 Task: Look for Airbnb properties in Gueckedou, Guinea from 16th December, 2023 to 18th December, 2023 for 3 adults. Place can be entire room with 2 bedrooms having 2 beds and 2 bathrooms. Property type can be hotel. Amenities needed are: washing machine.
Action: Mouse moved to (583, 109)
Screenshot: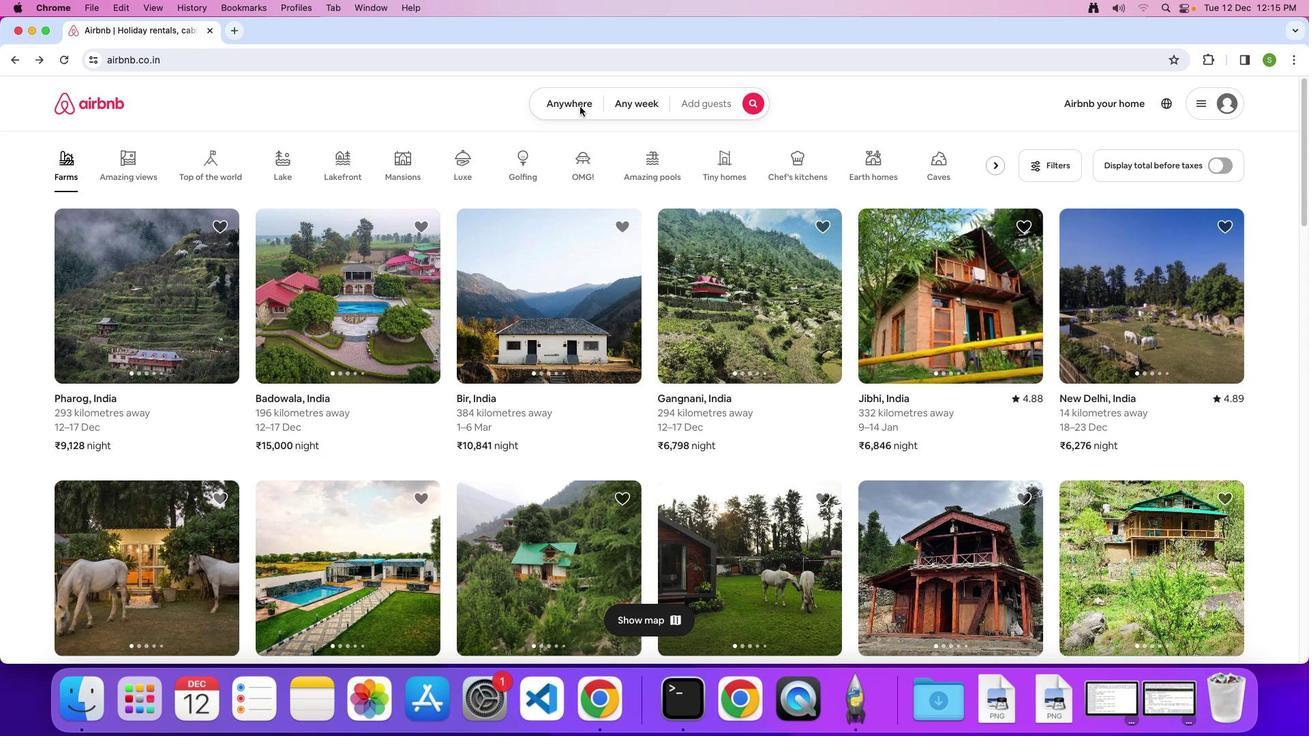 
Action: Mouse pressed left at (583, 109)
Screenshot: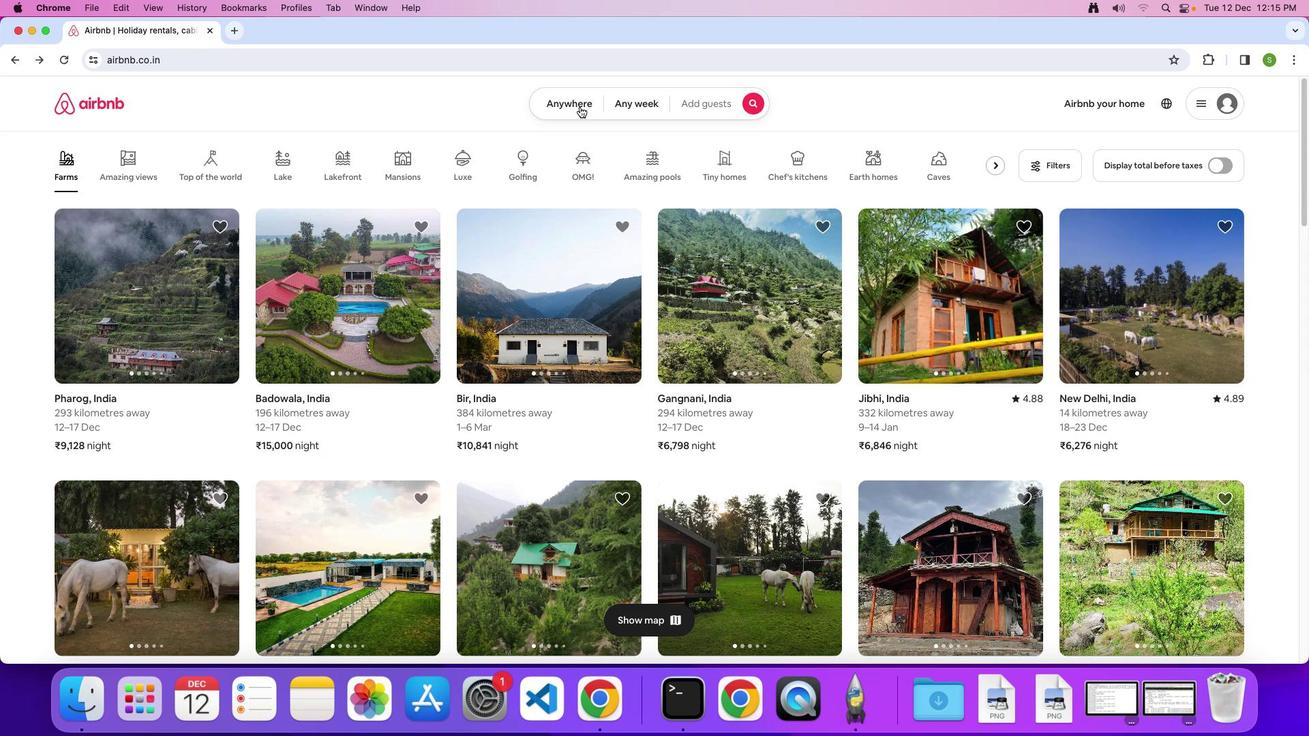 
Action: Mouse moved to (573, 109)
Screenshot: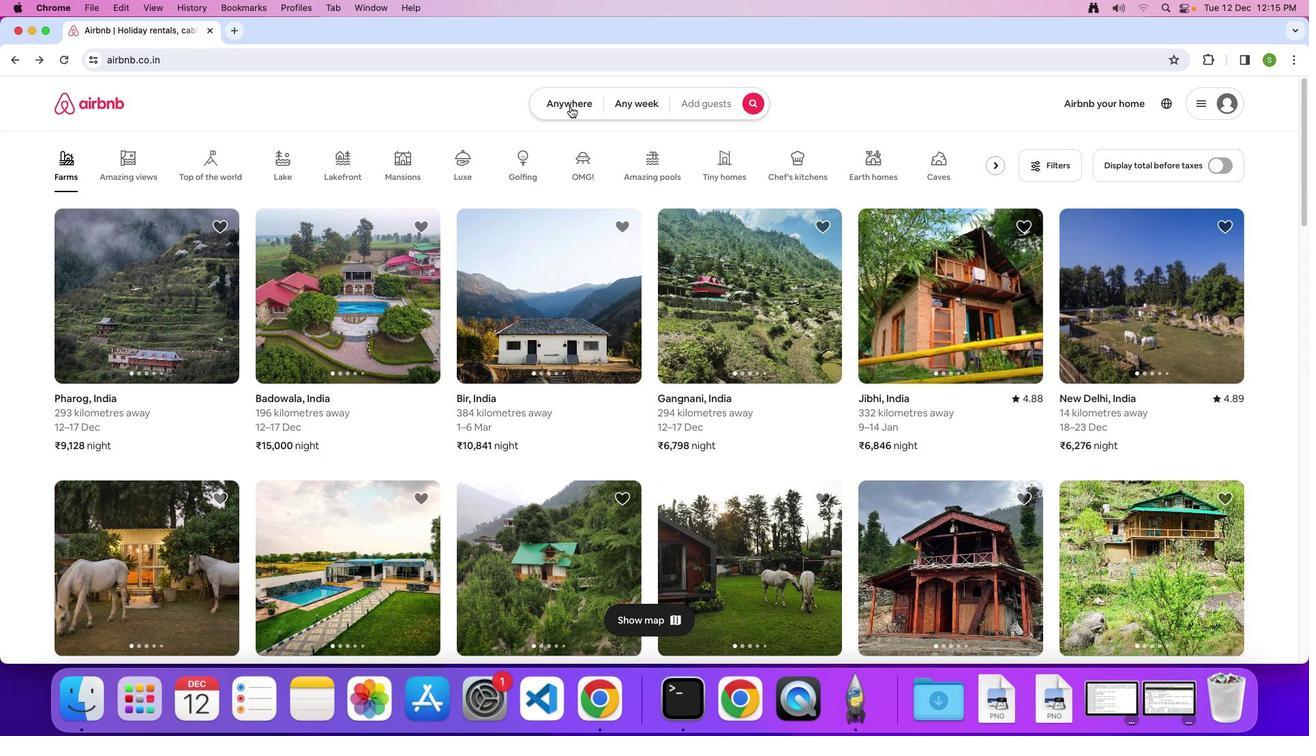 
Action: Mouse pressed left at (573, 109)
Screenshot: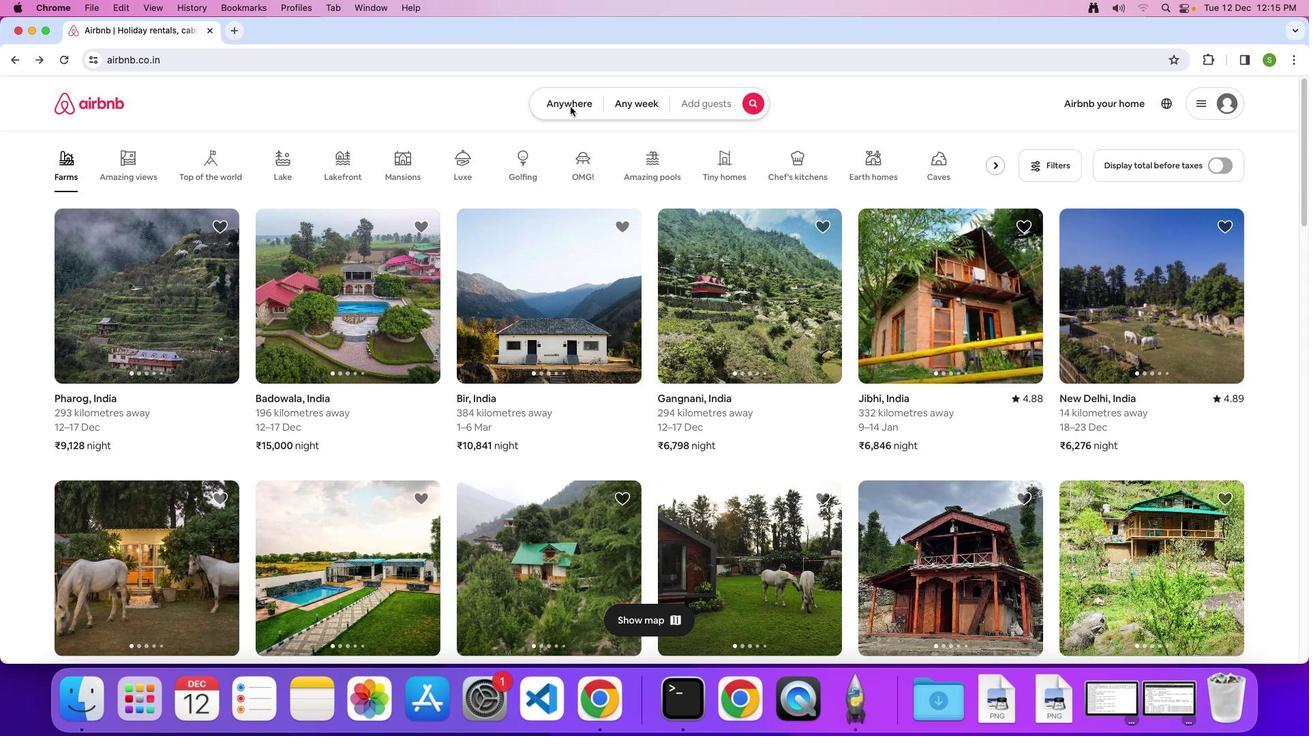 
Action: Mouse moved to (476, 153)
Screenshot: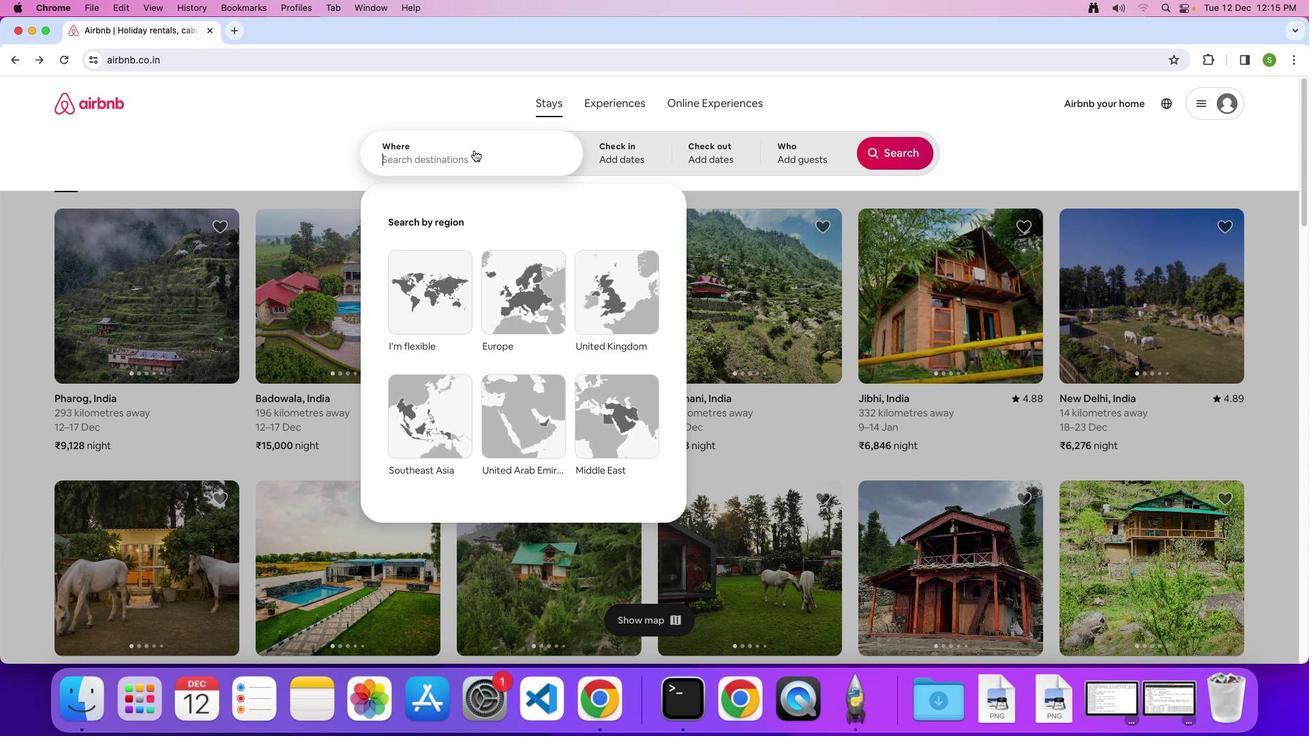 
Action: Mouse pressed left at (476, 153)
Screenshot: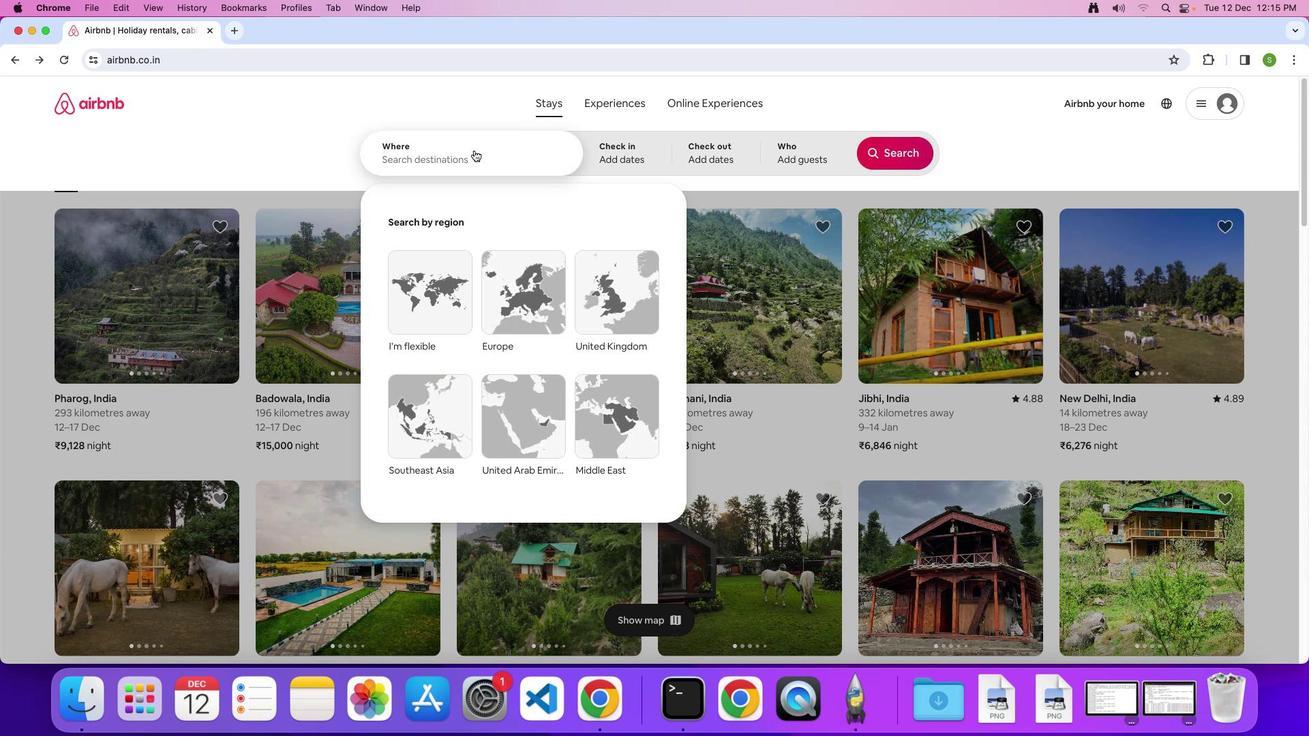 
Action: Mouse moved to (476, 153)
Screenshot: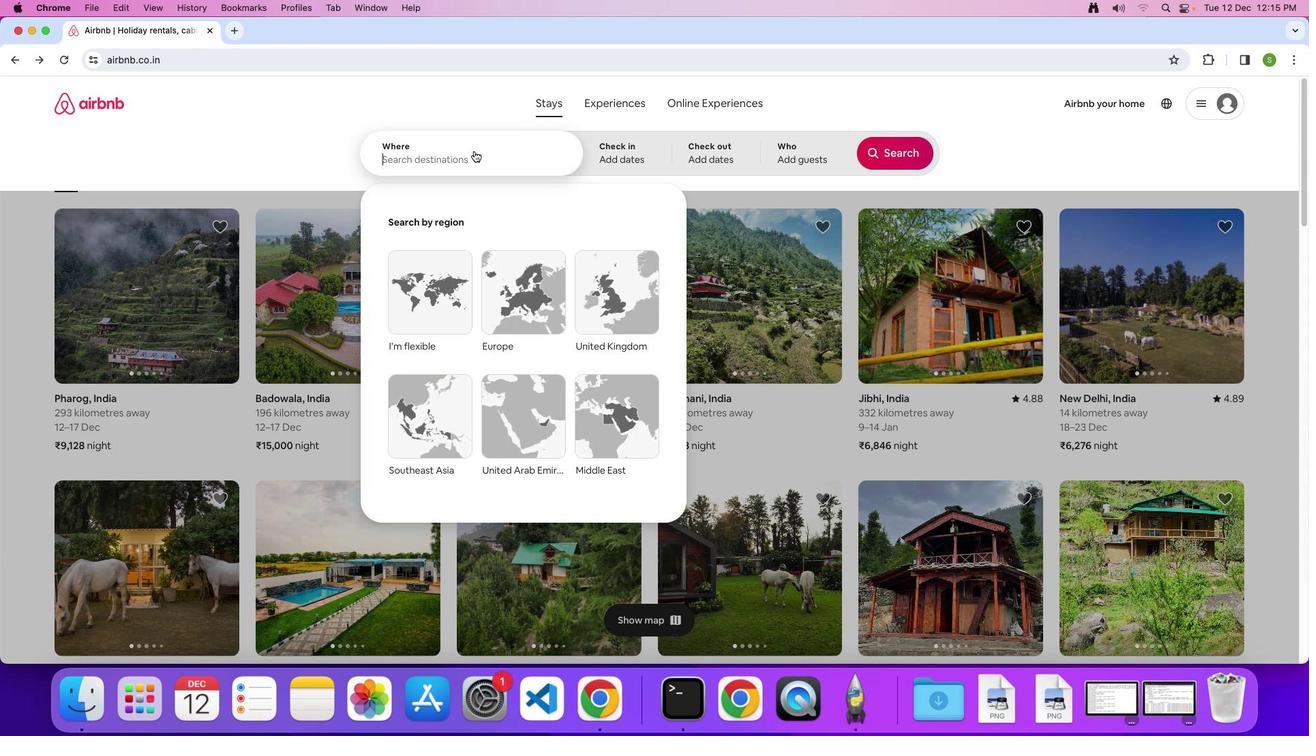 
Action: Key pressed 'G'Key.caps_lock'u''e''c''k''e''d''o''u'','Key.spaceKey.shift'G''u''i''n''e''a'Key.enter
Screenshot: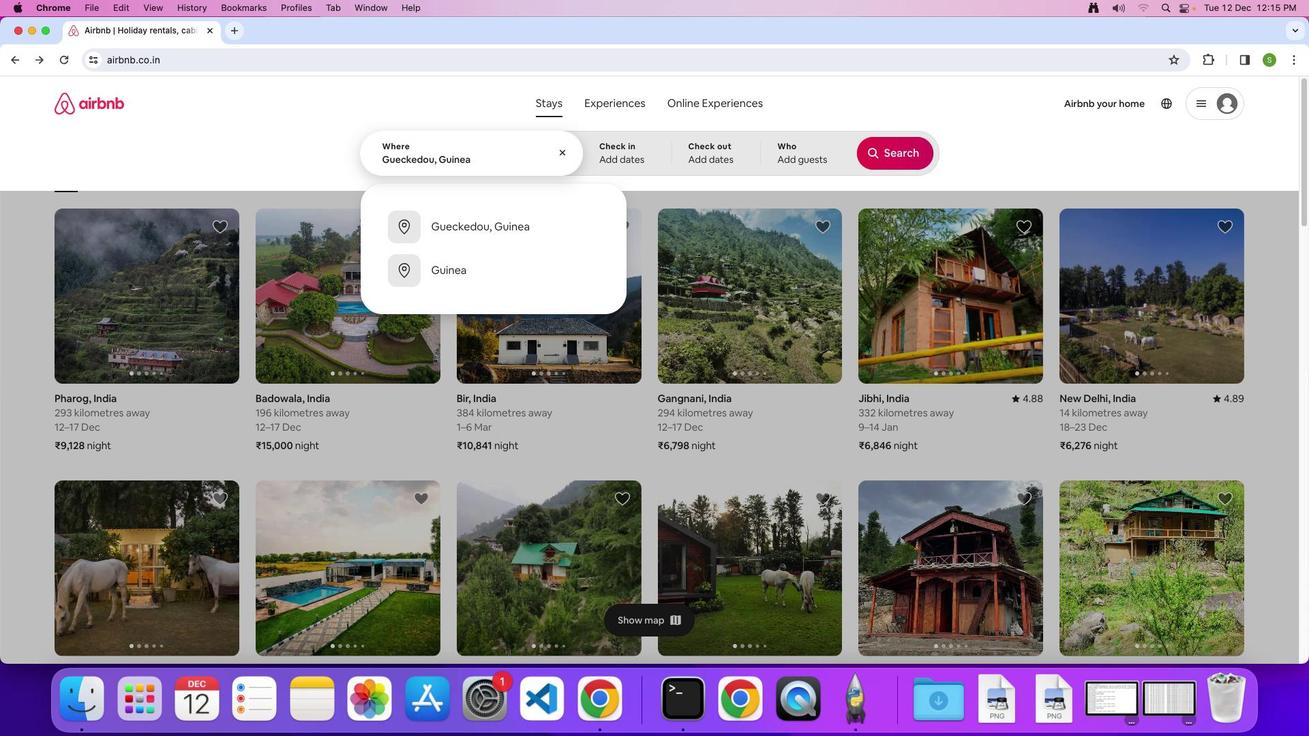 
Action: Mouse moved to (610, 388)
Screenshot: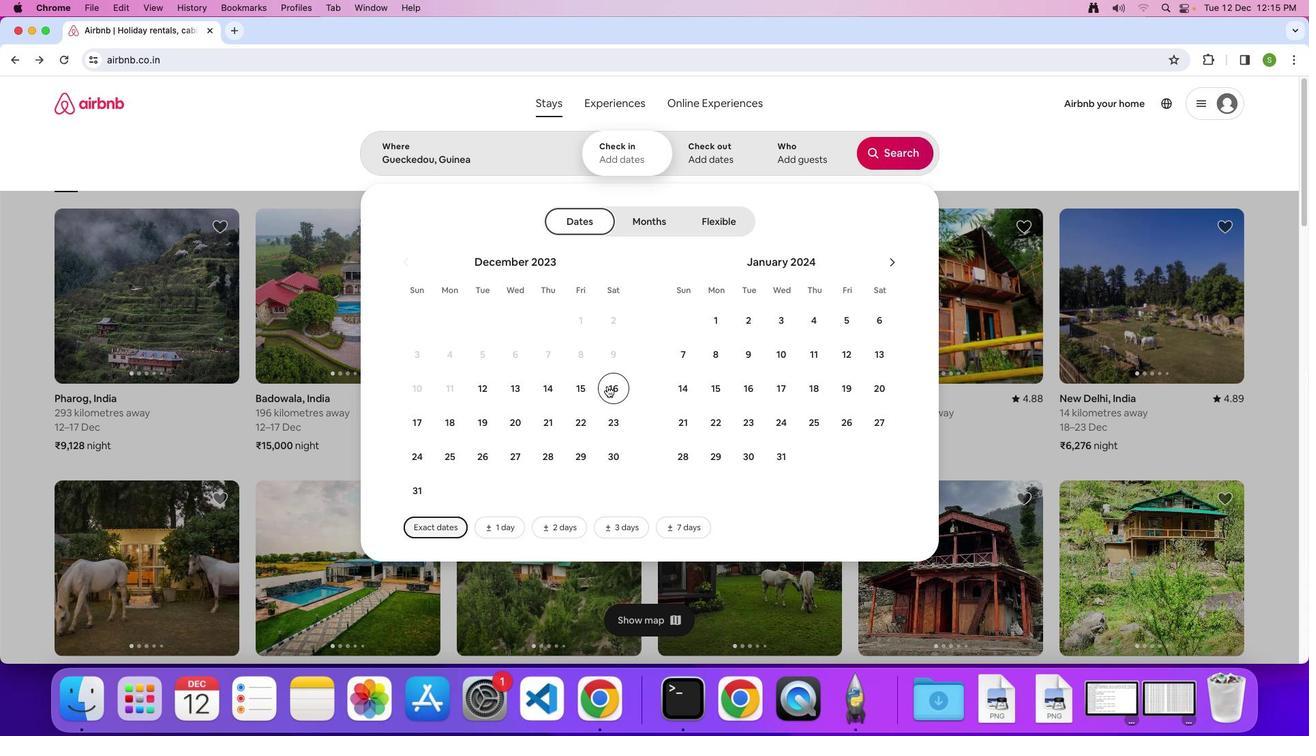 
Action: Mouse pressed left at (610, 388)
Screenshot: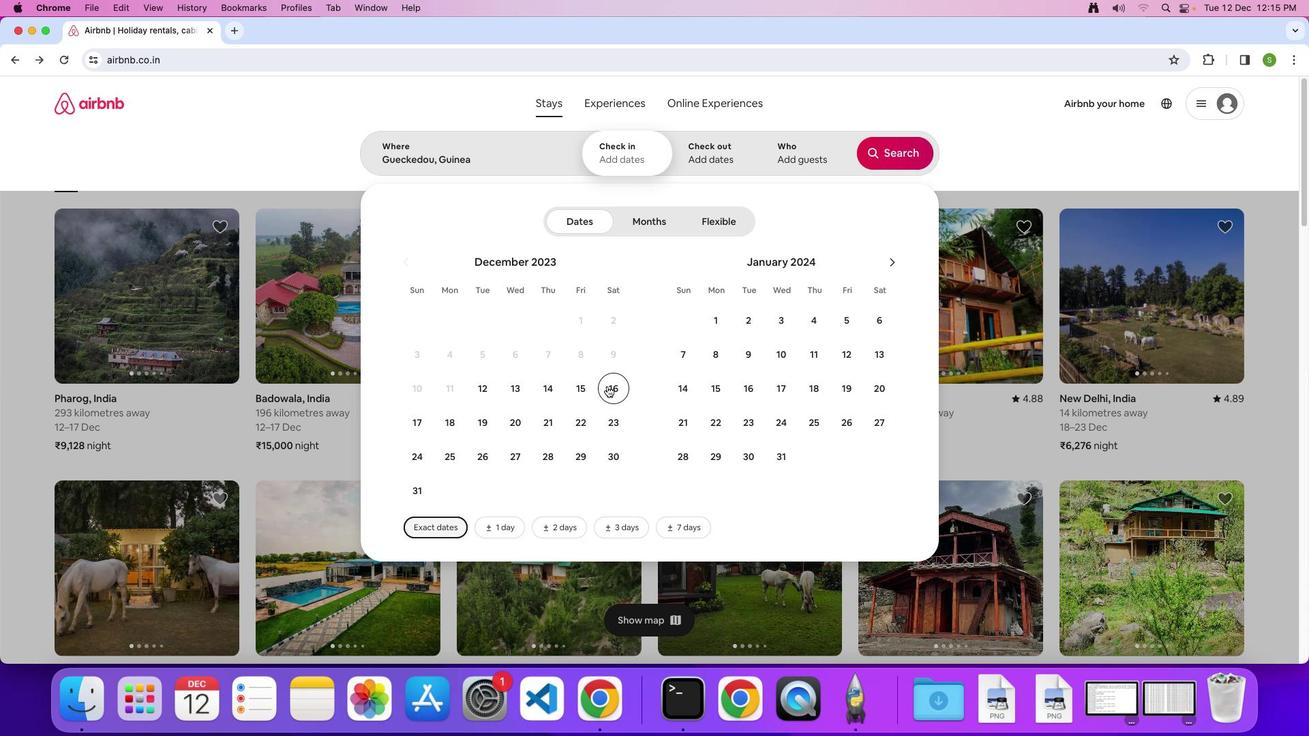 
Action: Mouse moved to (461, 424)
Screenshot: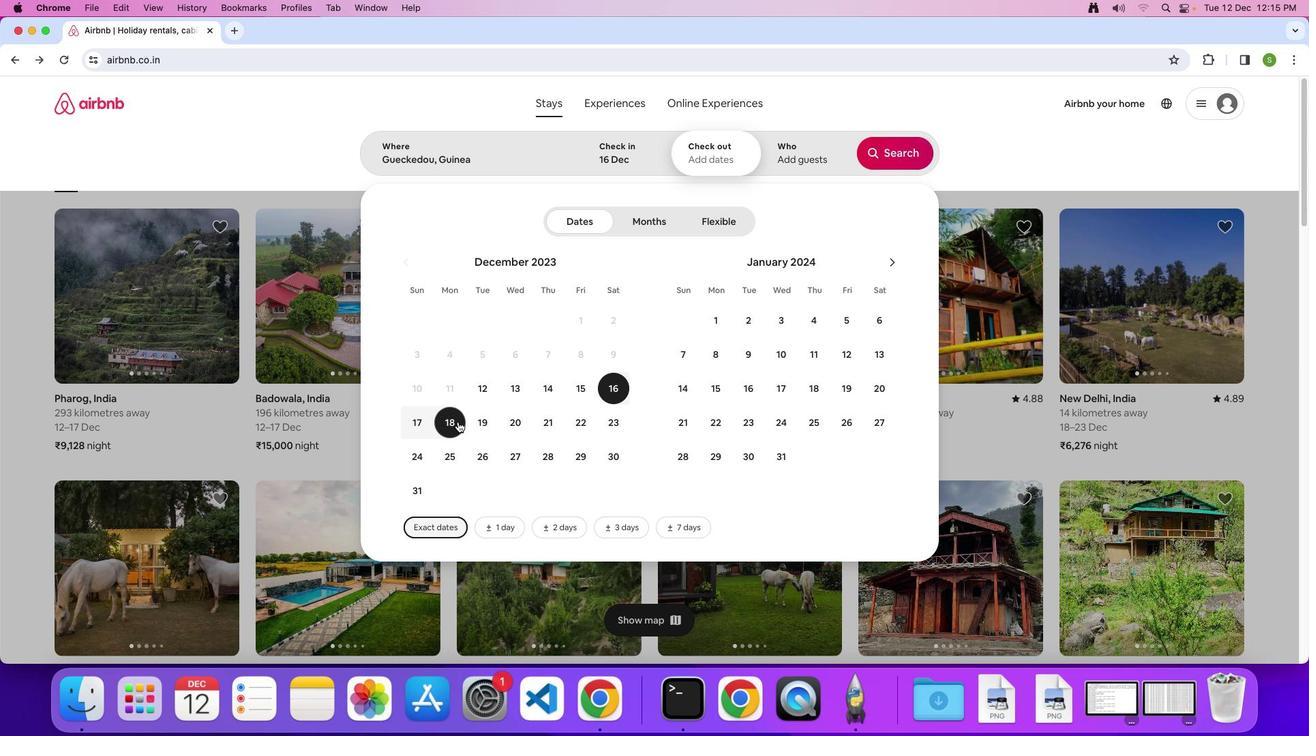 
Action: Mouse pressed left at (461, 424)
Screenshot: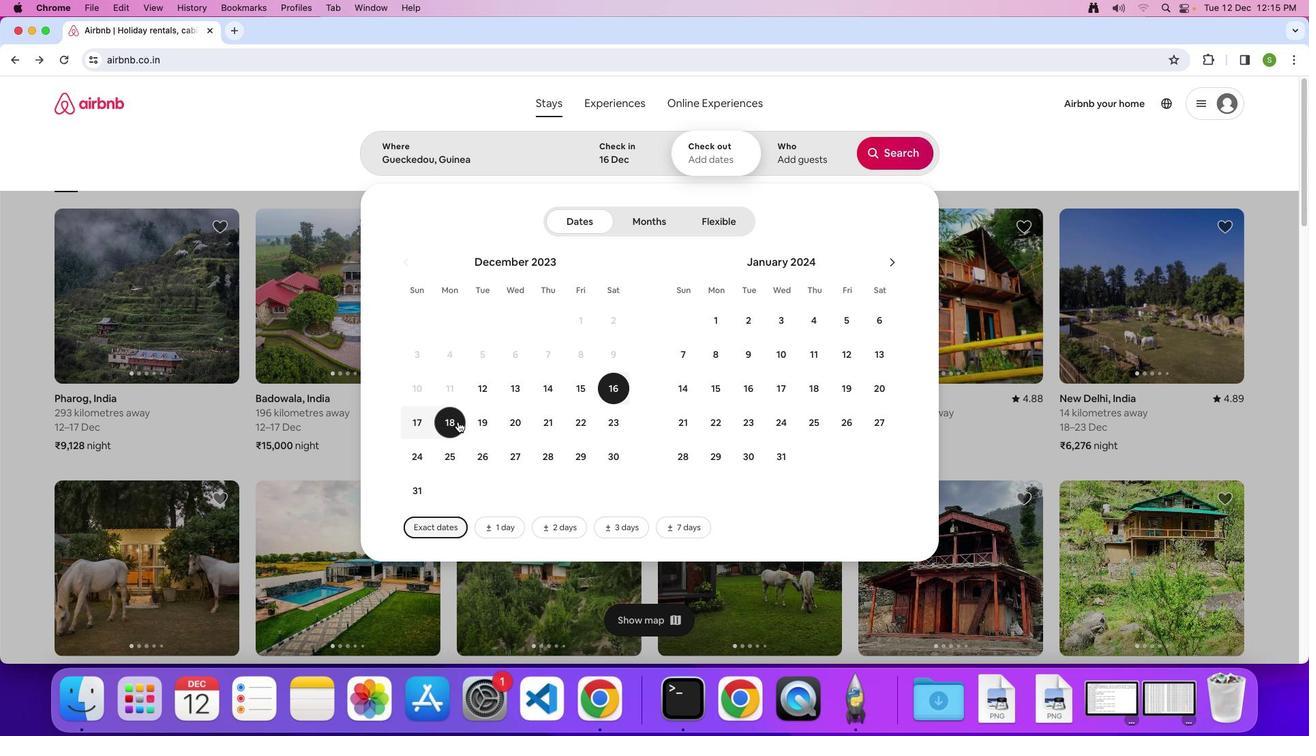 
Action: Mouse moved to (811, 154)
Screenshot: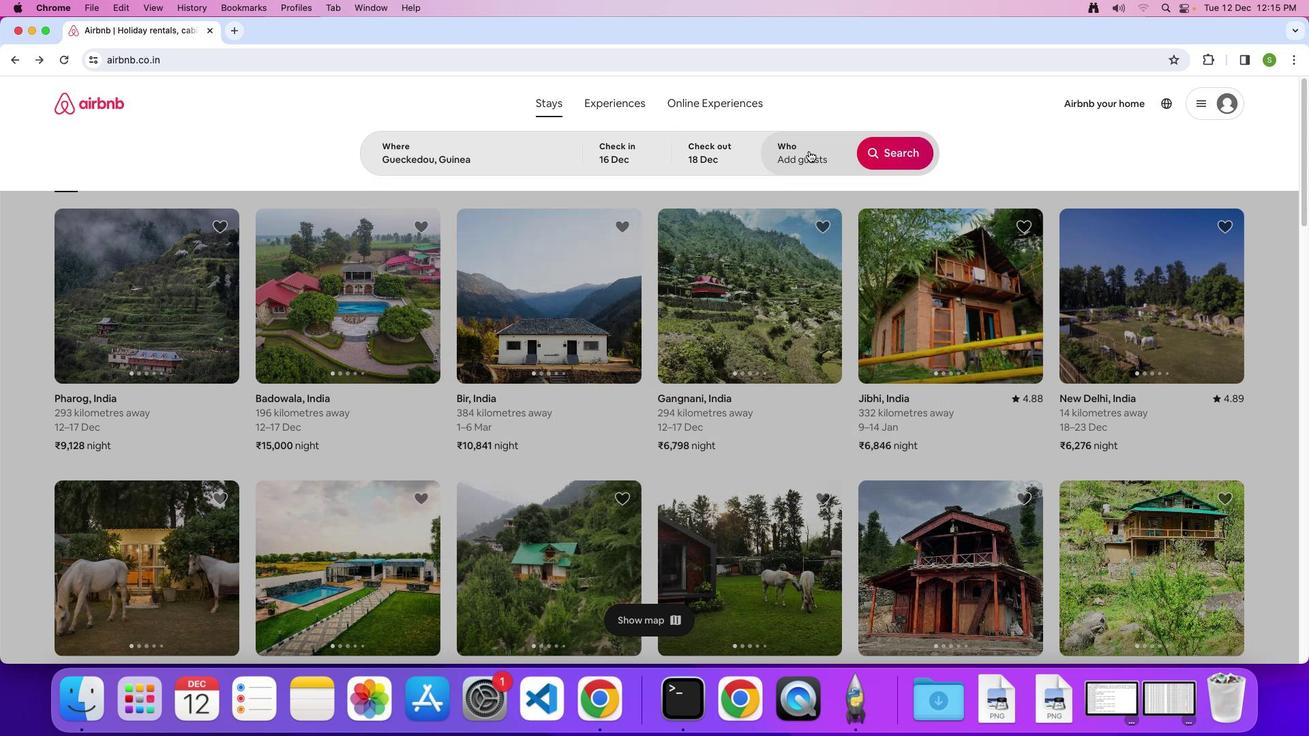 
Action: Mouse pressed left at (811, 154)
Screenshot: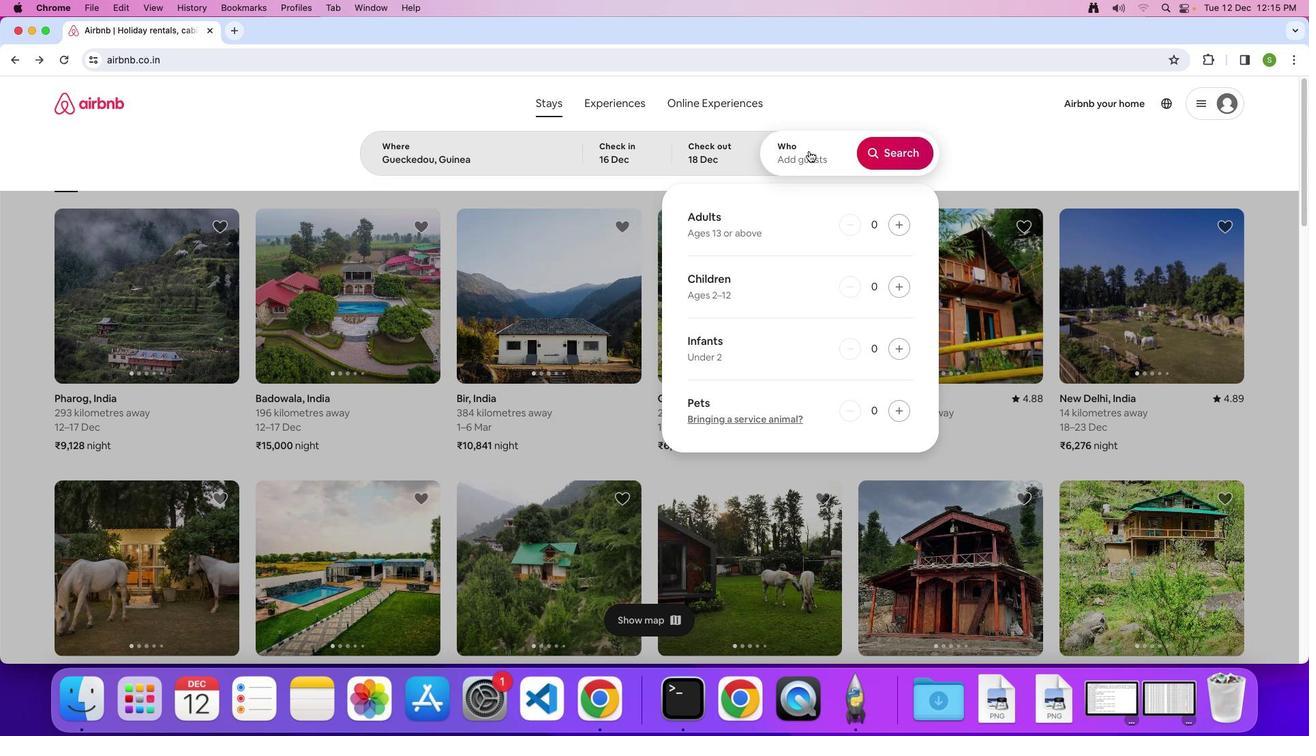 
Action: Mouse moved to (903, 232)
Screenshot: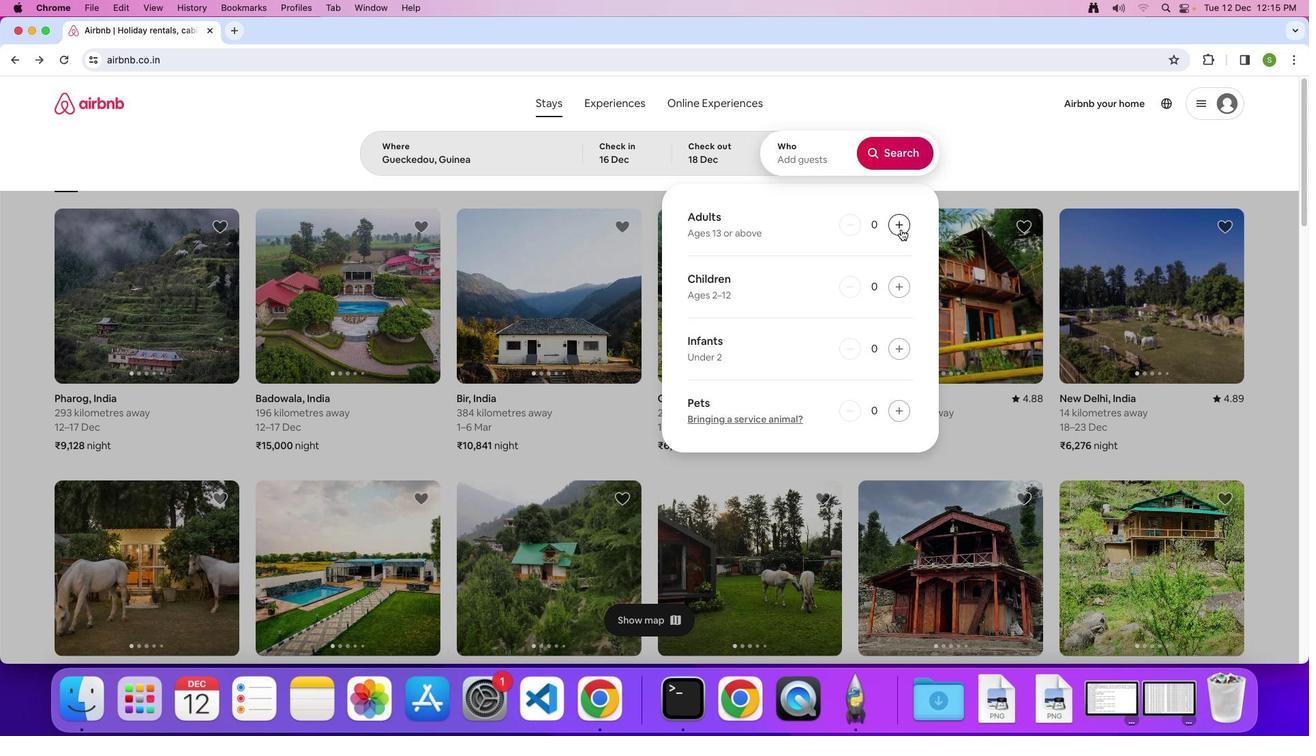 
Action: Mouse pressed left at (903, 232)
Screenshot: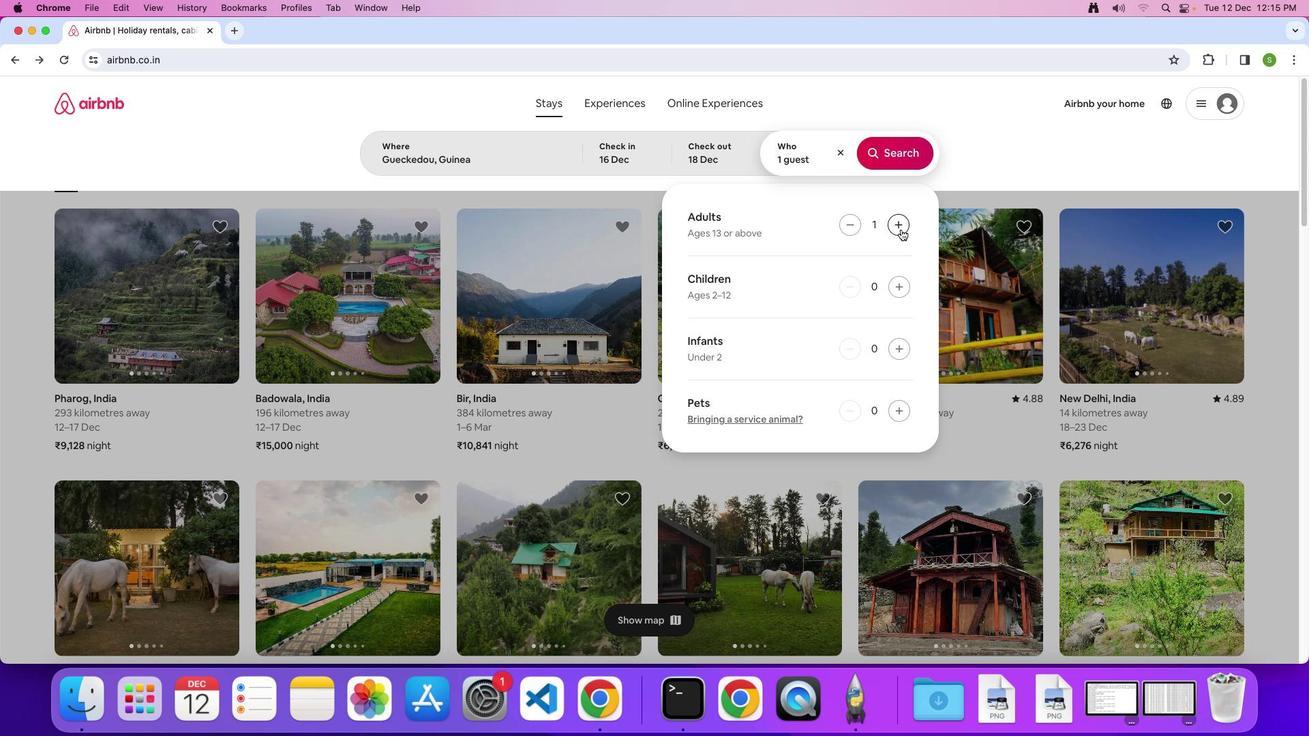 
Action: Mouse pressed left at (903, 232)
Screenshot: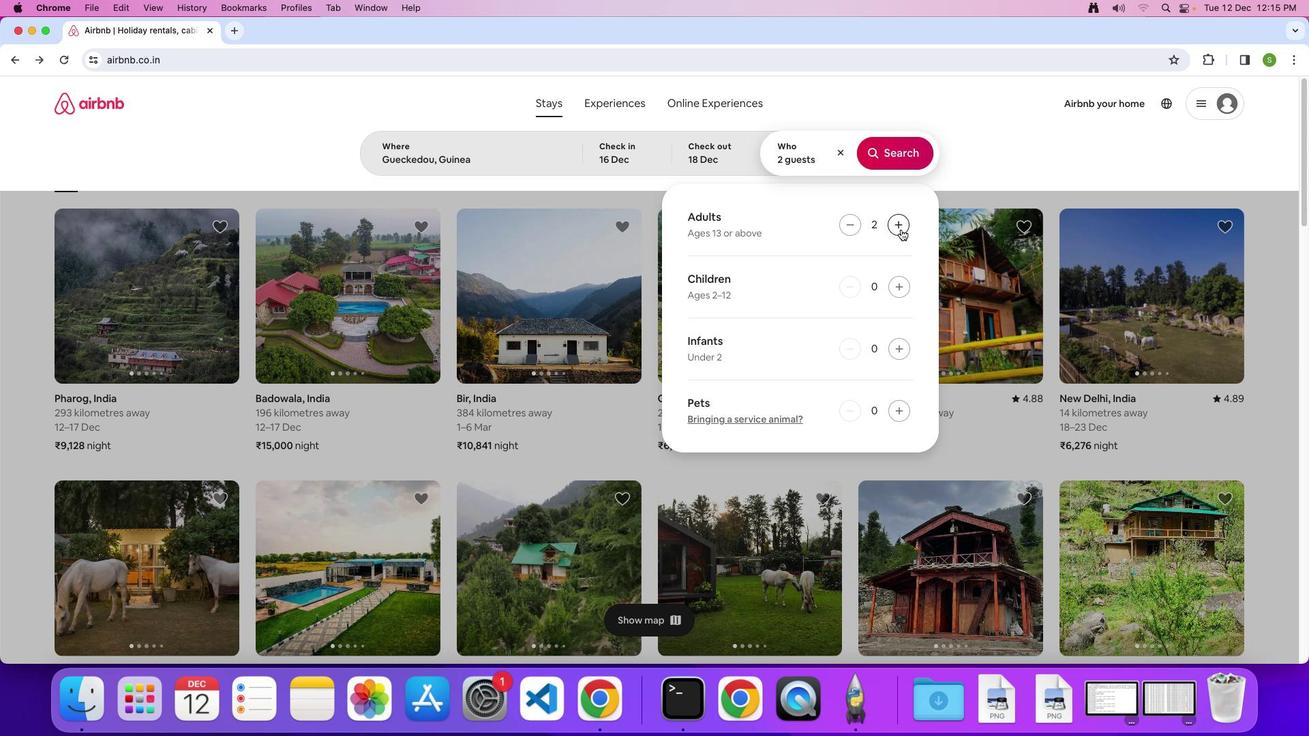 
Action: Mouse pressed left at (903, 232)
Screenshot: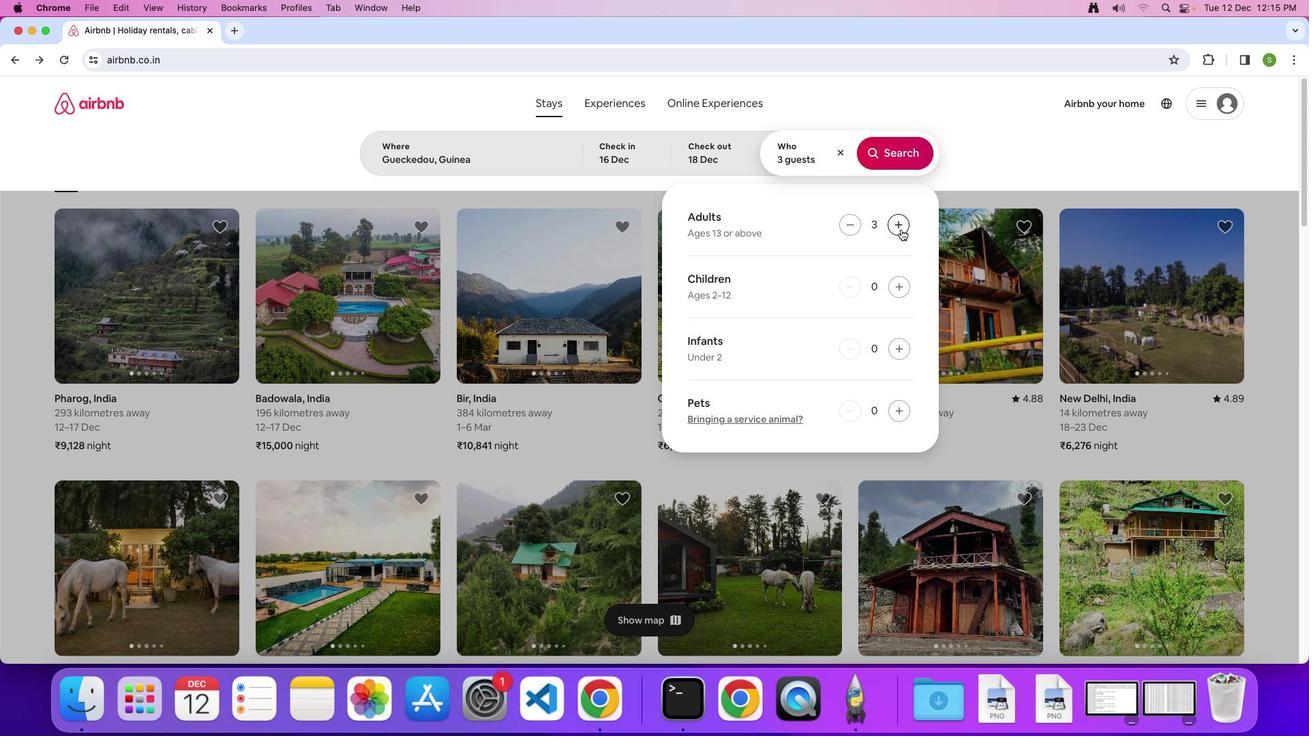 
Action: Mouse moved to (881, 164)
Screenshot: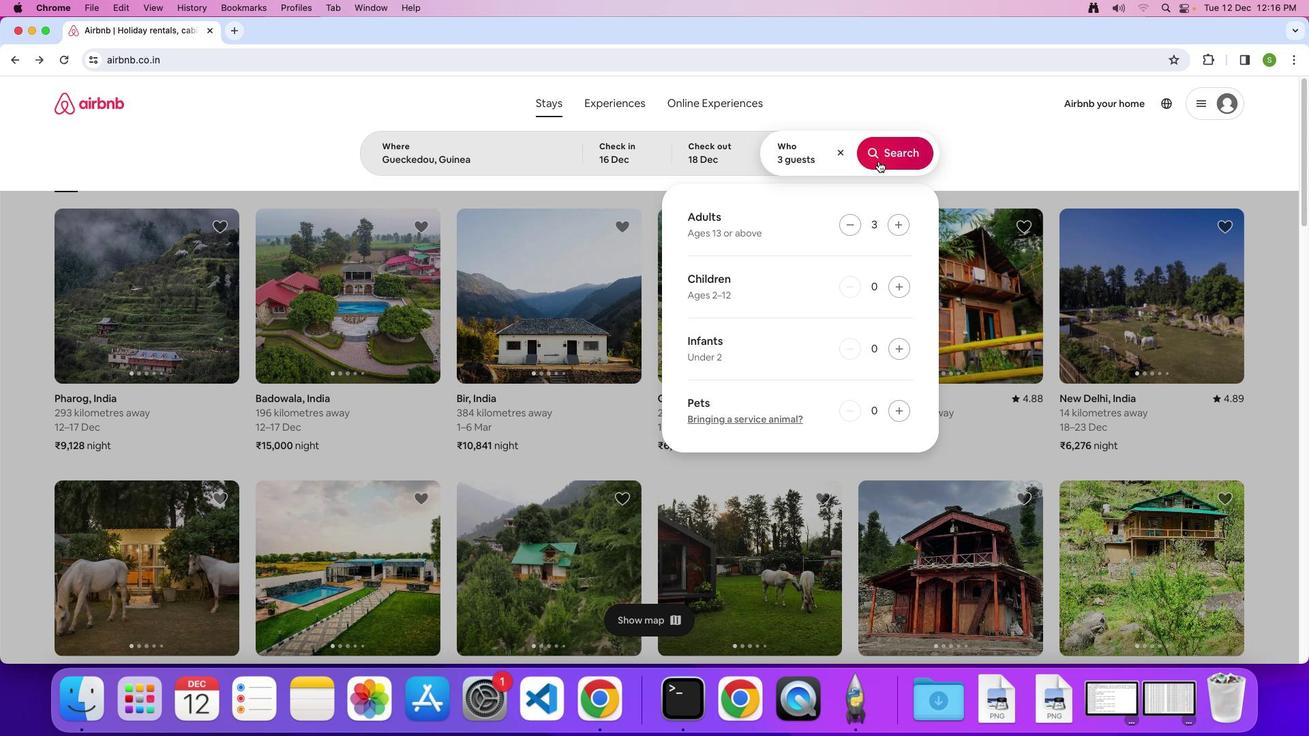 
Action: Mouse pressed left at (881, 164)
Screenshot: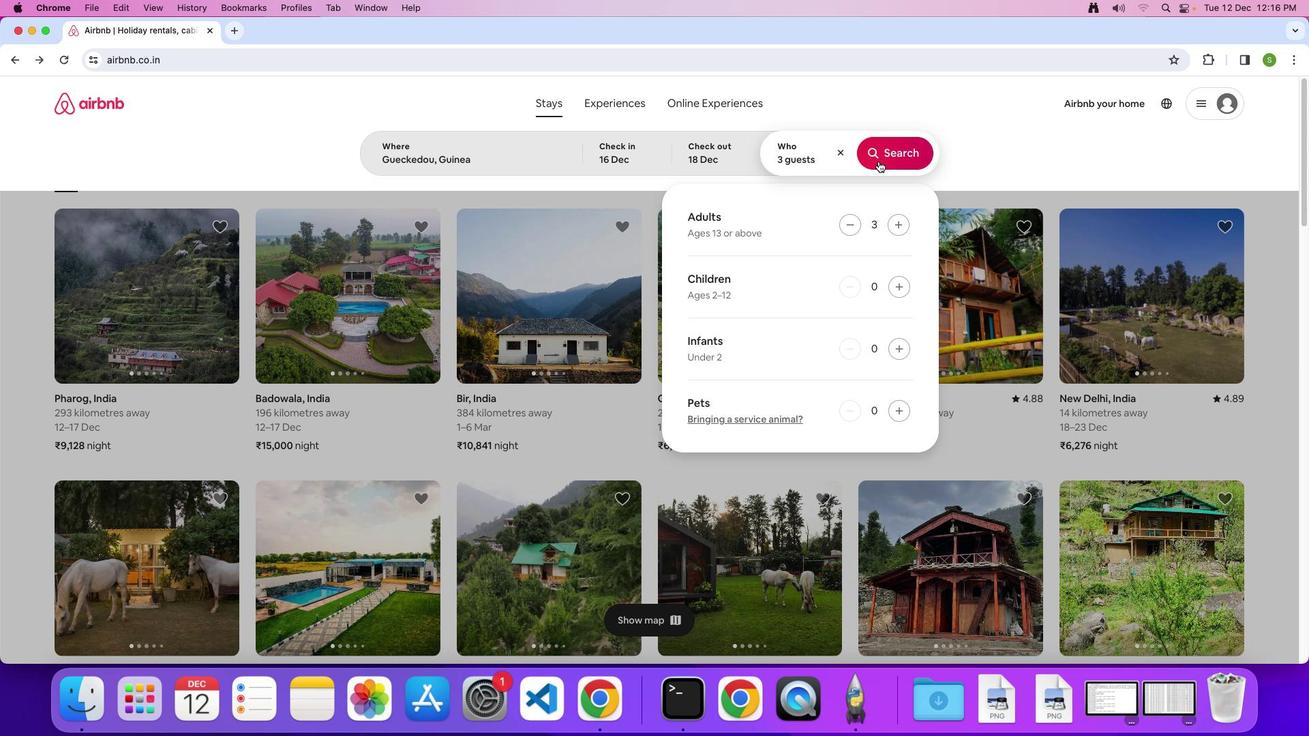 
Action: Mouse moved to (1093, 158)
Screenshot: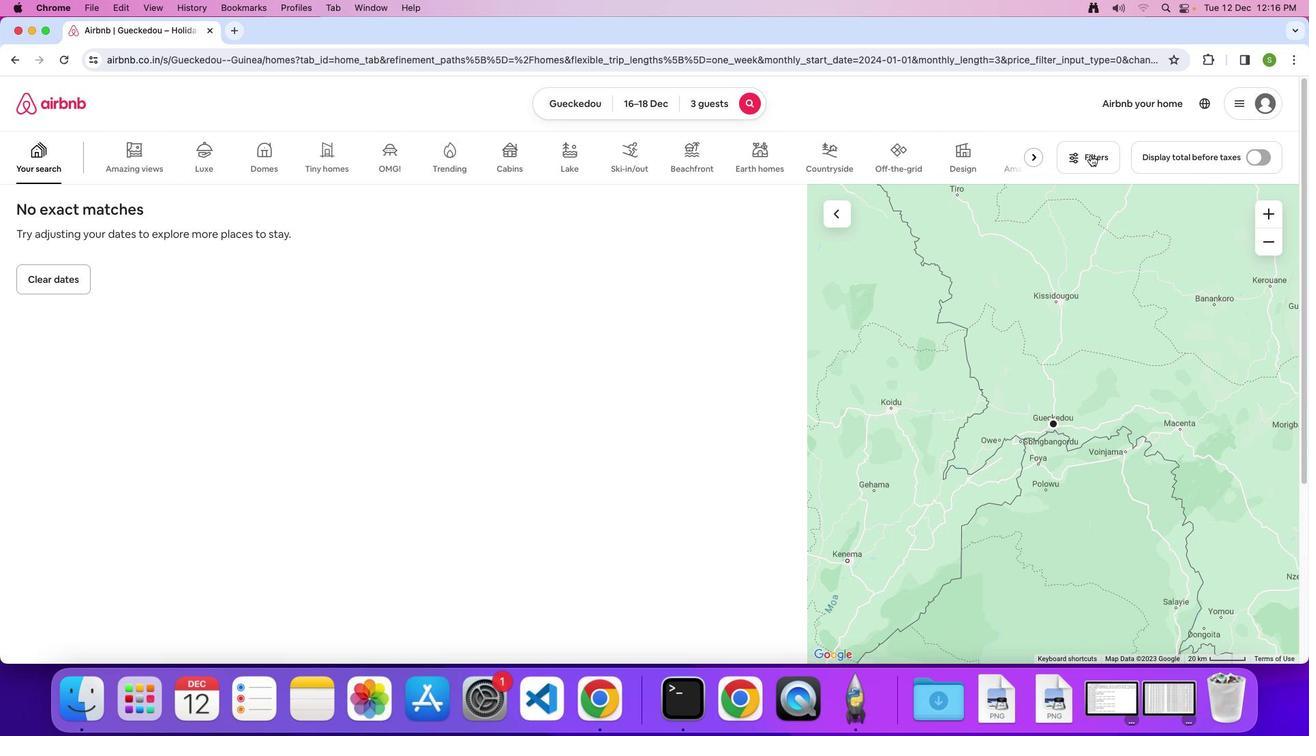 
Action: Mouse pressed left at (1093, 158)
Screenshot: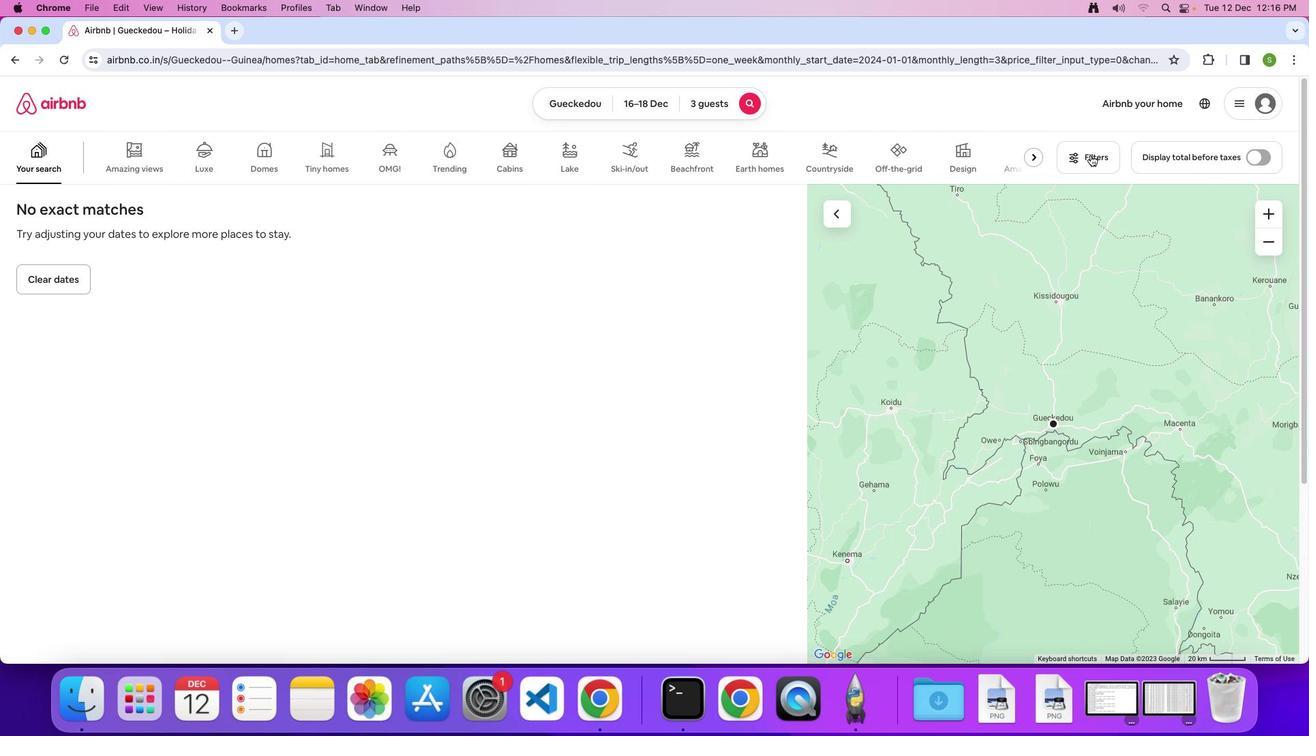 
Action: Mouse moved to (643, 387)
Screenshot: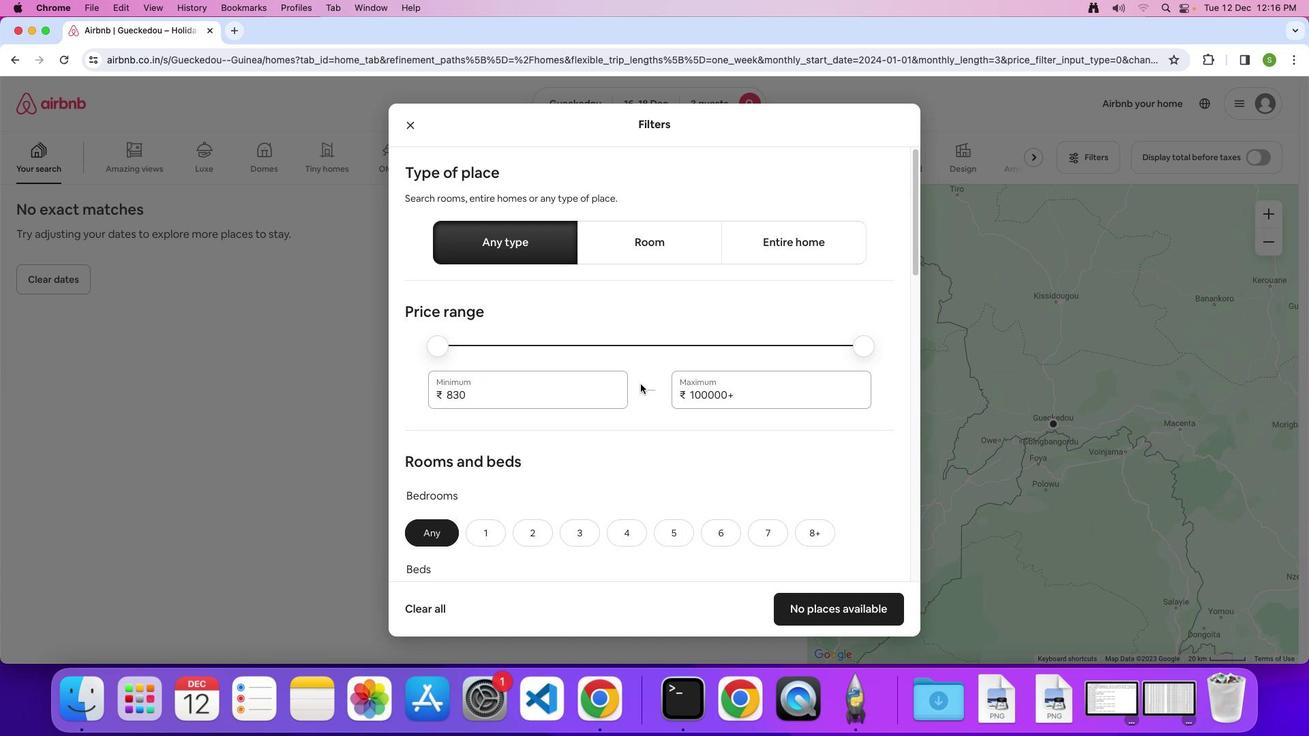 
Action: Mouse scrolled (643, 387) with delta (2, 2)
Screenshot: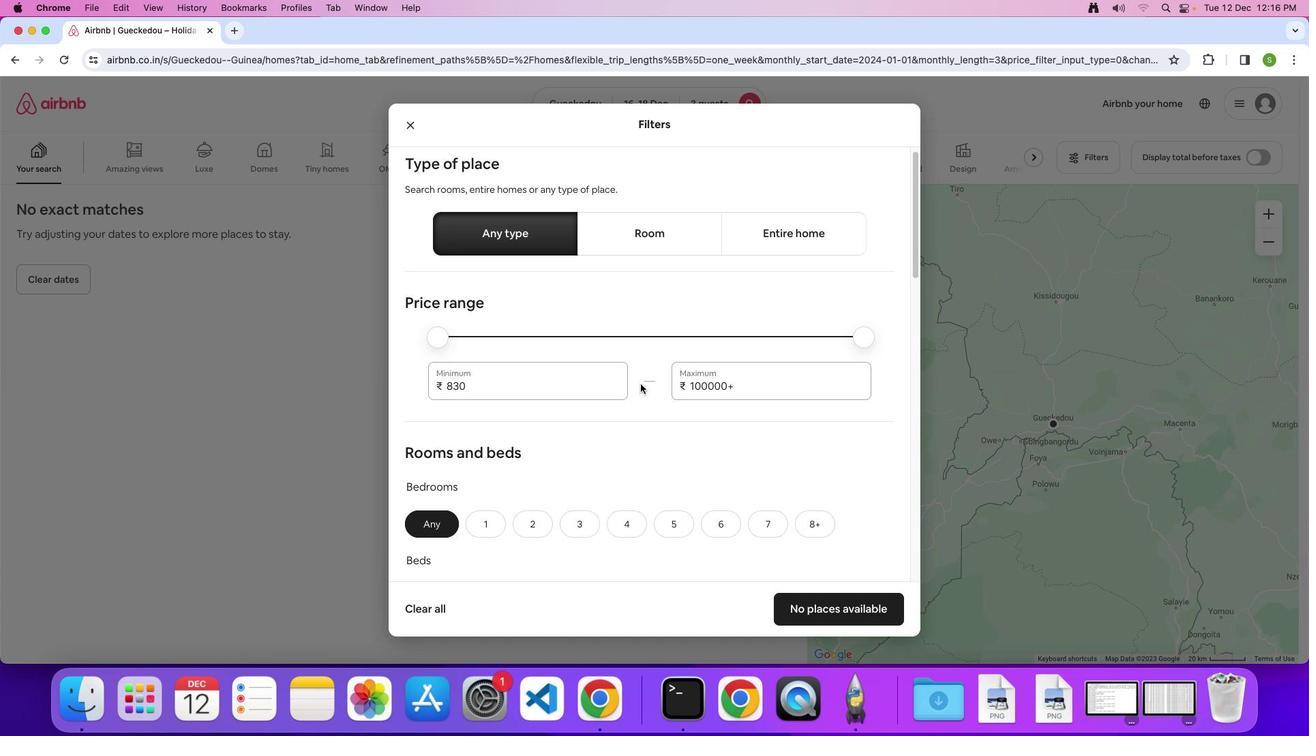
Action: Mouse scrolled (643, 387) with delta (2, 2)
Screenshot: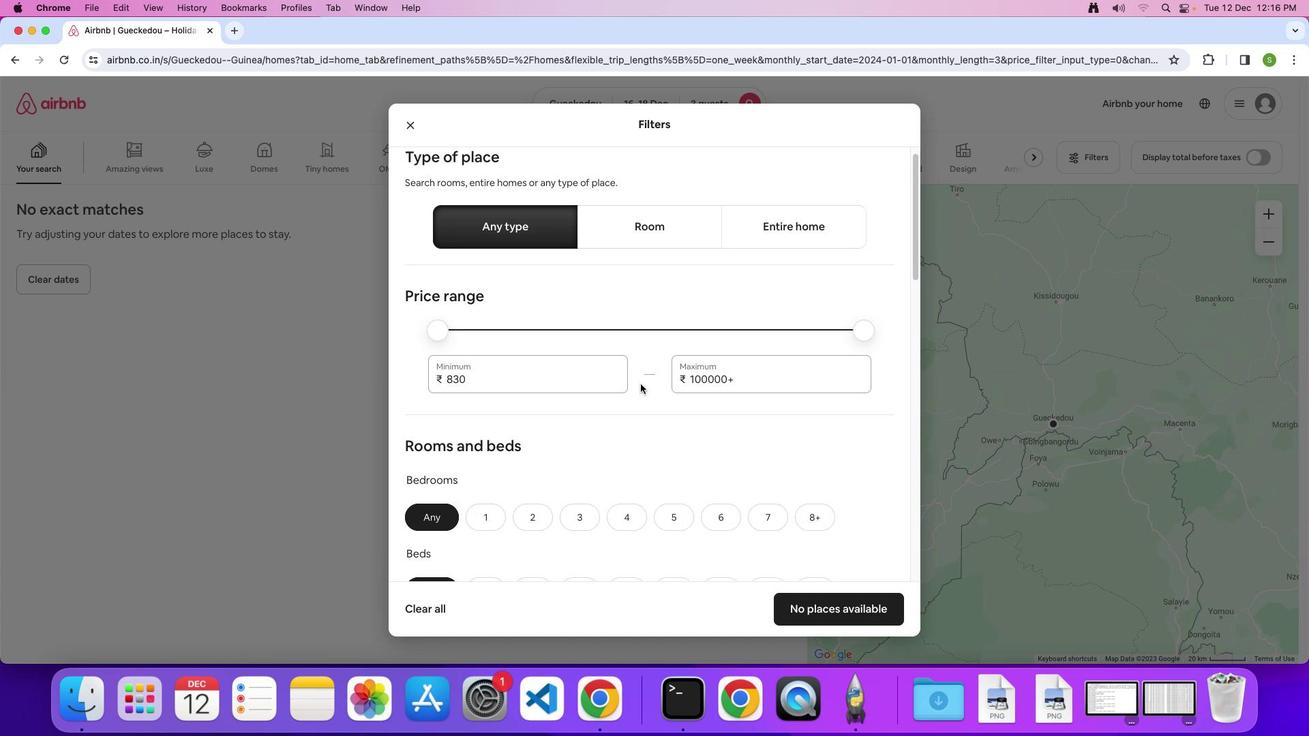 
Action: Mouse scrolled (643, 387) with delta (2, 2)
Screenshot: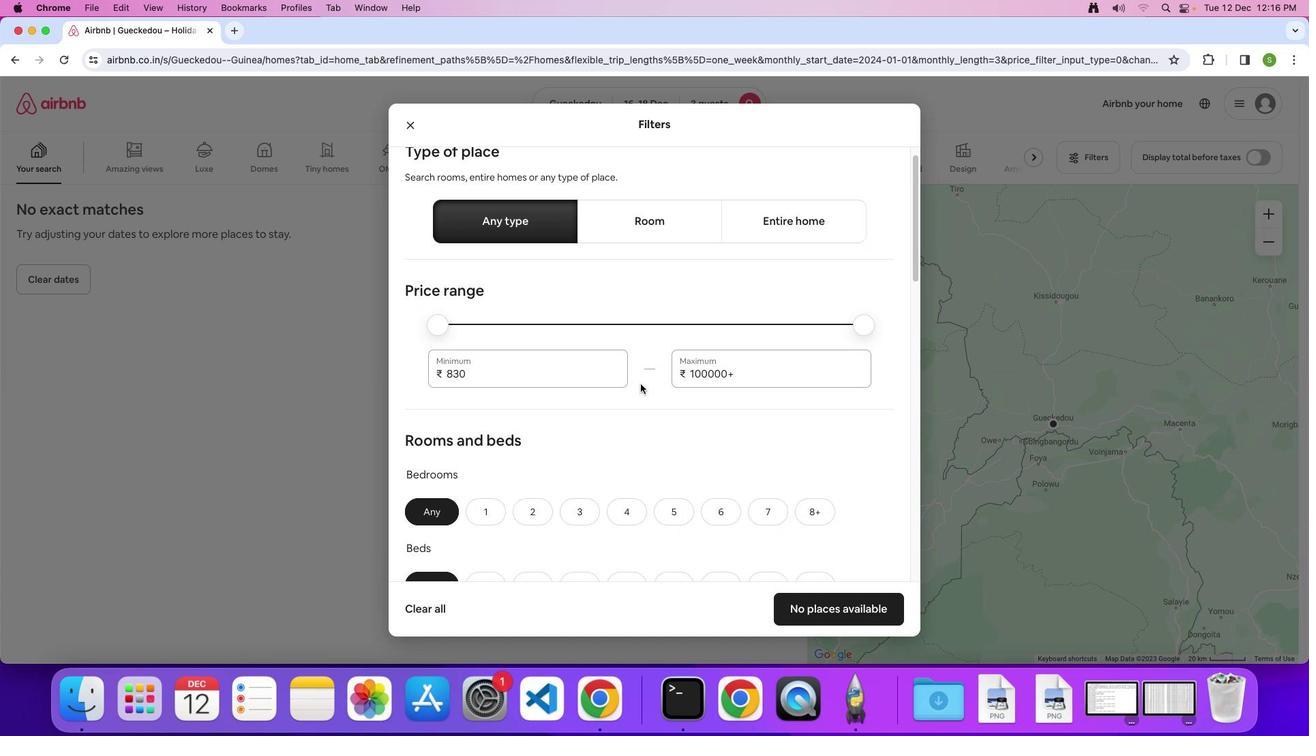 
Action: Mouse scrolled (643, 387) with delta (2, 2)
Screenshot: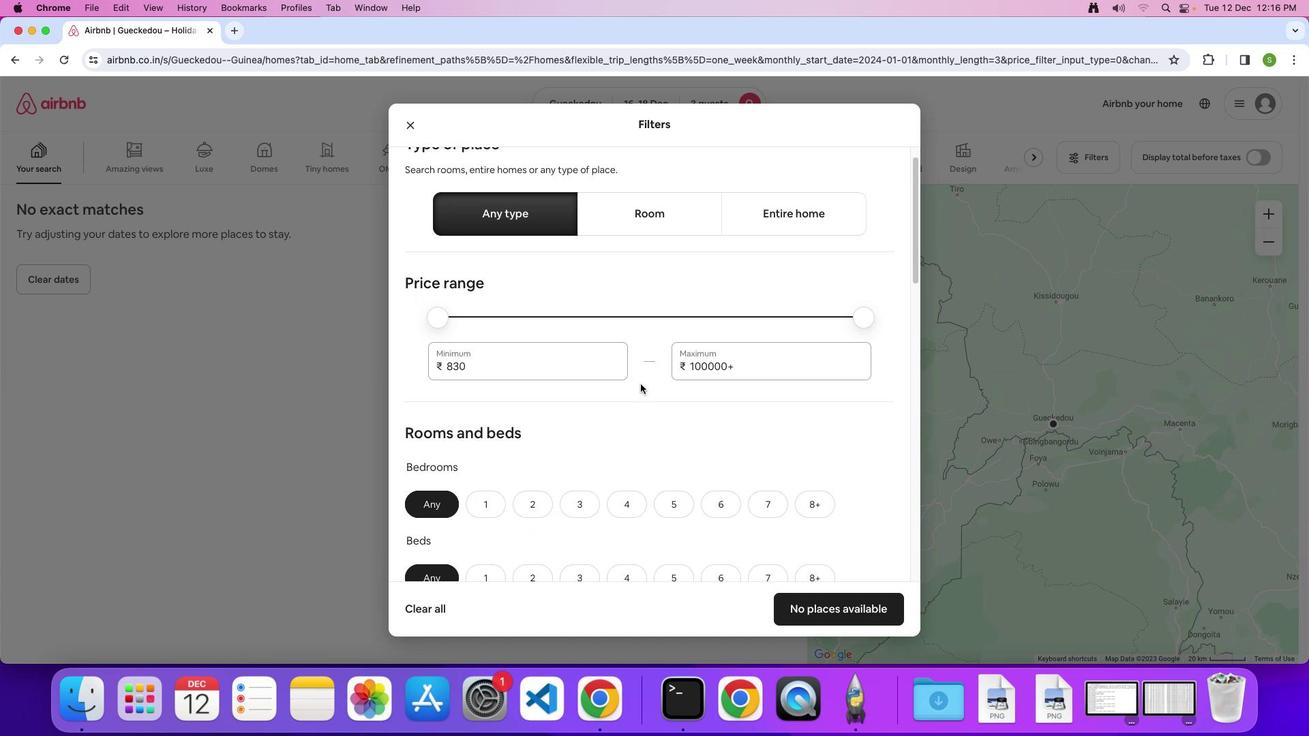 
Action: Mouse scrolled (643, 387) with delta (2, 2)
Screenshot: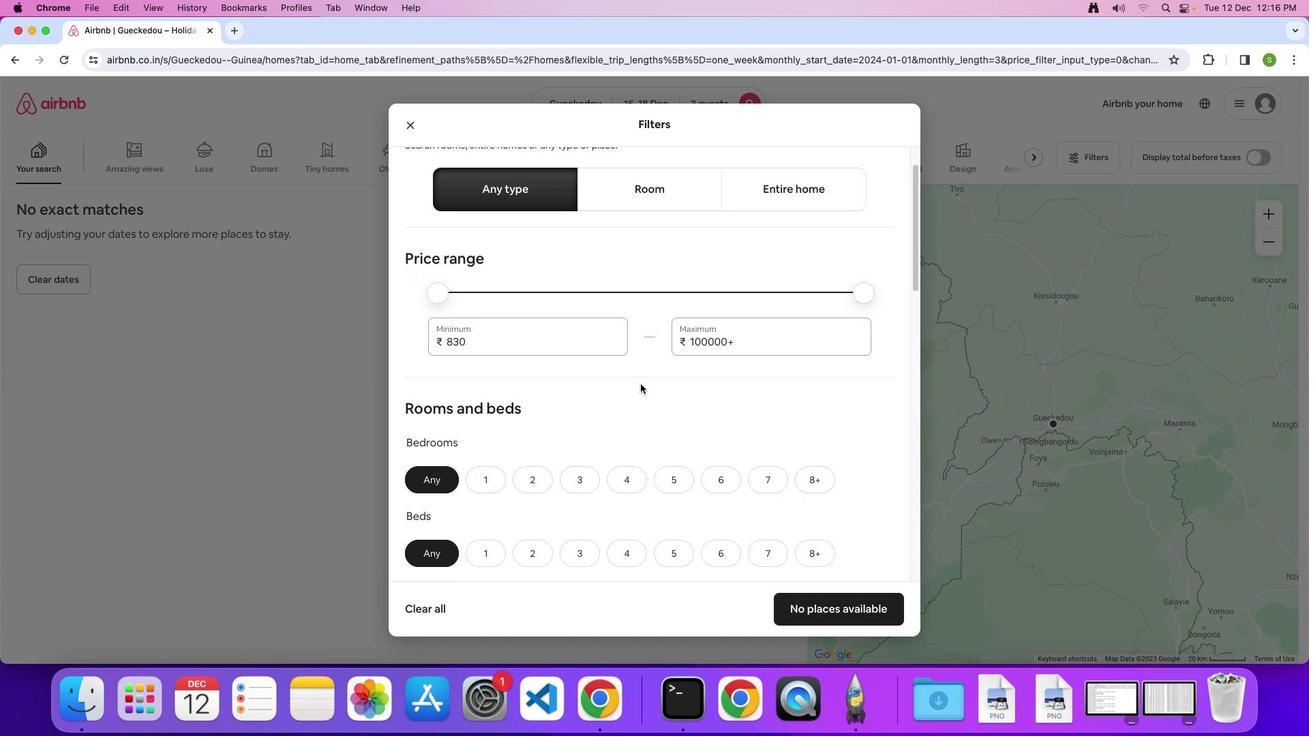 
Action: Mouse scrolled (643, 387) with delta (2, 2)
Screenshot: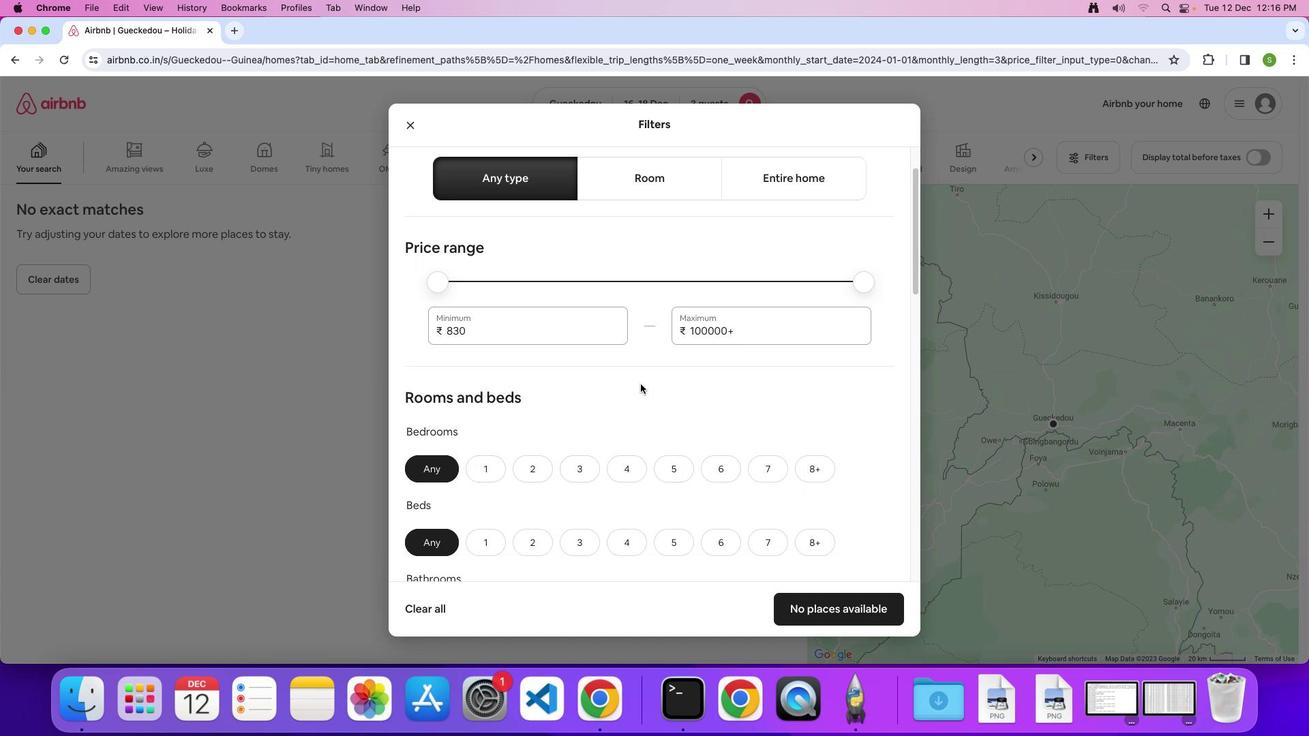 
Action: Mouse scrolled (643, 387) with delta (2, 2)
Screenshot: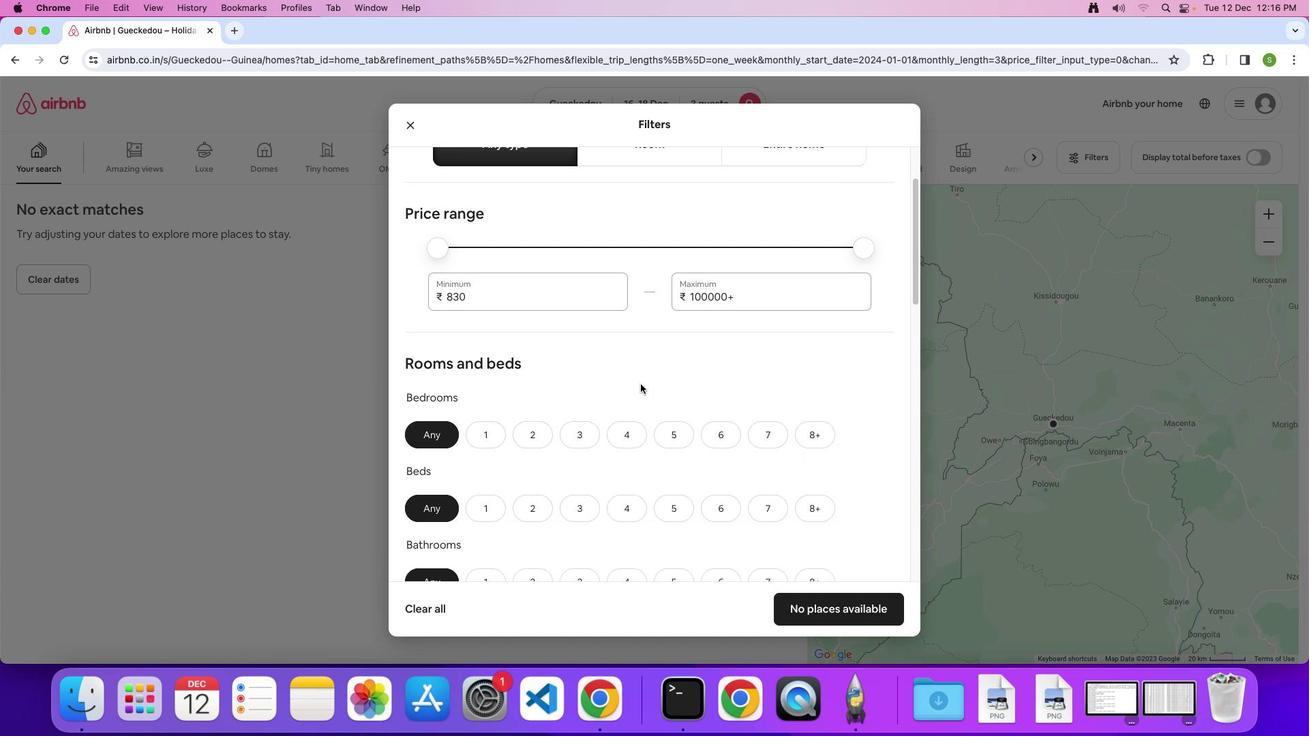 
Action: Mouse scrolled (643, 387) with delta (2, 2)
Screenshot: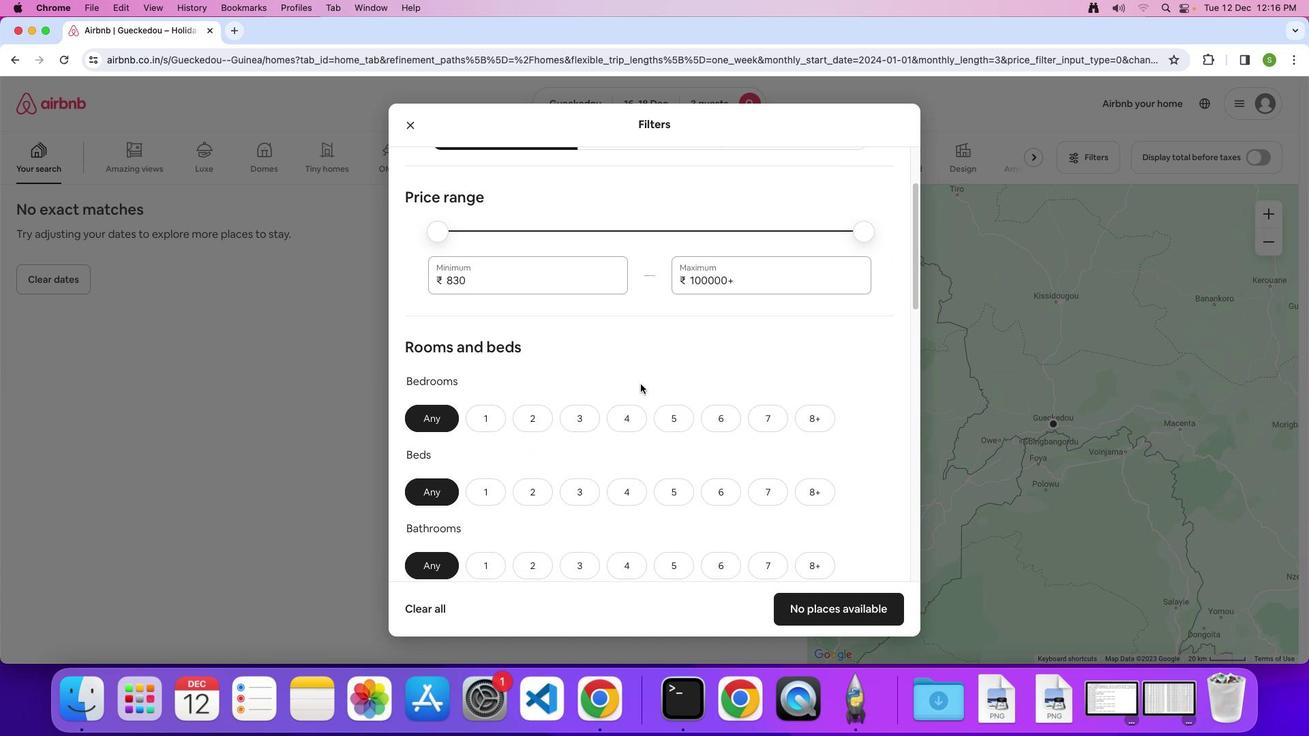 
Action: Mouse scrolled (643, 387) with delta (2, 2)
Screenshot: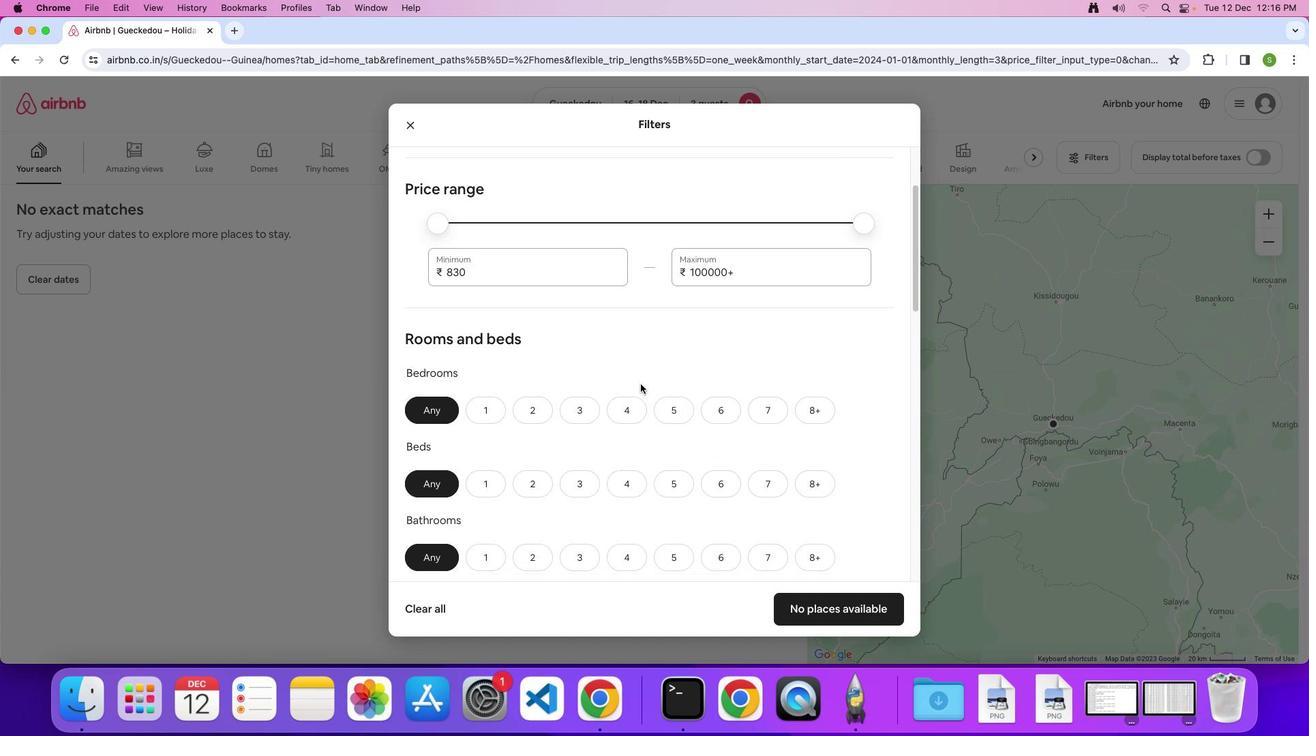 
Action: Mouse scrolled (643, 387) with delta (2, 2)
Screenshot: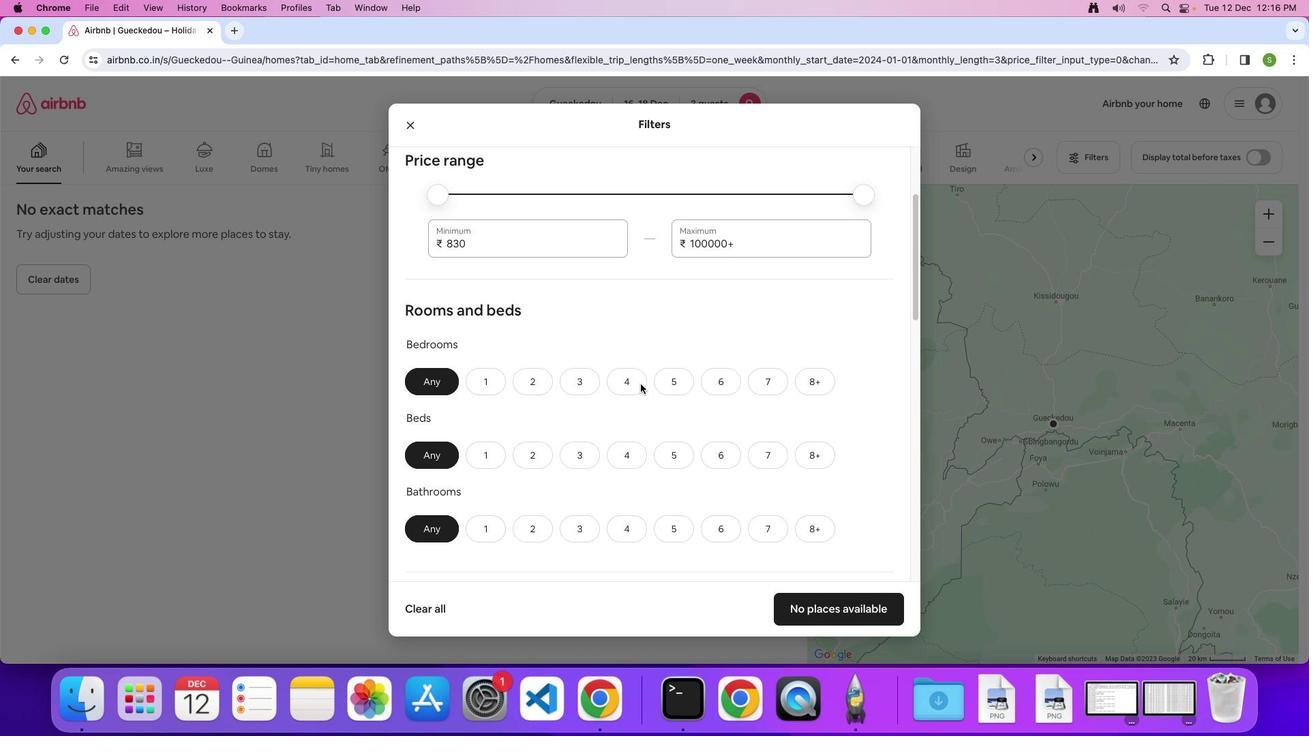 
Action: Mouse scrolled (643, 387) with delta (2, 2)
Screenshot: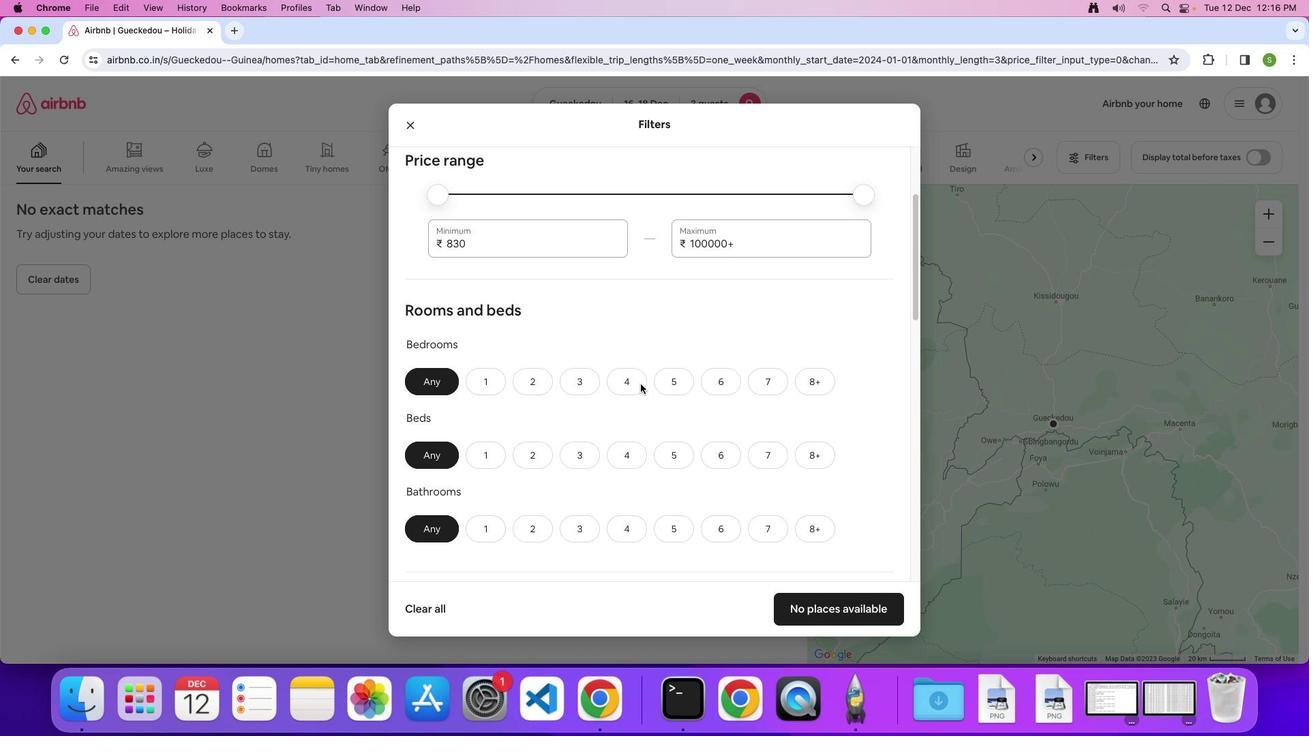 
Action: Mouse scrolled (643, 387) with delta (2, 2)
Screenshot: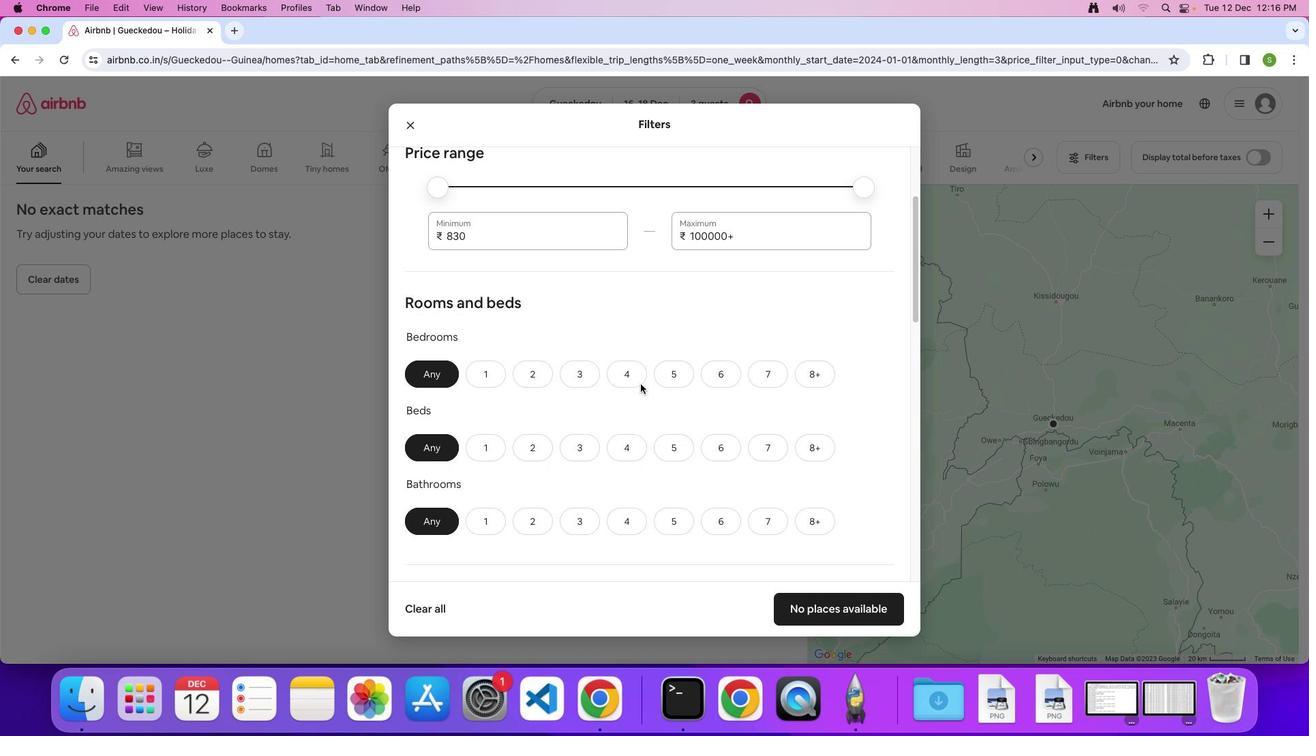 
Action: Mouse scrolled (643, 387) with delta (2, 2)
Screenshot: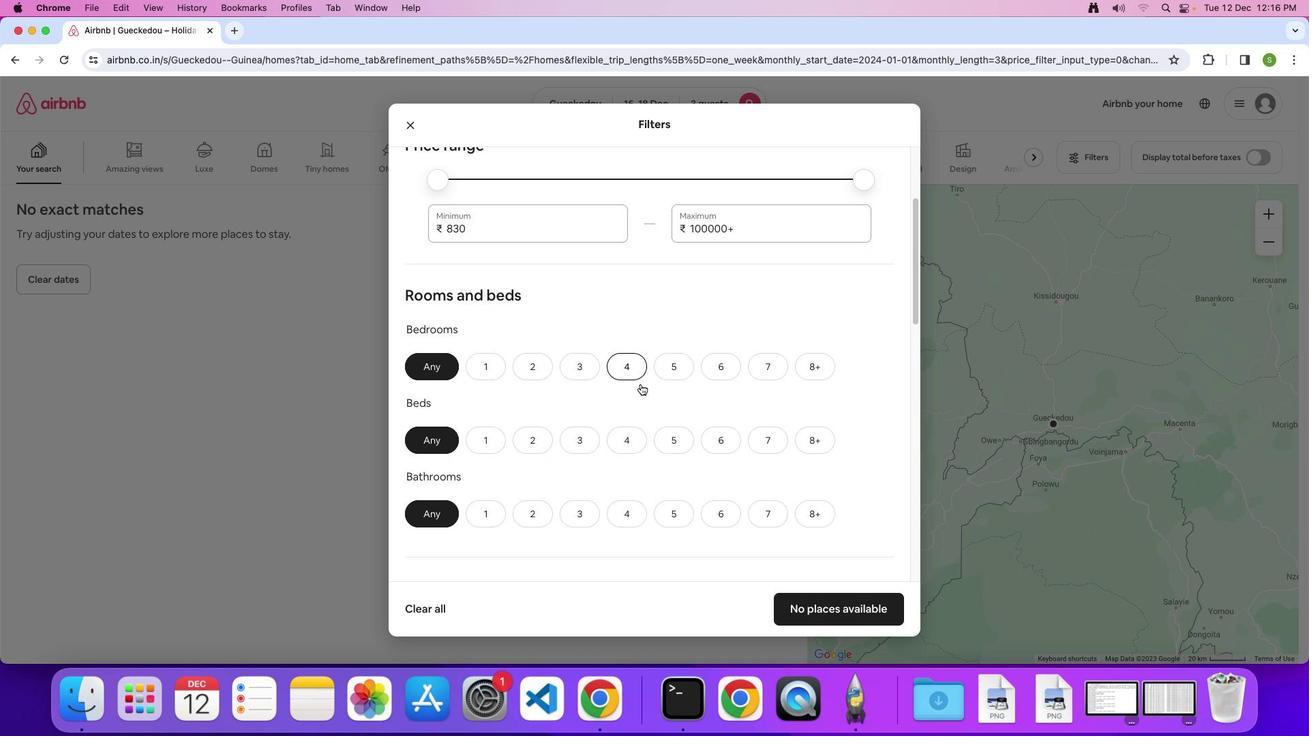 
Action: Mouse scrolled (643, 387) with delta (2, 2)
Screenshot: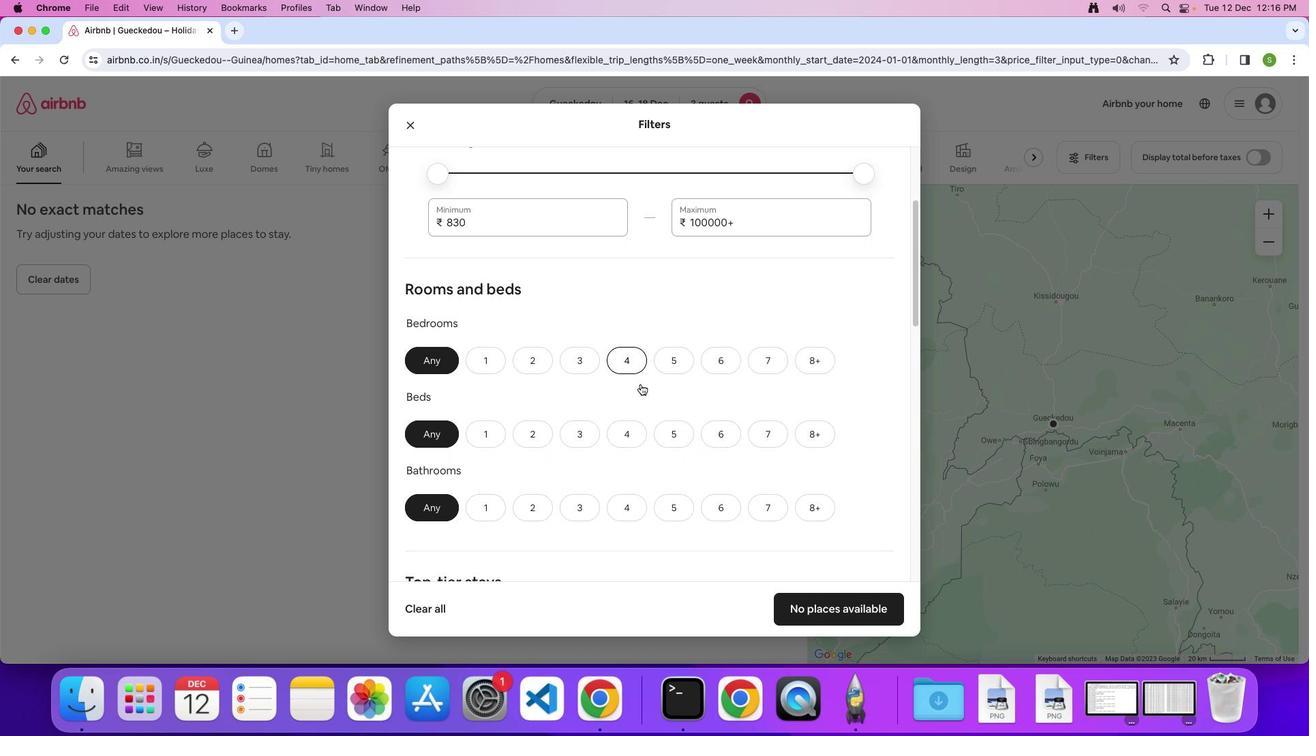 
Action: Mouse scrolled (643, 387) with delta (2, 2)
Screenshot: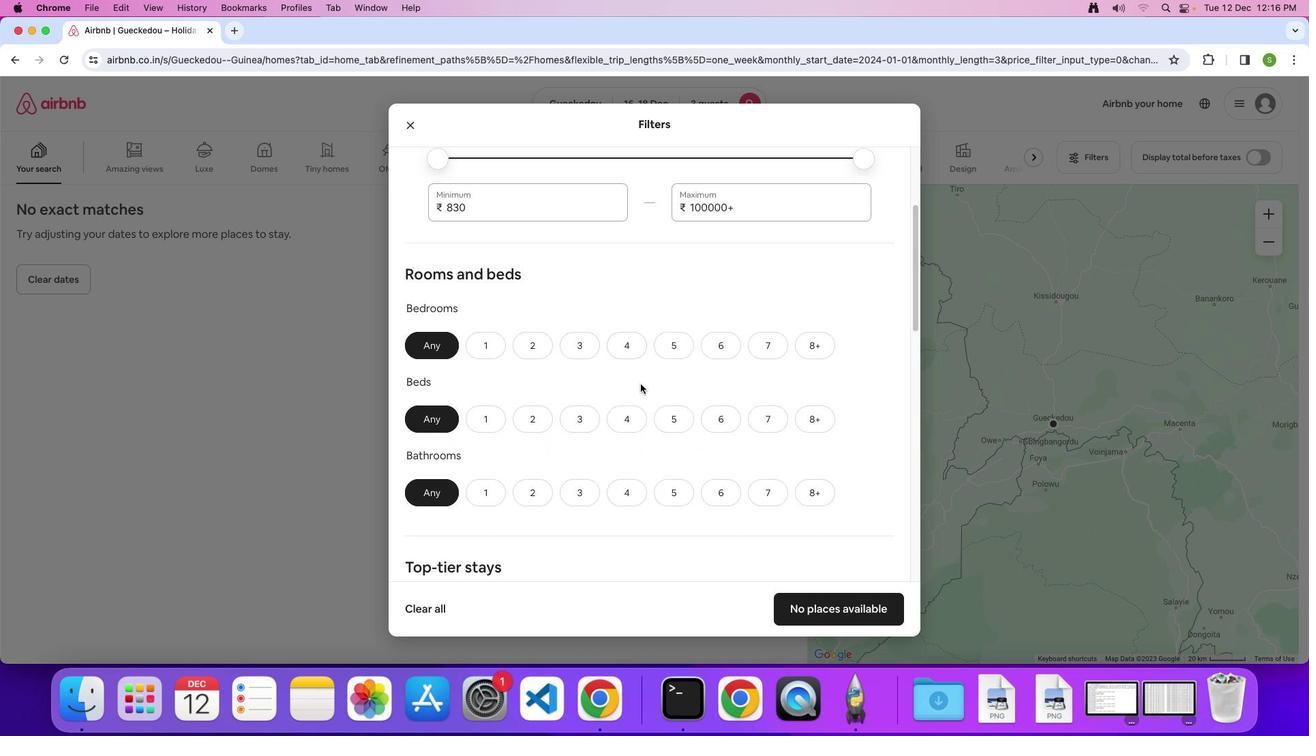 
Action: Mouse scrolled (643, 387) with delta (2, 2)
Screenshot: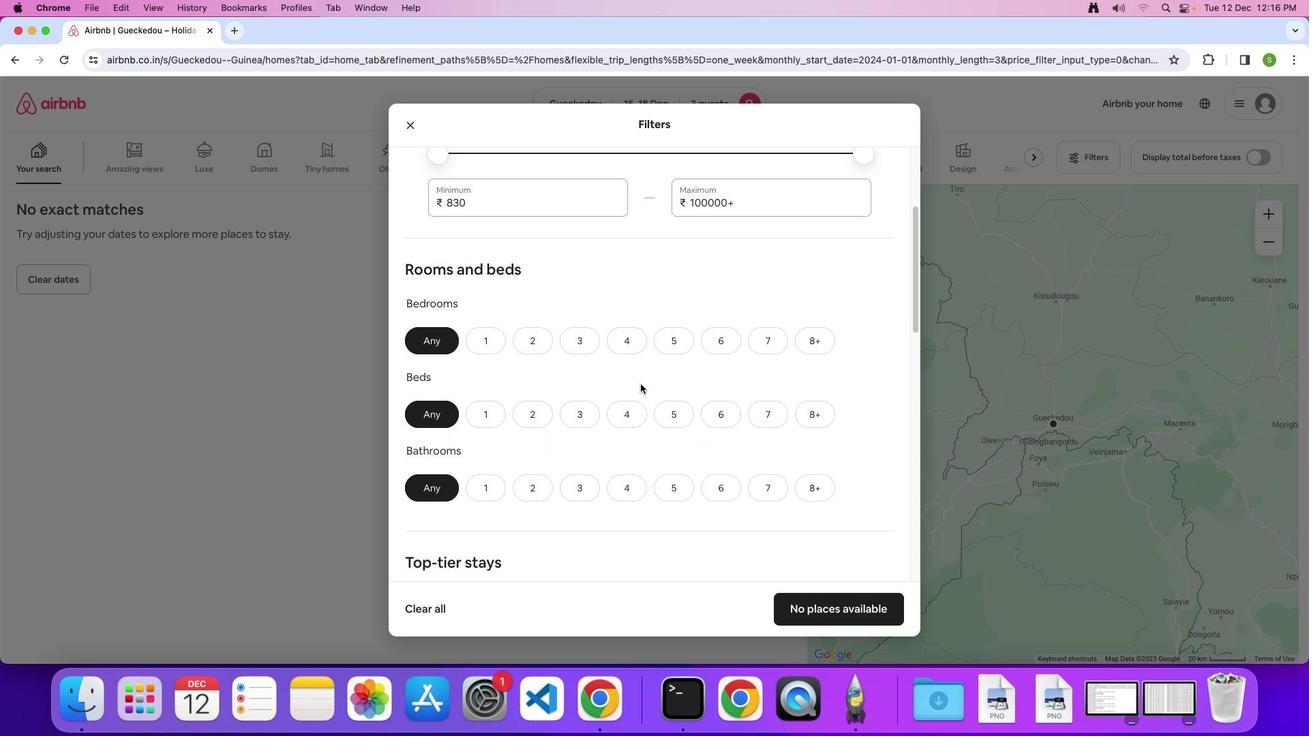 
Action: Mouse moved to (535, 339)
Screenshot: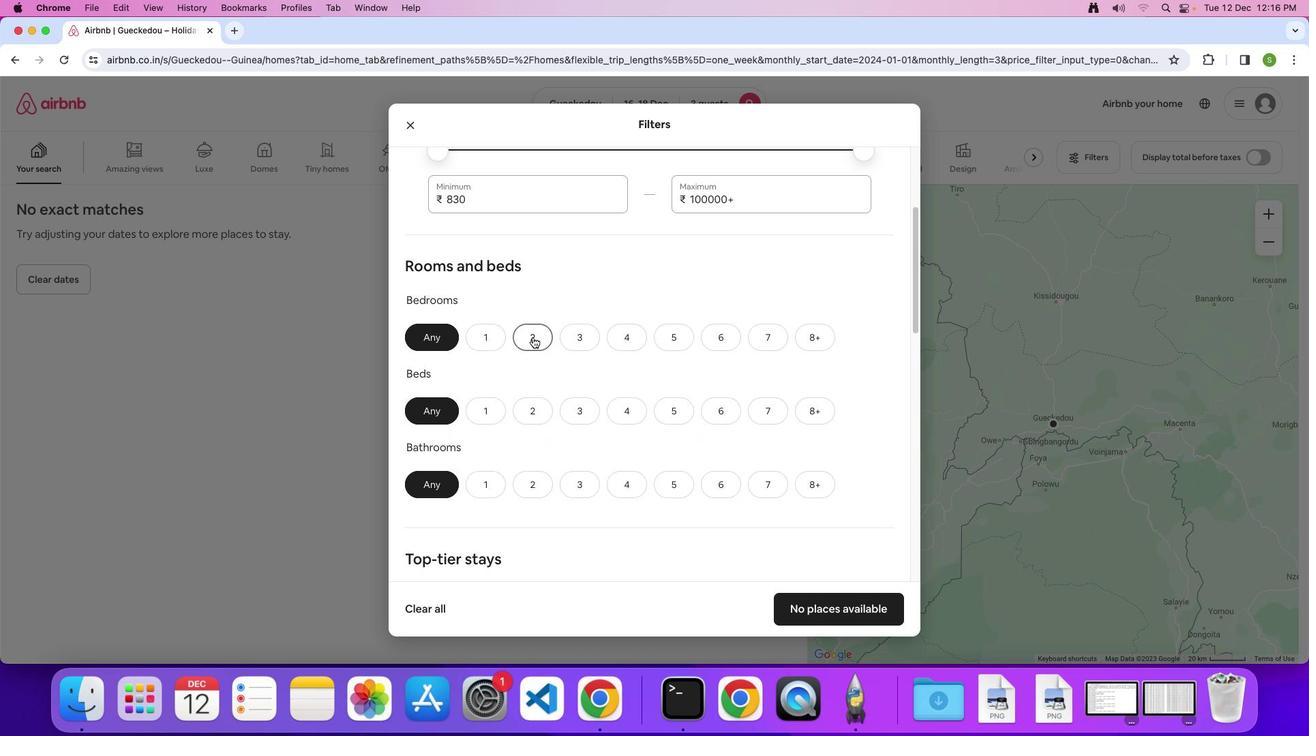 
Action: Mouse pressed left at (535, 339)
Screenshot: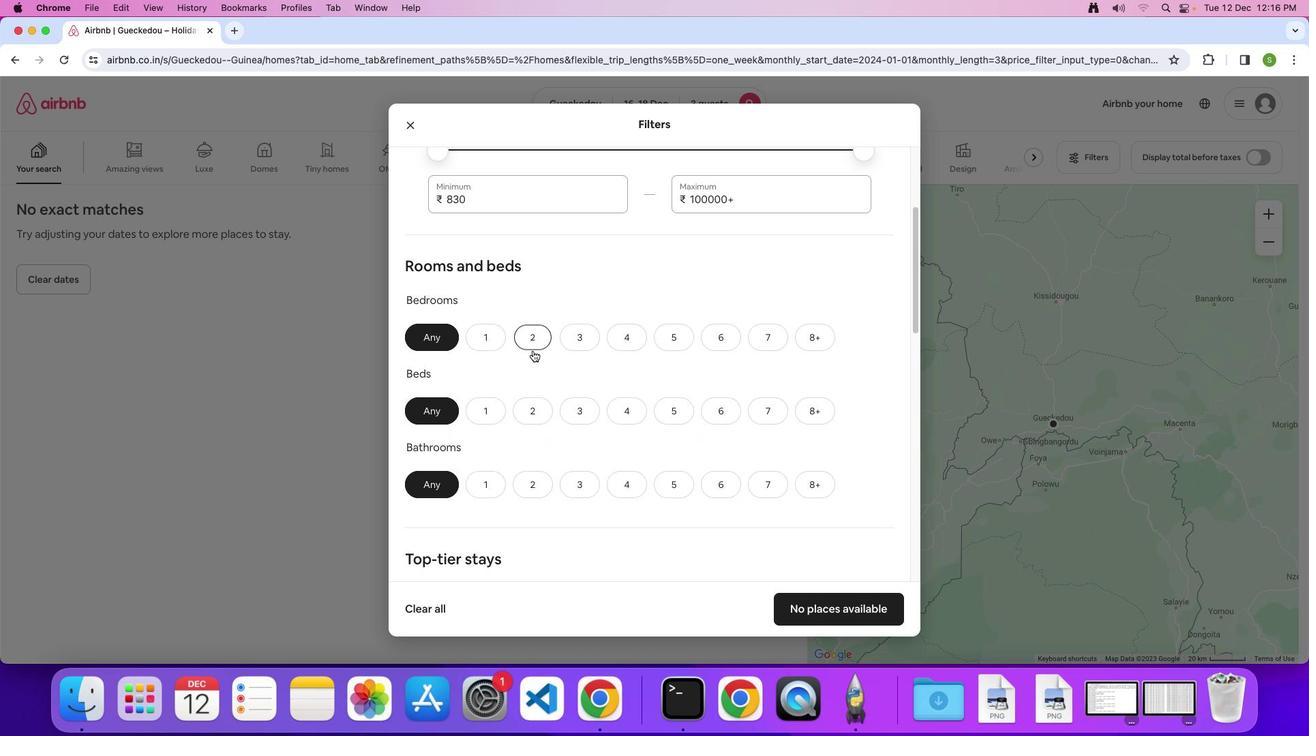 
Action: Mouse moved to (533, 413)
Screenshot: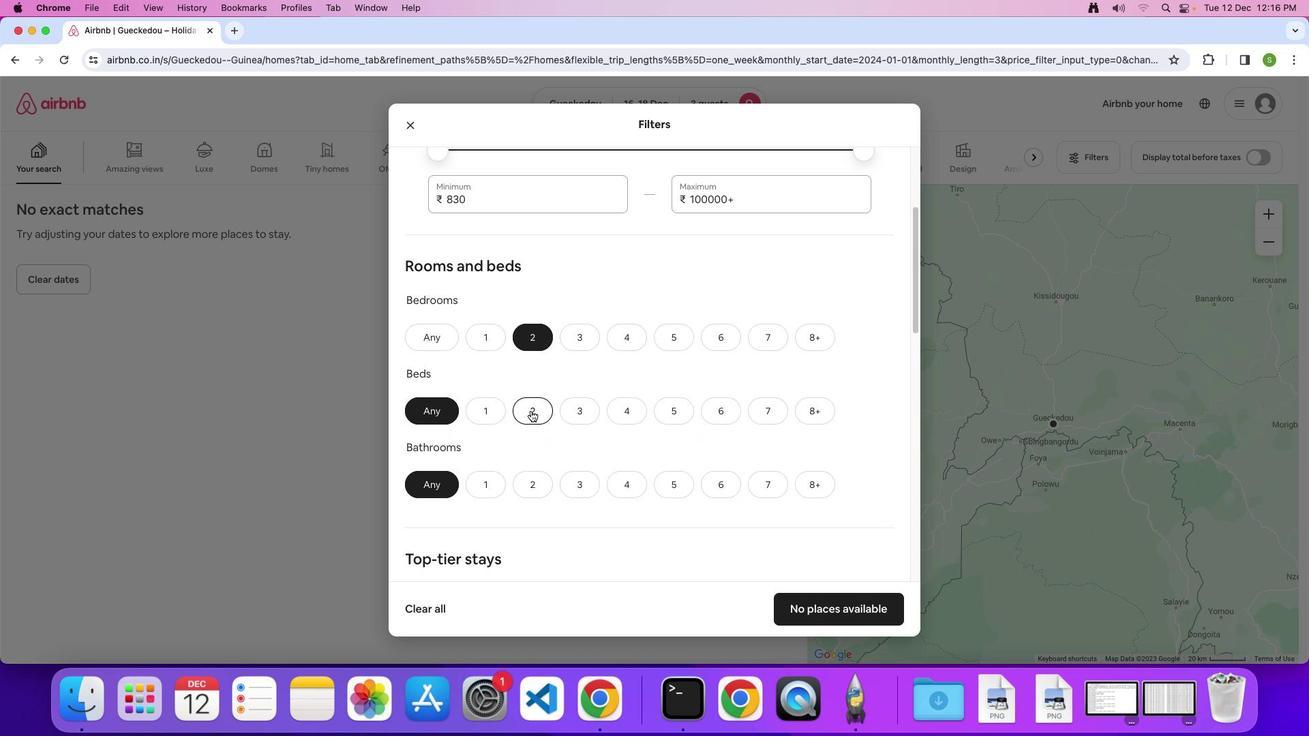 
Action: Mouse pressed left at (533, 413)
Screenshot: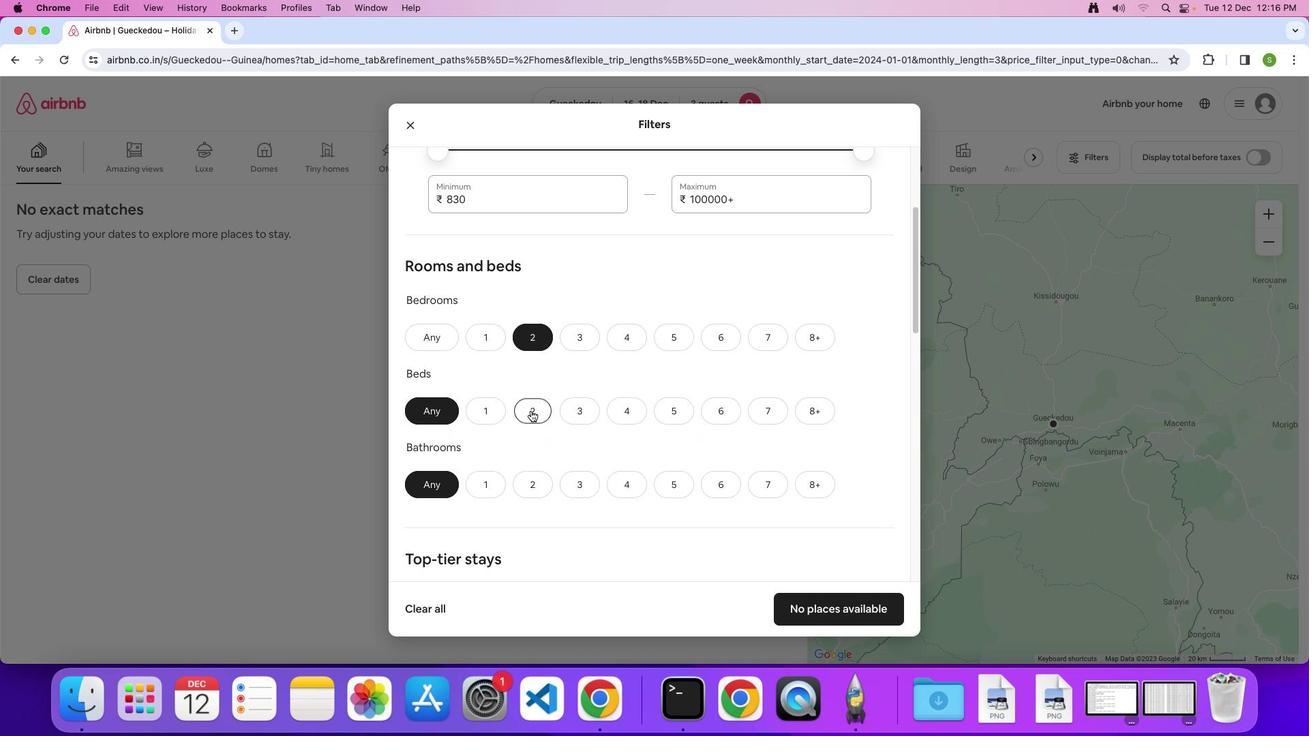 
Action: Mouse moved to (538, 493)
Screenshot: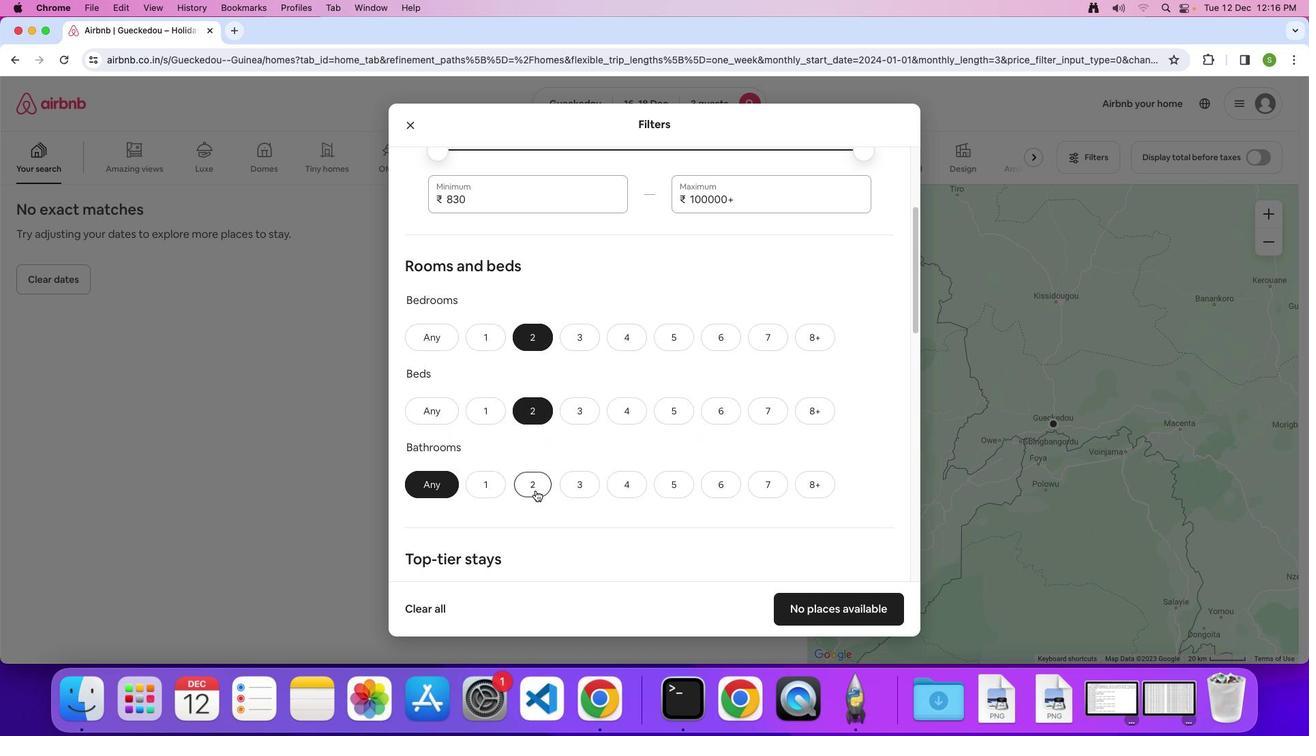 
Action: Mouse pressed left at (538, 493)
Screenshot: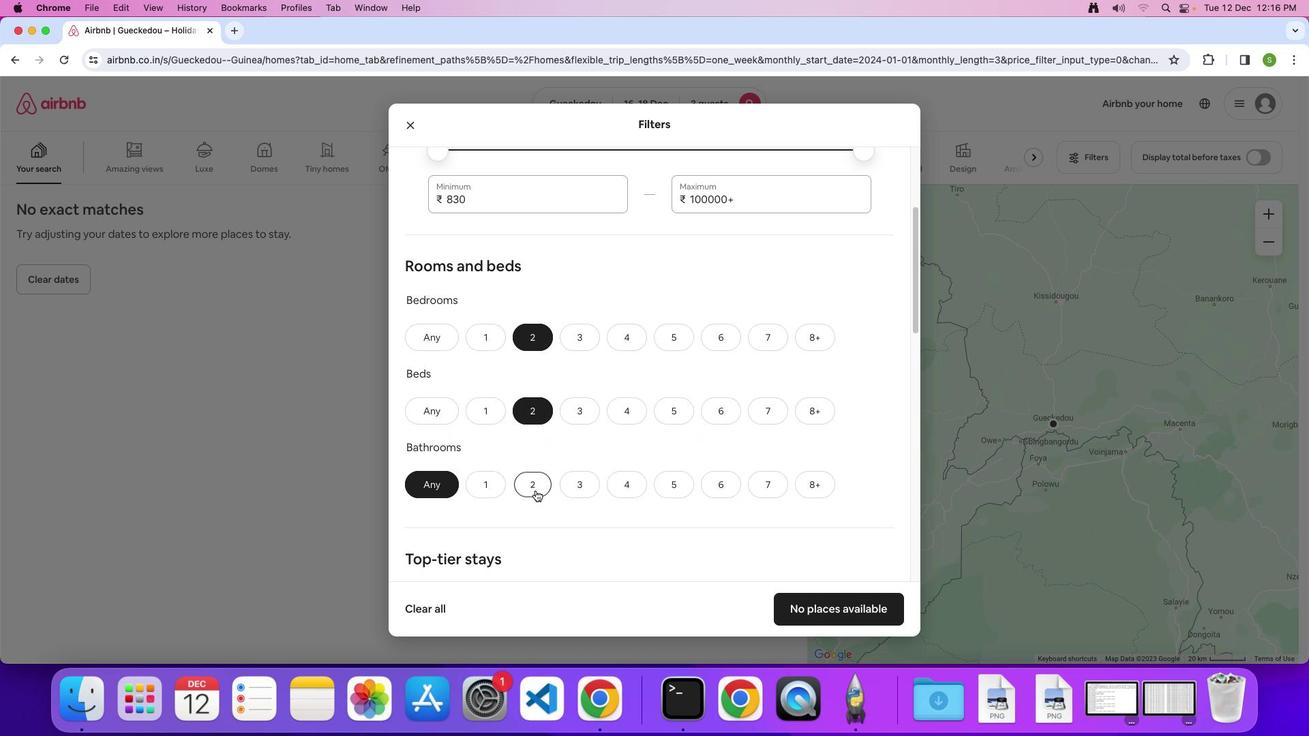 
Action: Mouse moved to (671, 413)
Screenshot: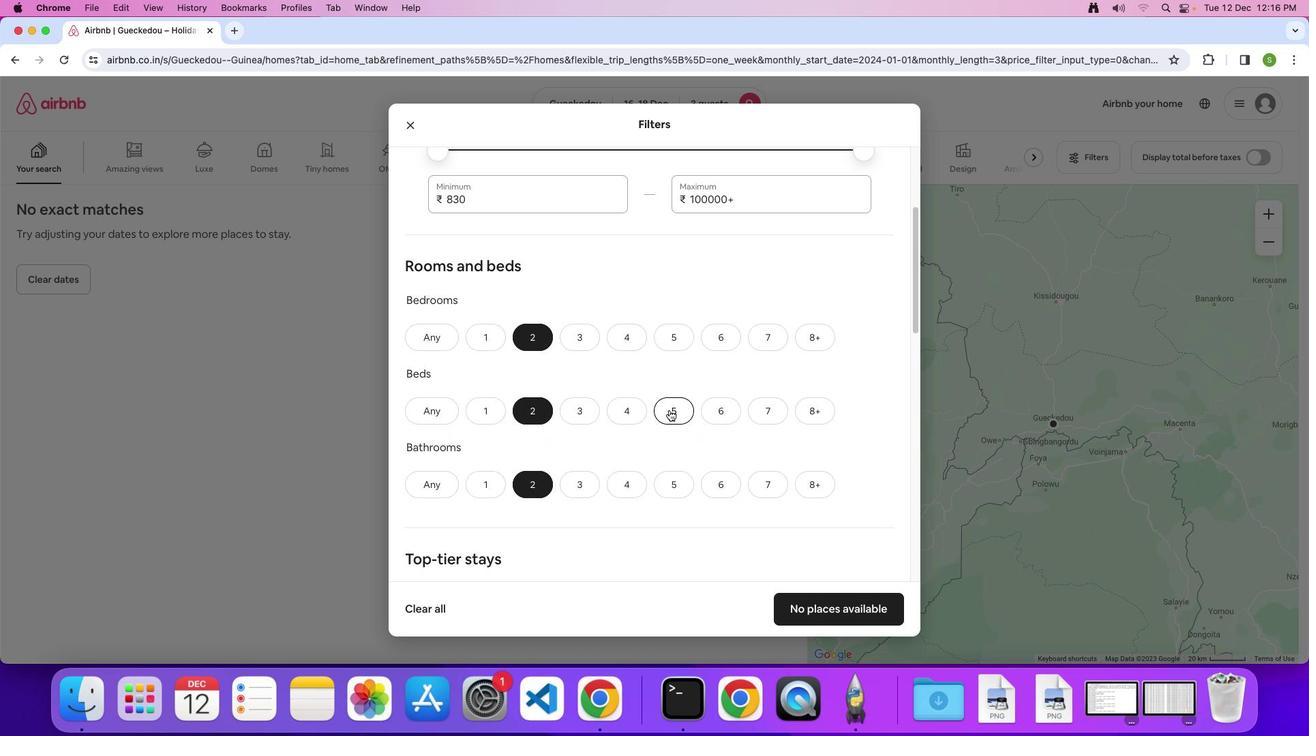 
Action: Mouse scrolled (671, 413) with delta (2, 2)
Screenshot: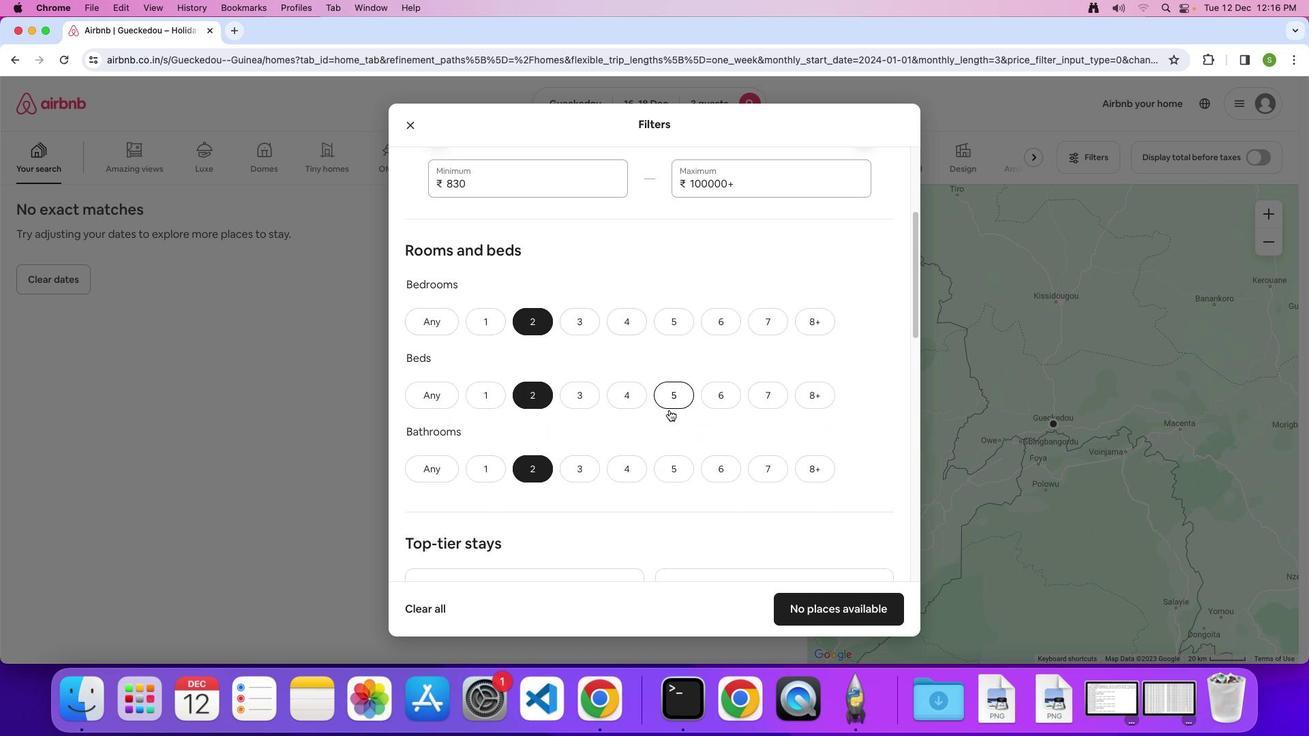 
Action: Mouse scrolled (671, 413) with delta (2, 2)
Screenshot: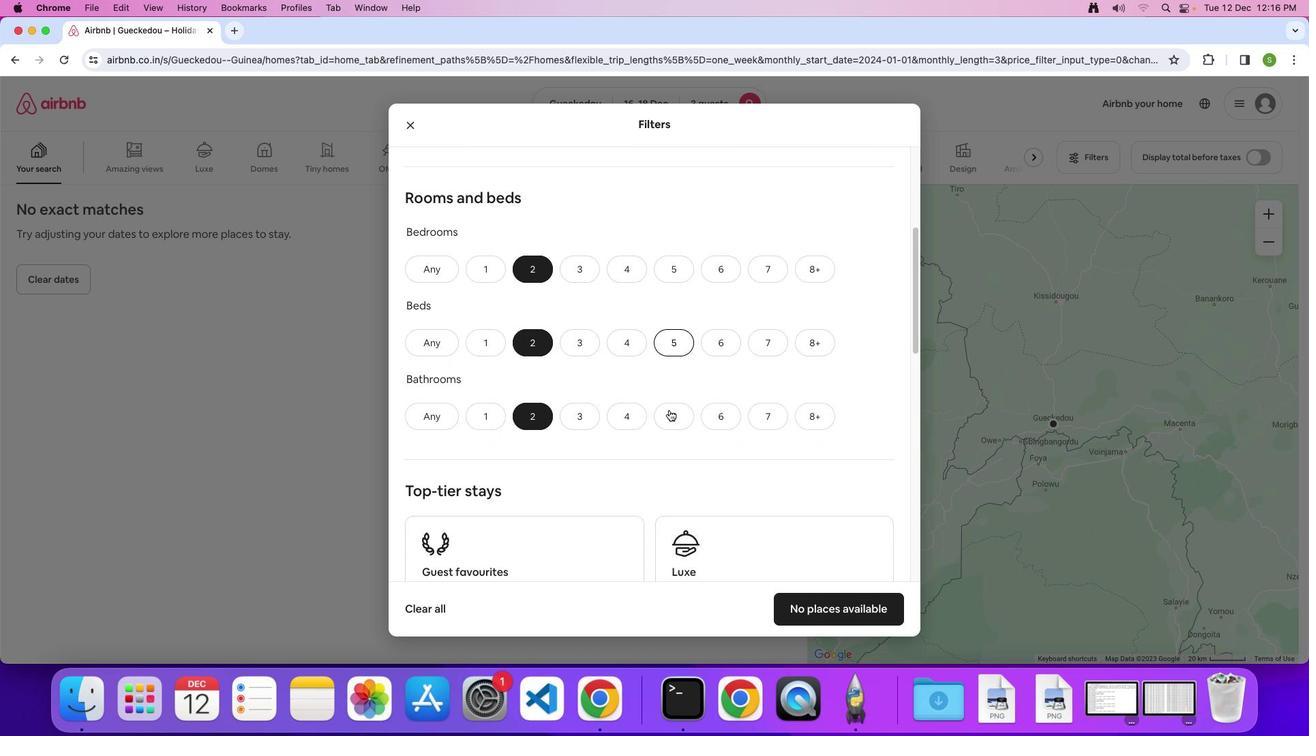 
Action: Mouse scrolled (671, 413) with delta (2, 1)
Screenshot: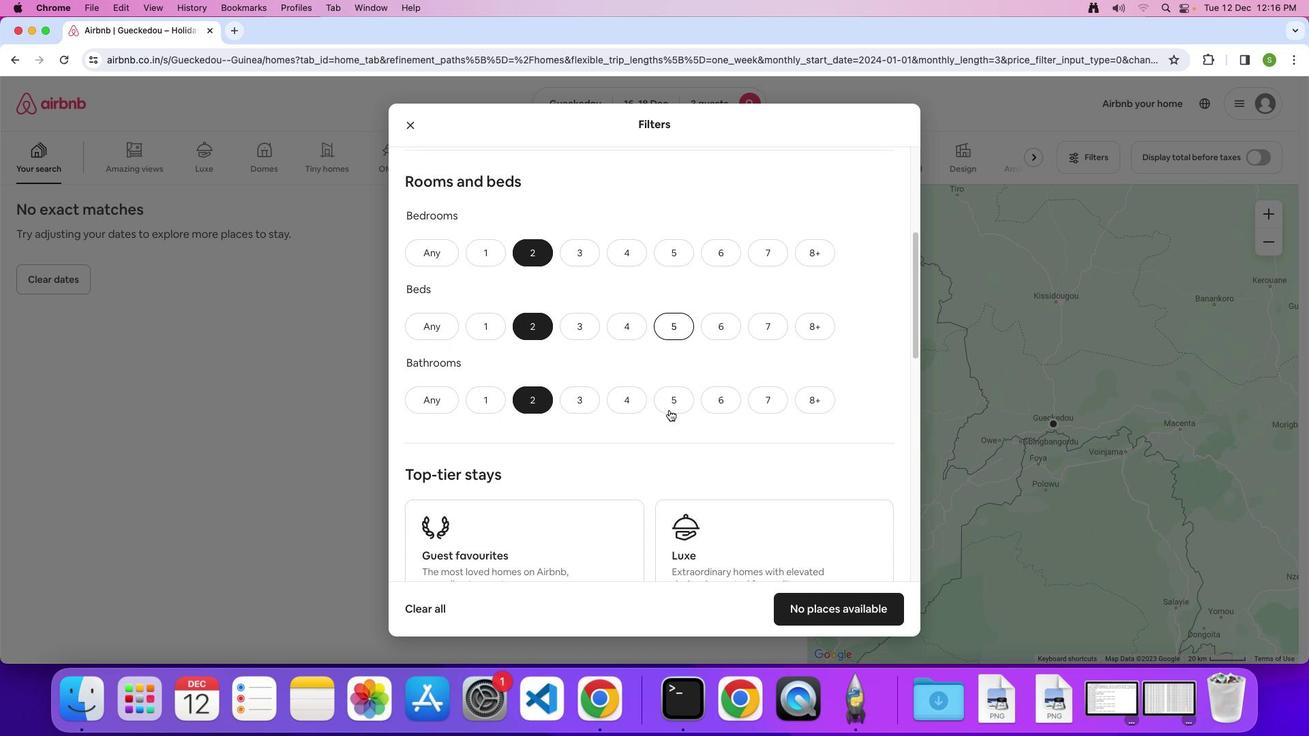 
Action: Mouse scrolled (671, 413) with delta (2, 2)
Screenshot: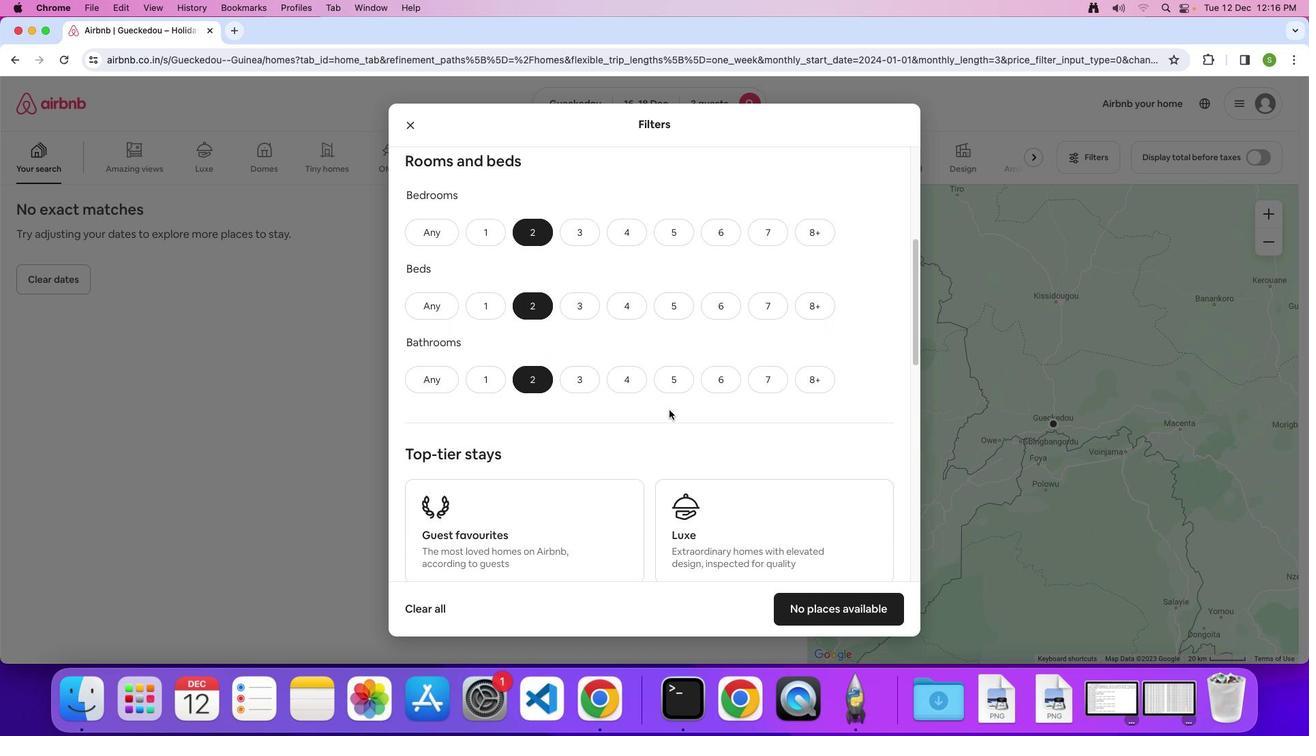 
Action: Mouse scrolled (671, 413) with delta (2, 2)
Screenshot: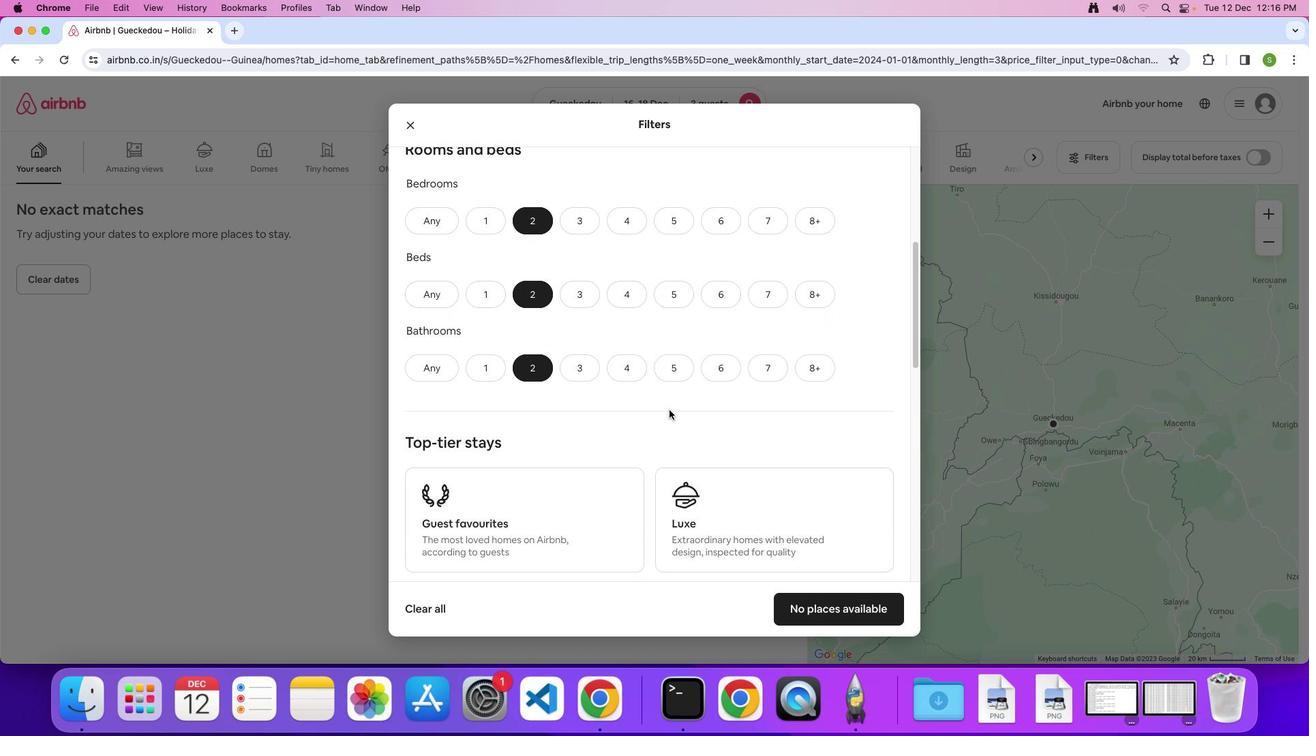 
Action: Mouse scrolled (671, 413) with delta (2, 2)
Screenshot: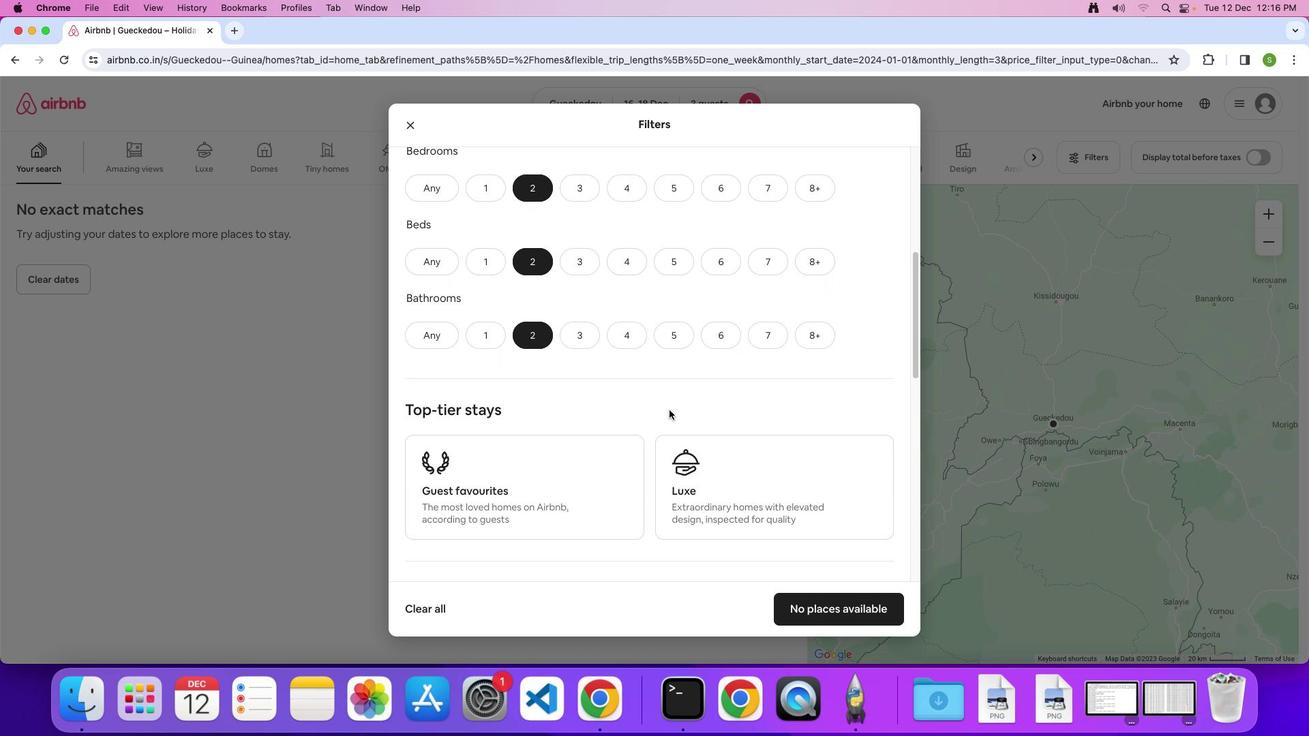 
Action: Mouse scrolled (671, 413) with delta (2, 2)
Screenshot: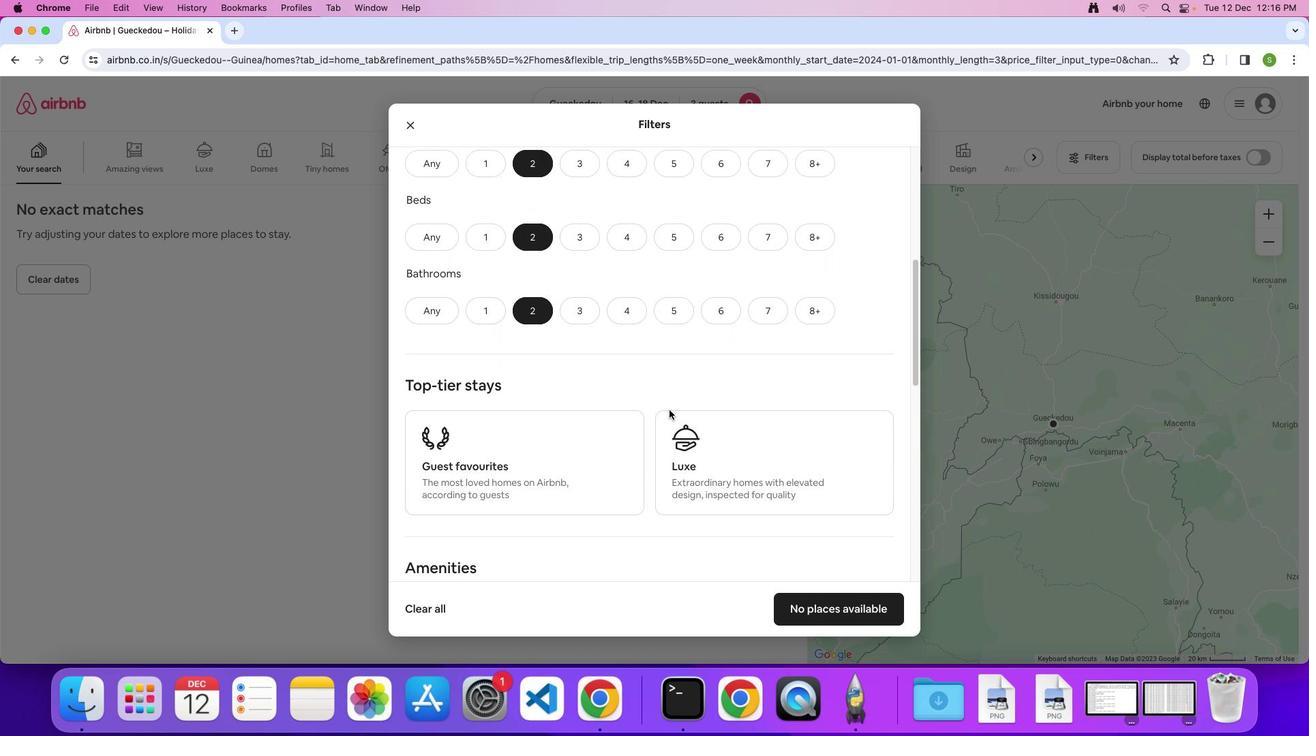 
Action: Mouse scrolled (671, 413) with delta (2, 1)
Screenshot: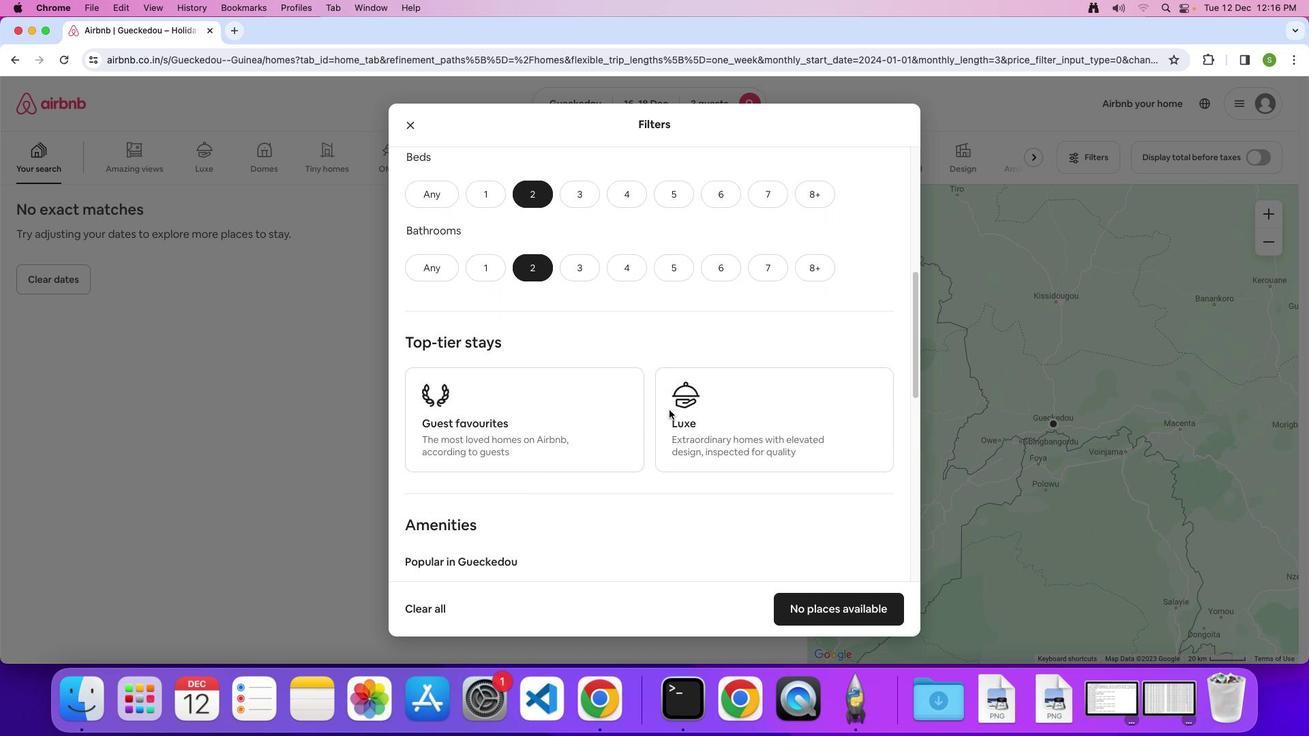 
Action: Mouse scrolled (671, 413) with delta (2, 2)
Screenshot: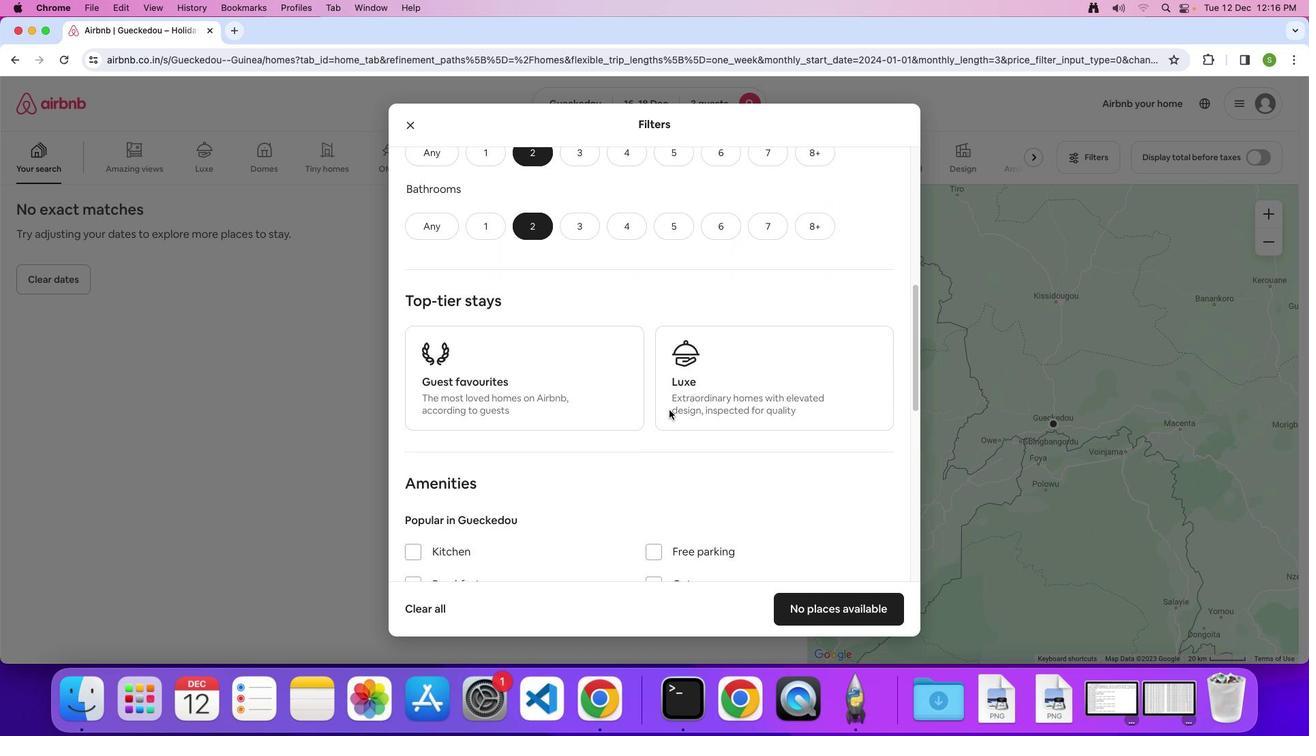 
Action: Mouse scrolled (671, 413) with delta (2, 2)
Screenshot: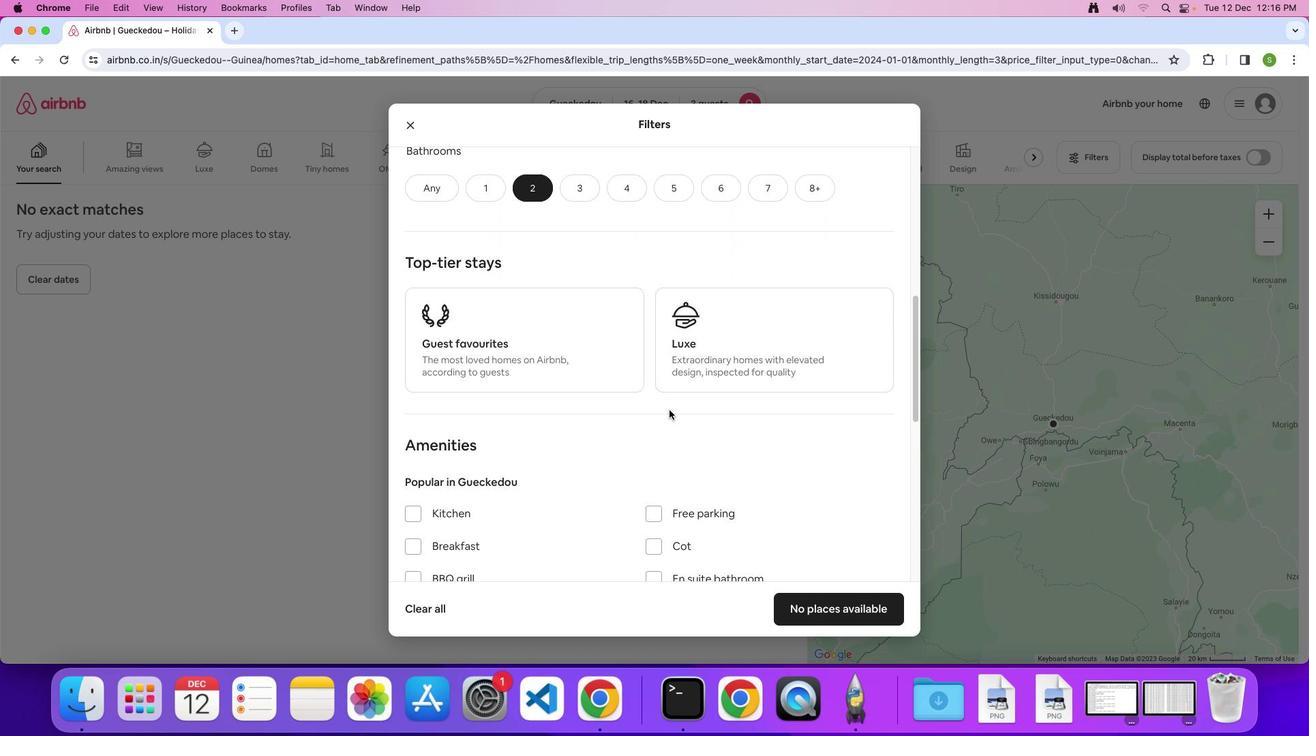 
Action: Mouse scrolled (671, 413) with delta (2, 1)
Screenshot: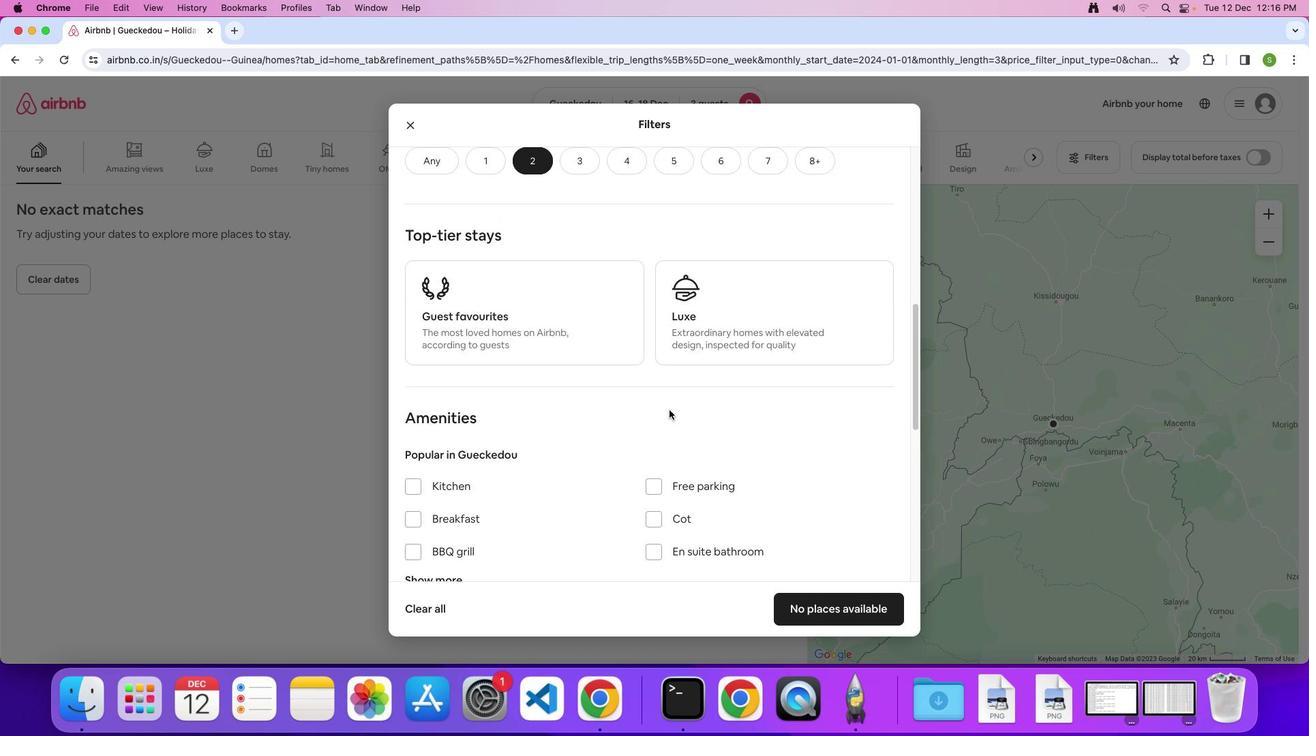 
Action: Mouse scrolled (671, 413) with delta (2, 2)
Screenshot: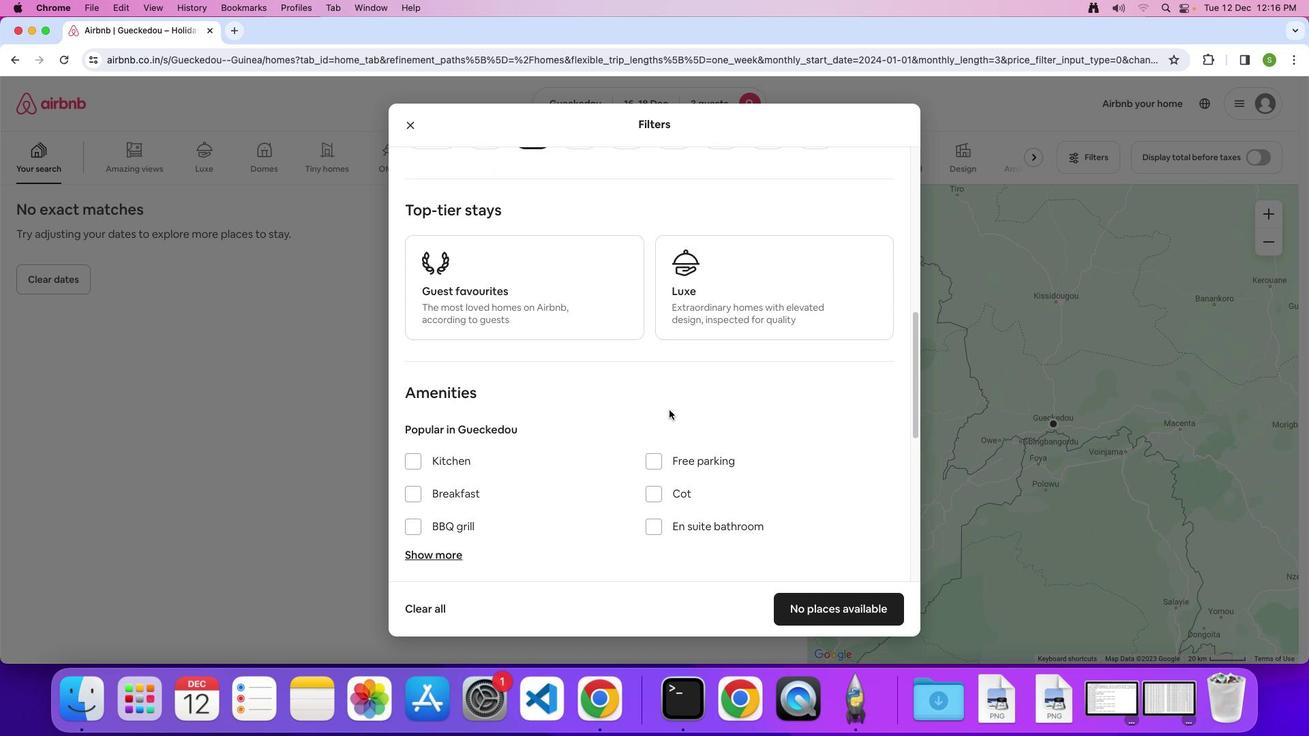 
Action: Mouse scrolled (671, 413) with delta (2, 2)
Screenshot: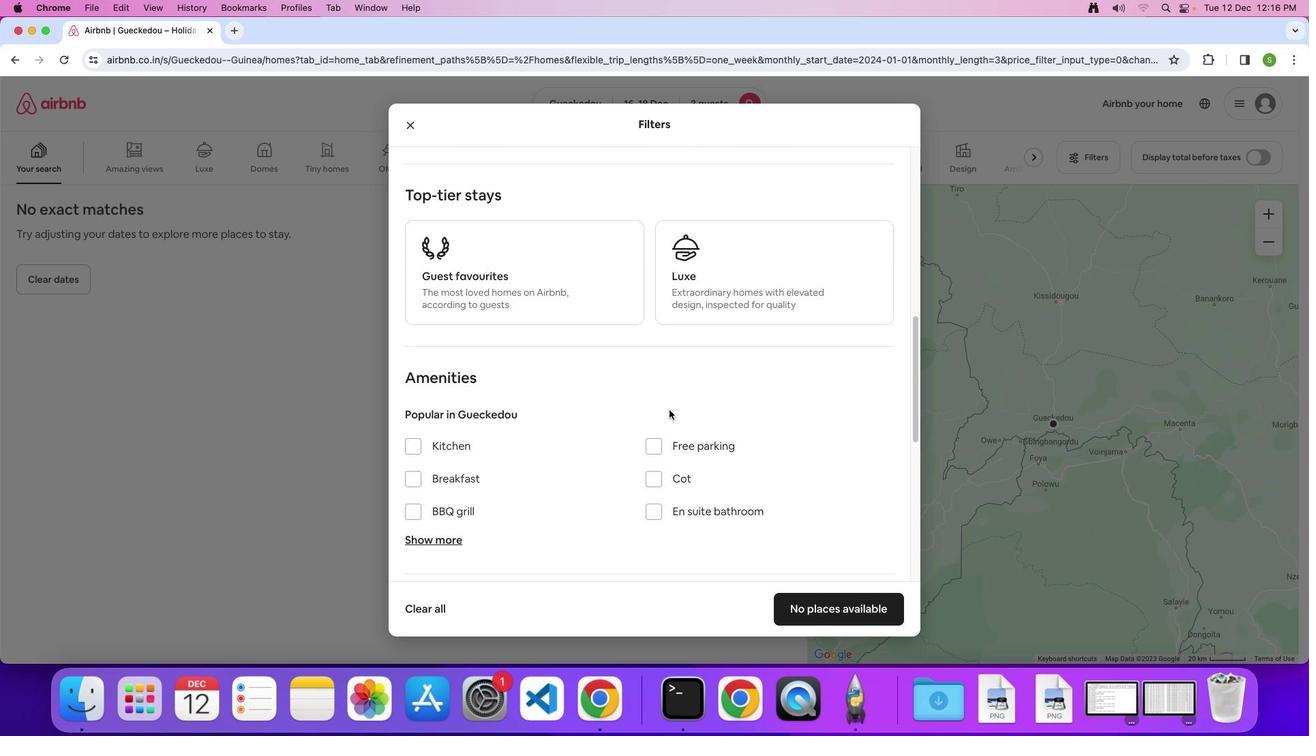 
Action: Mouse scrolled (671, 413) with delta (2, 1)
Screenshot: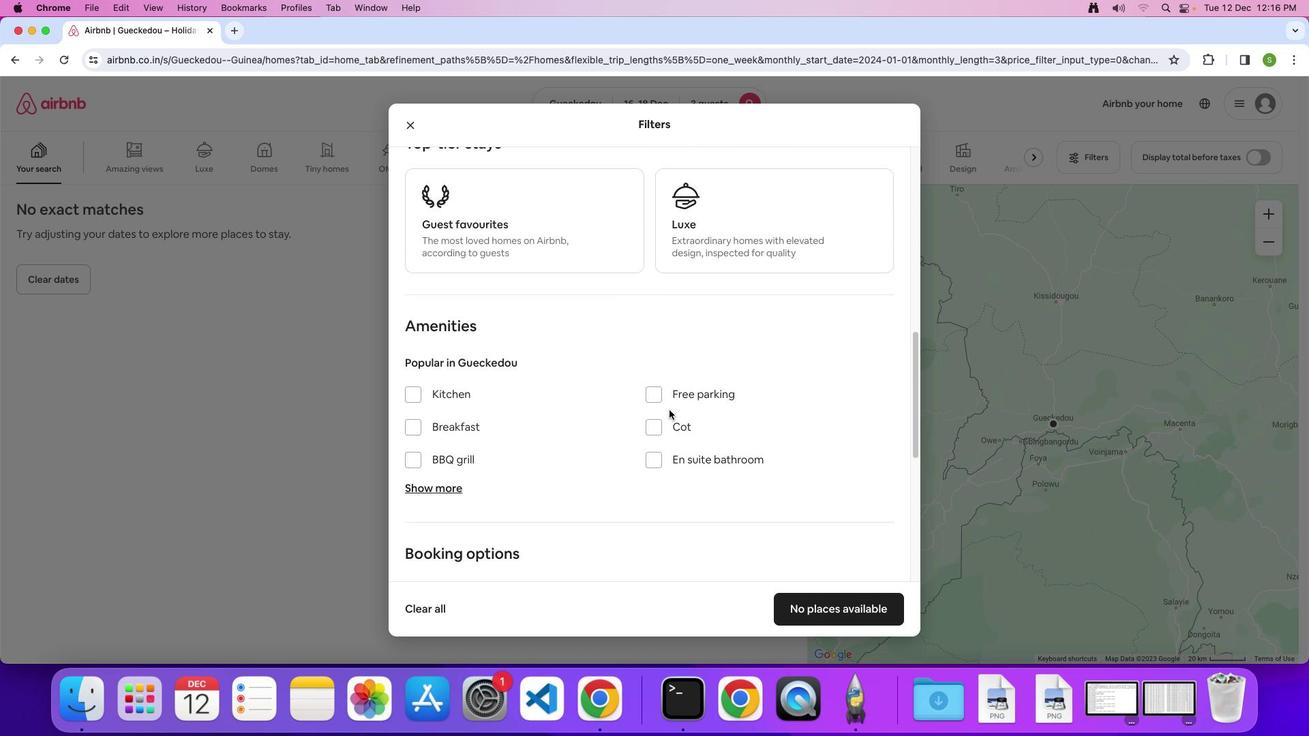 
Action: Mouse scrolled (671, 413) with delta (2, 2)
Screenshot: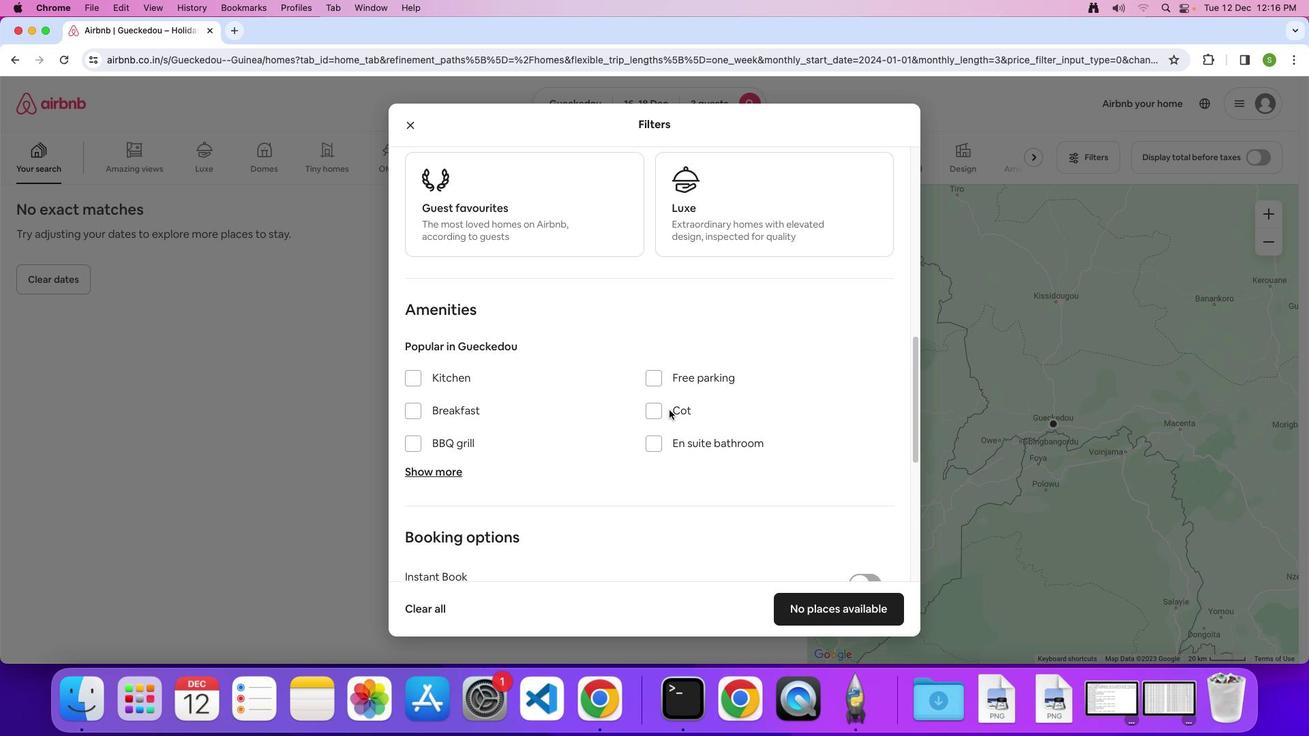 
Action: Mouse scrolled (671, 413) with delta (2, 2)
Screenshot: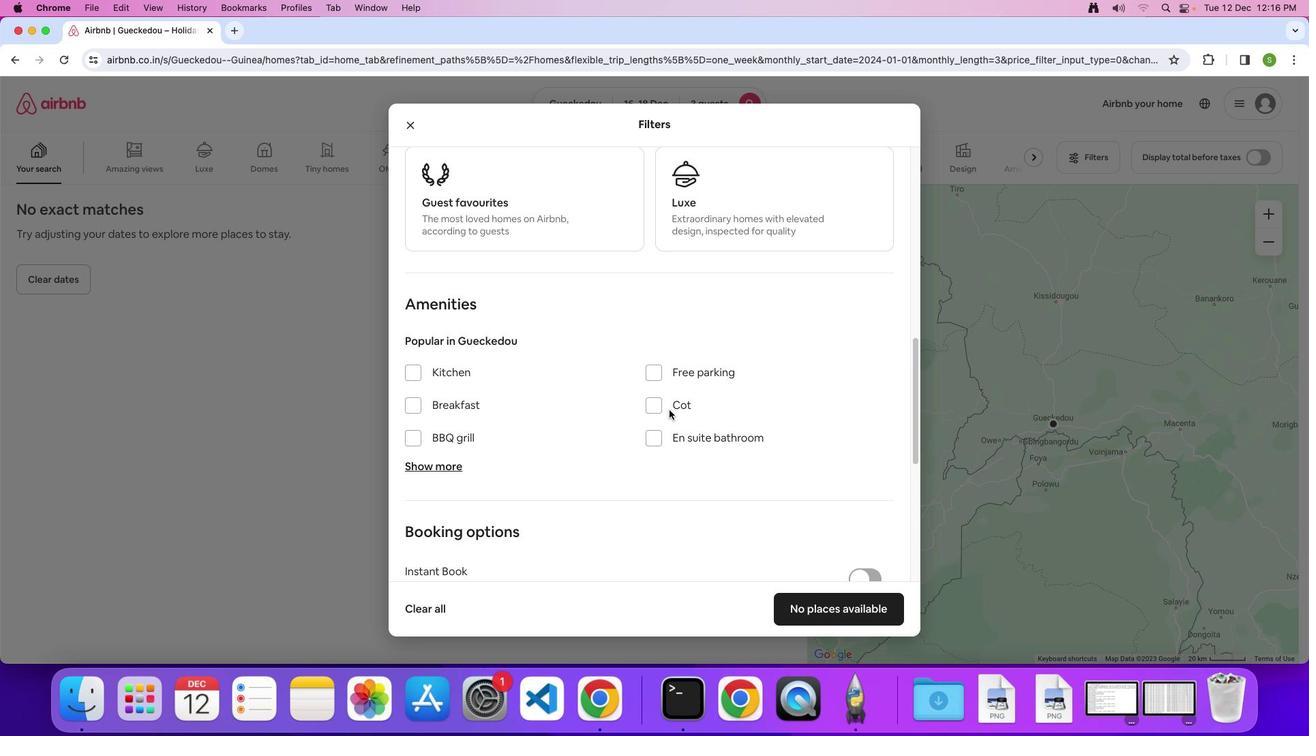 
Action: Mouse moved to (511, 440)
Screenshot: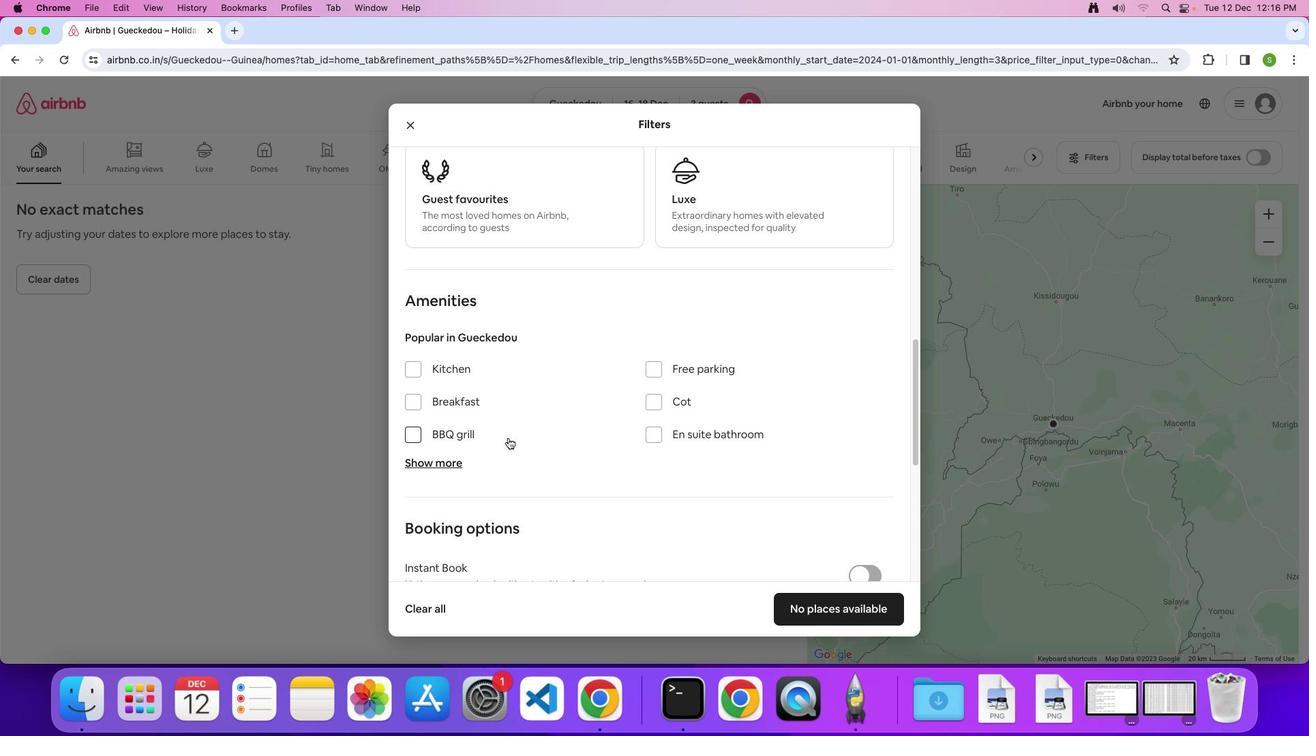 
Action: Mouse scrolled (511, 440) with delta (2, 2)
Screenshot: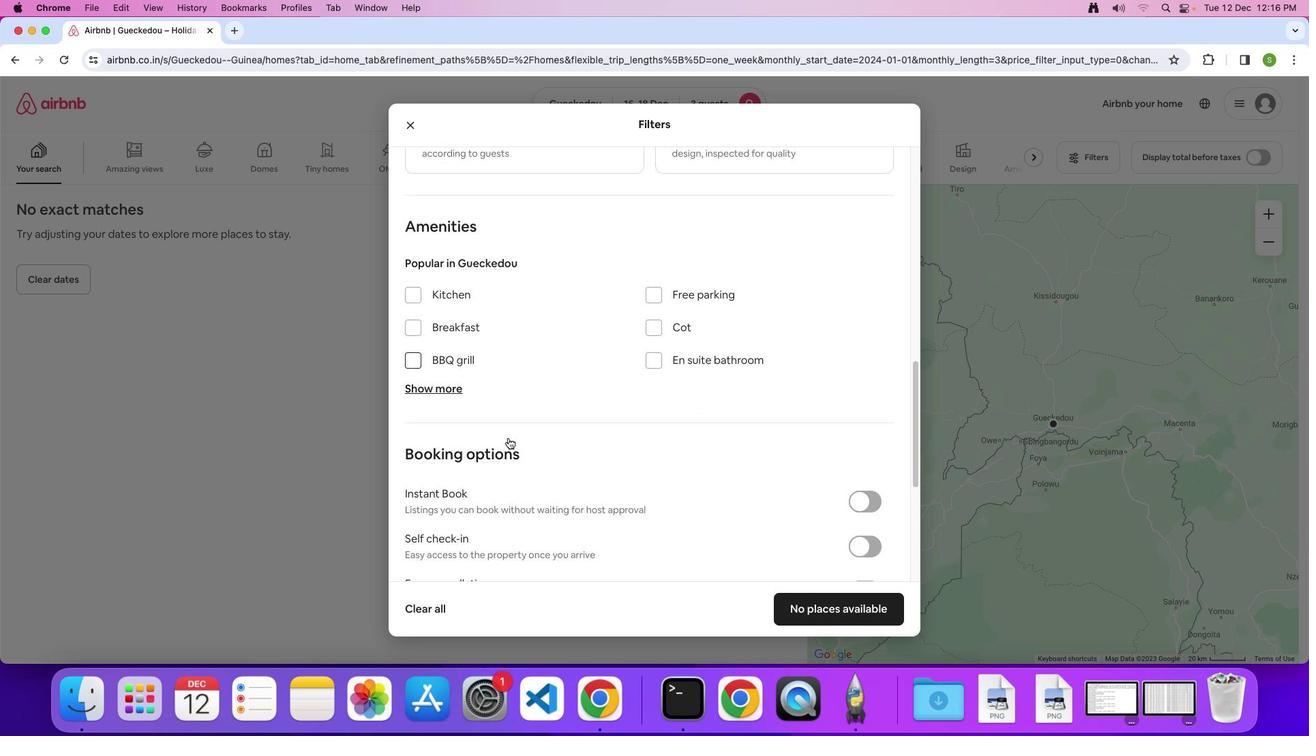 
Action: Mouse scrolled (511, 440) with delta (2, 2)
Screenshot: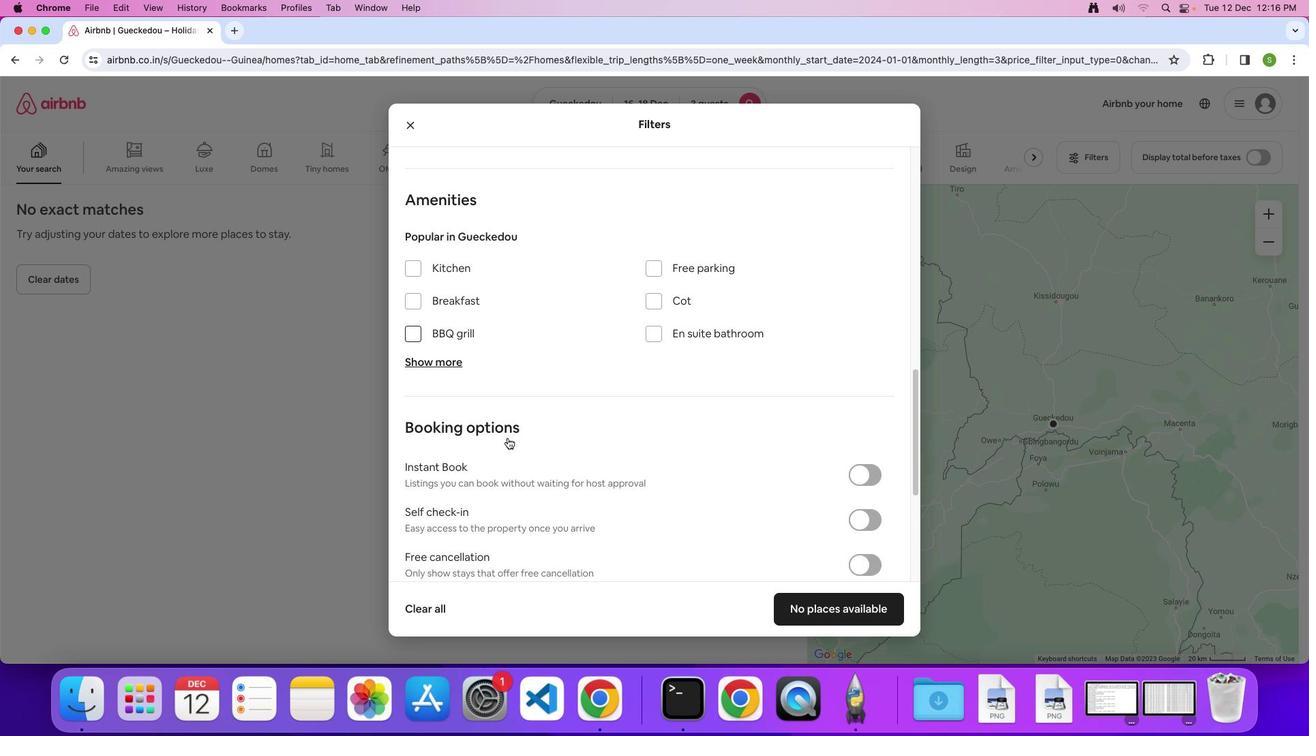 
Action: Mouse scrolled (511, 440) with delta (2, 1)
Screenshot: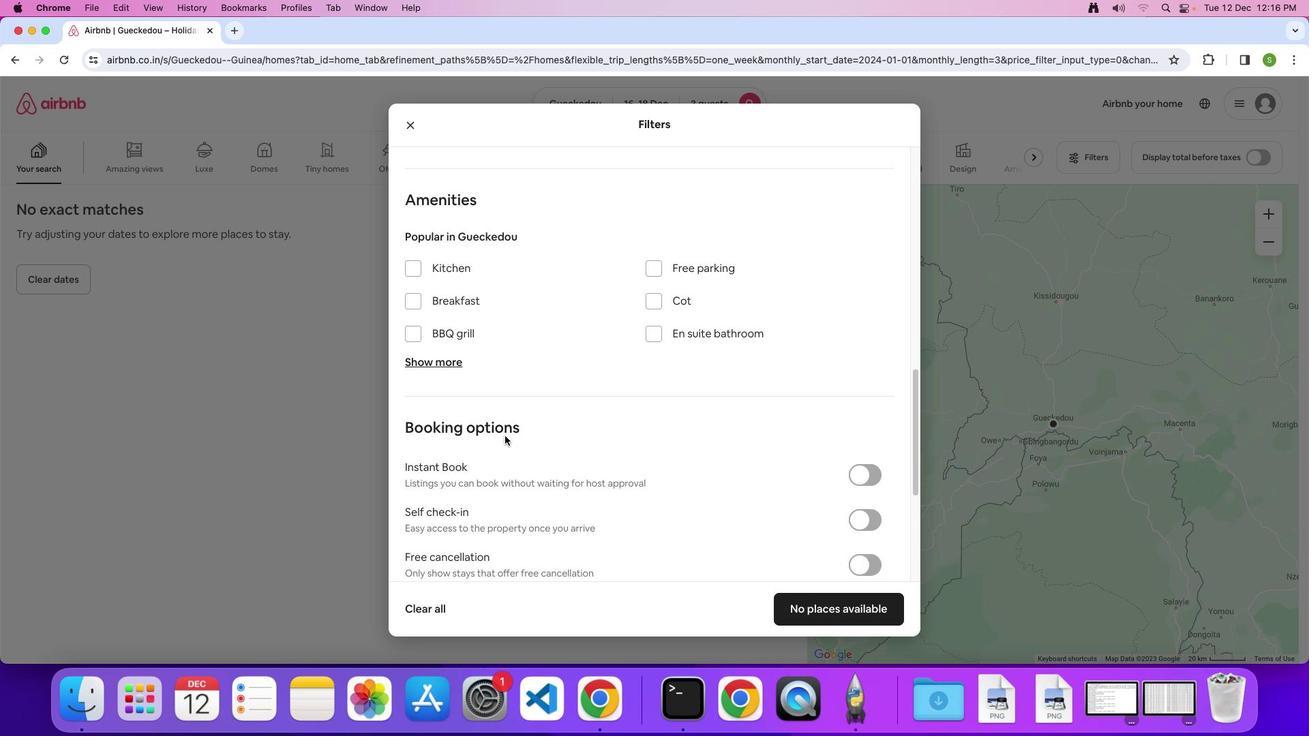 
Action: Mouse moved to (447, 365)
Screenshot: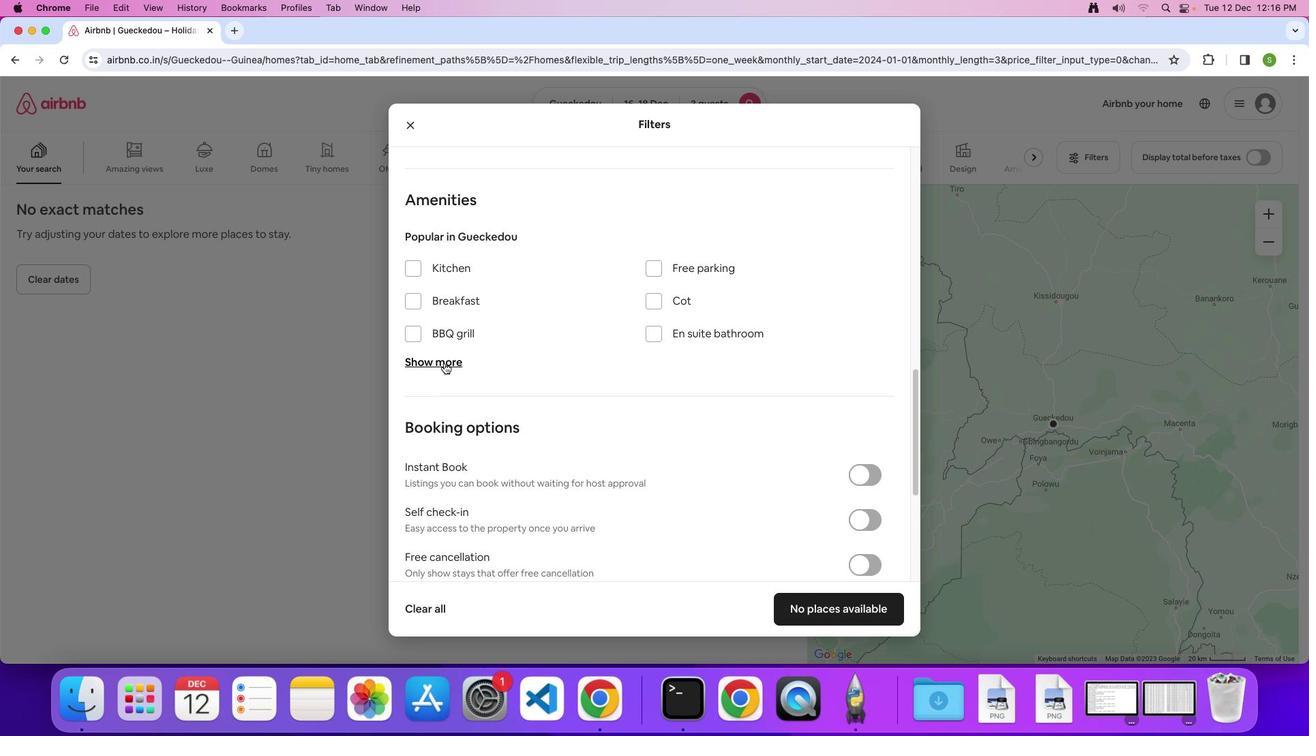 
Action: Mouse pressed left at (447, 365)
Screenshot: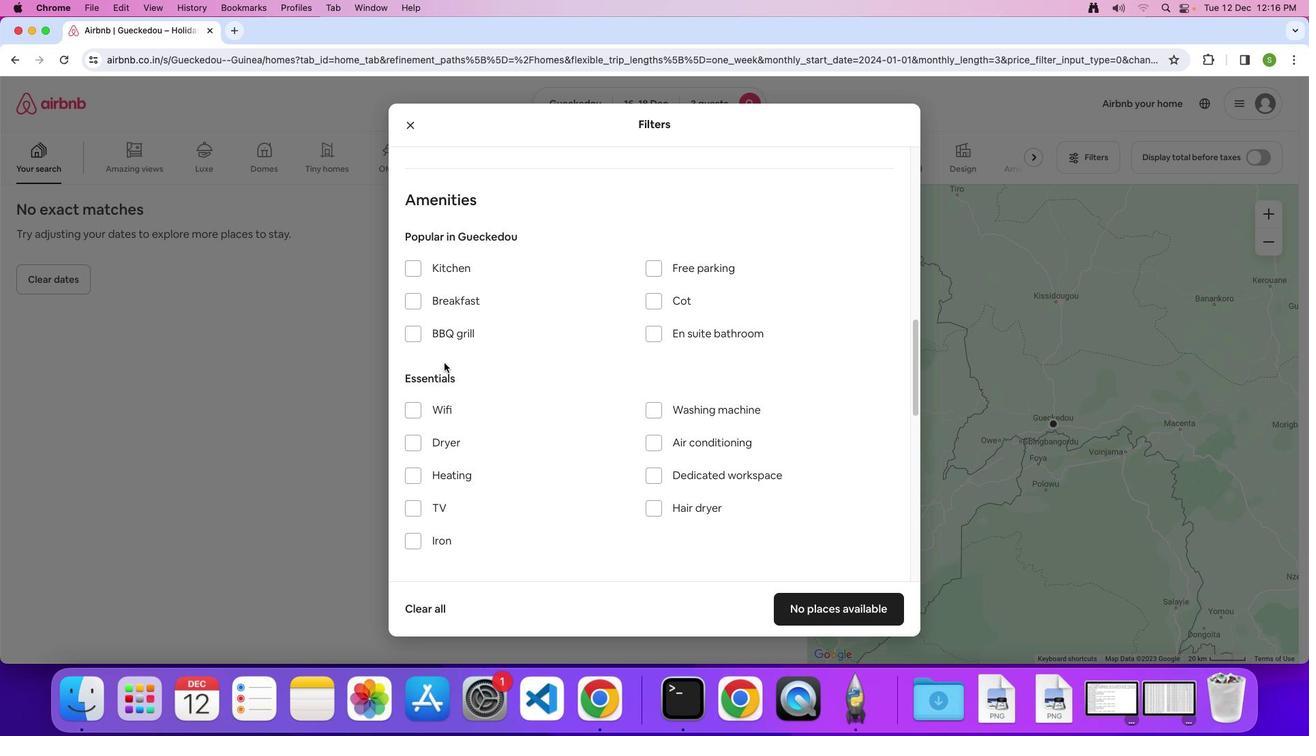 
Action: Mouse moved to (663, 412)
Screenshot: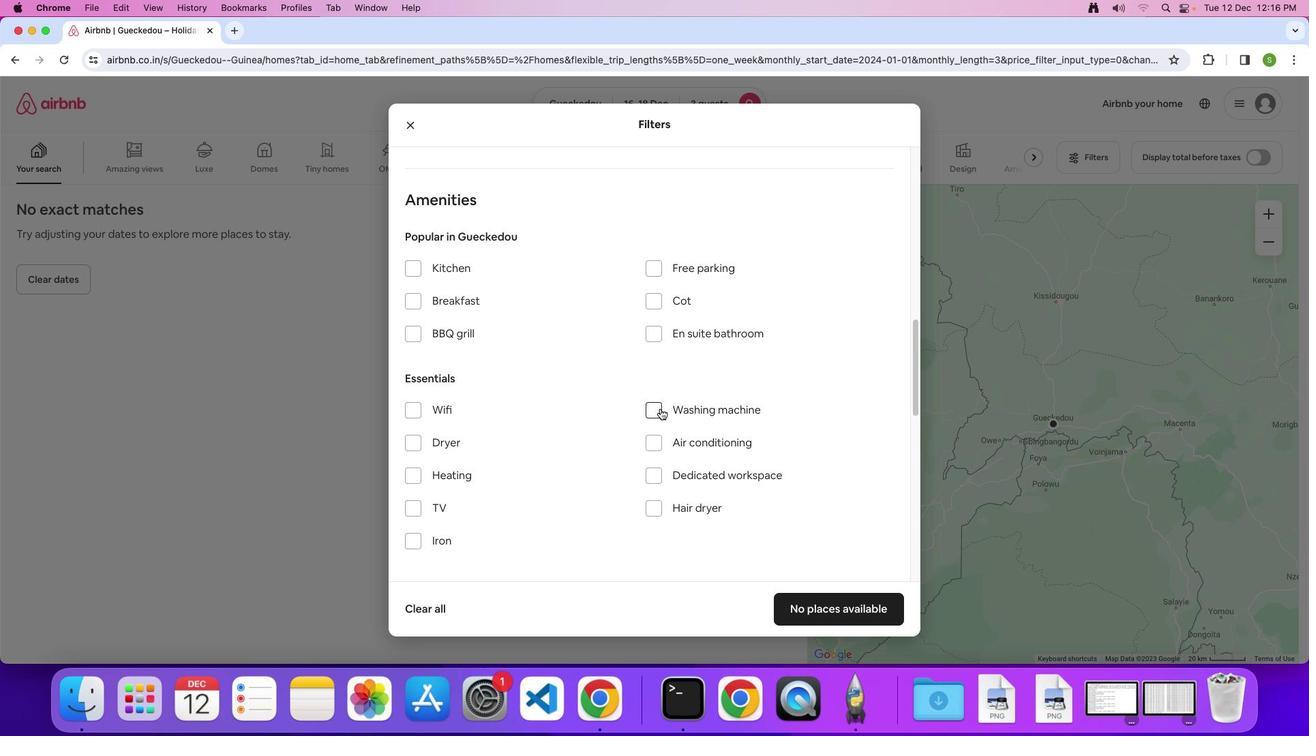 
Action: Mouse pressed left at (663, 412)
Screenshot: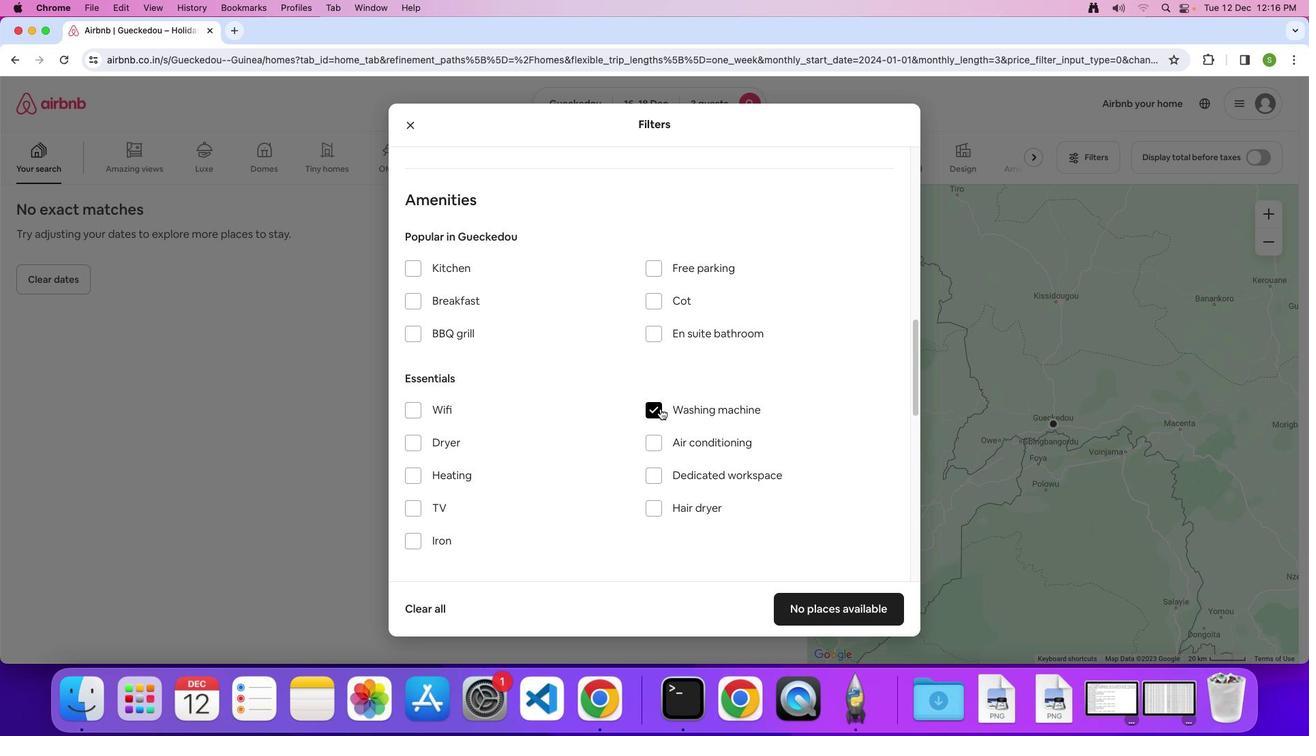 
Action: Mouse moved to (594, 427)
Screenshot: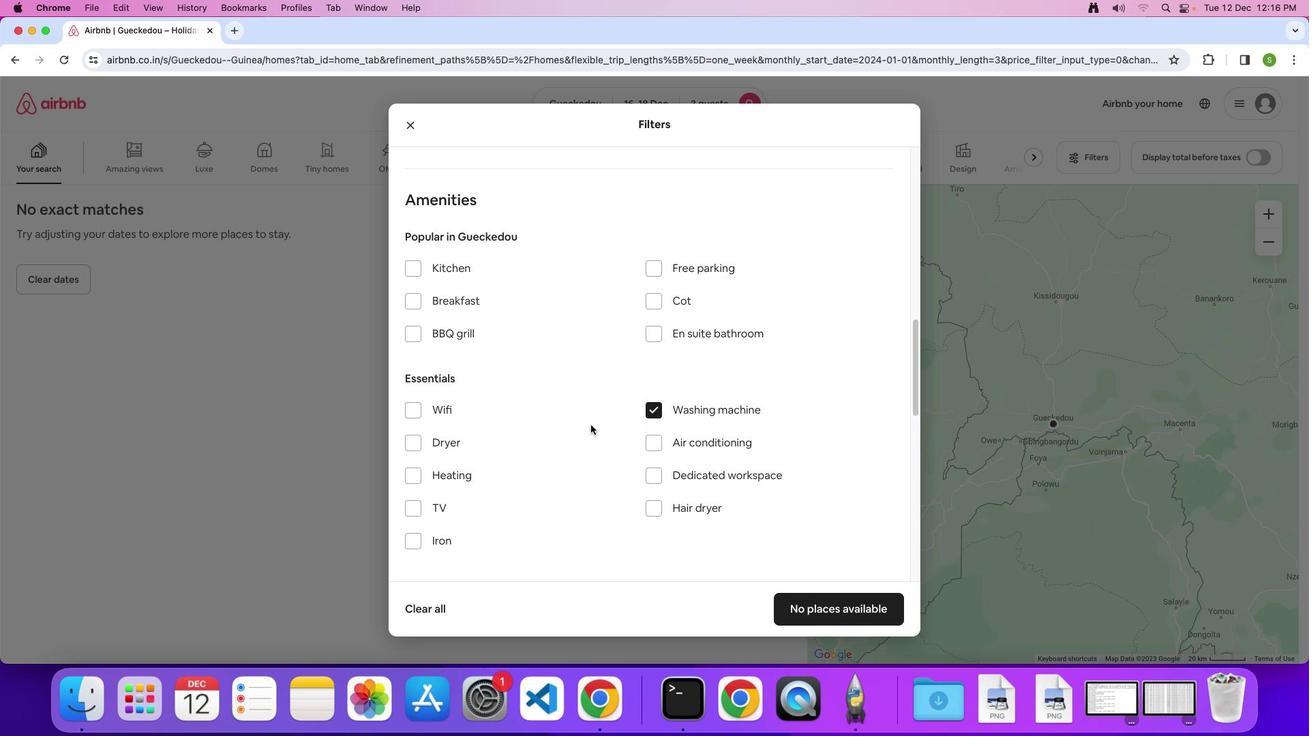 
Action: Mouse scrolled (594, 427) with delta (2, 2)
Screenshot: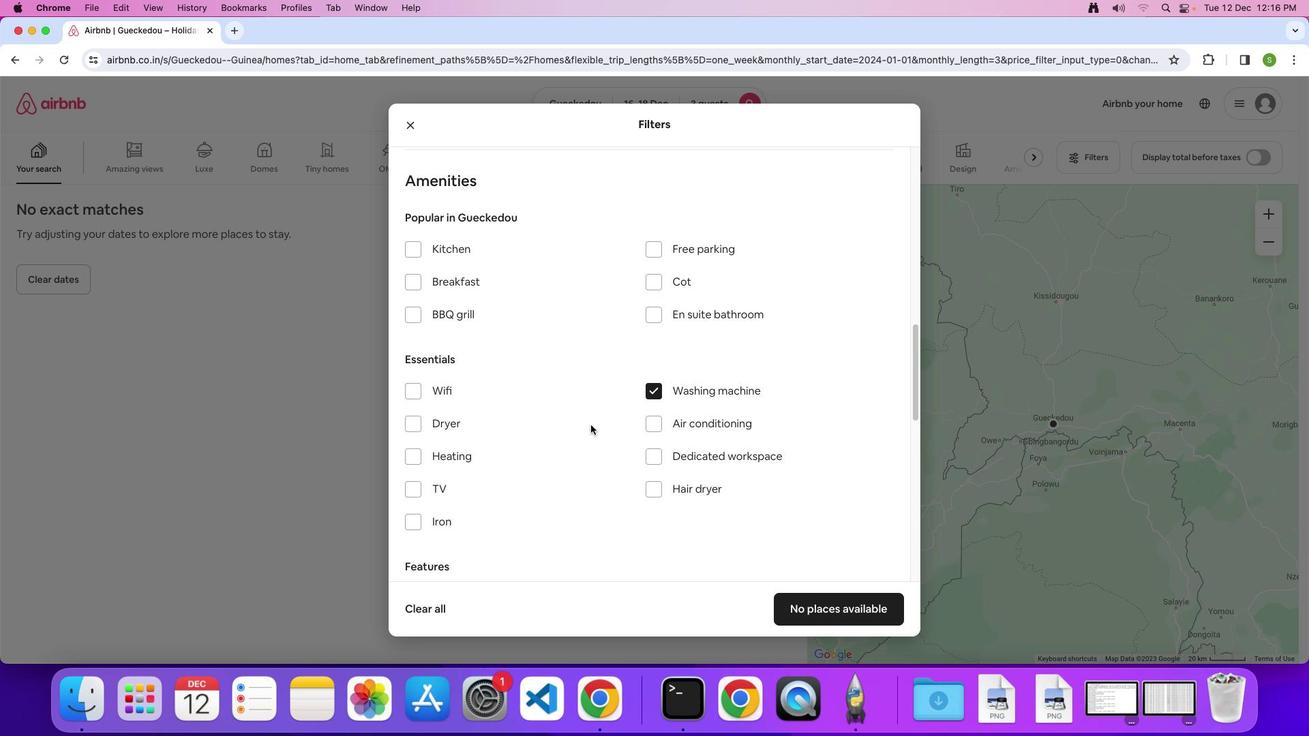 
Action: Mouse scrolled (594, 427) with delta (2, 2)
Screenshot: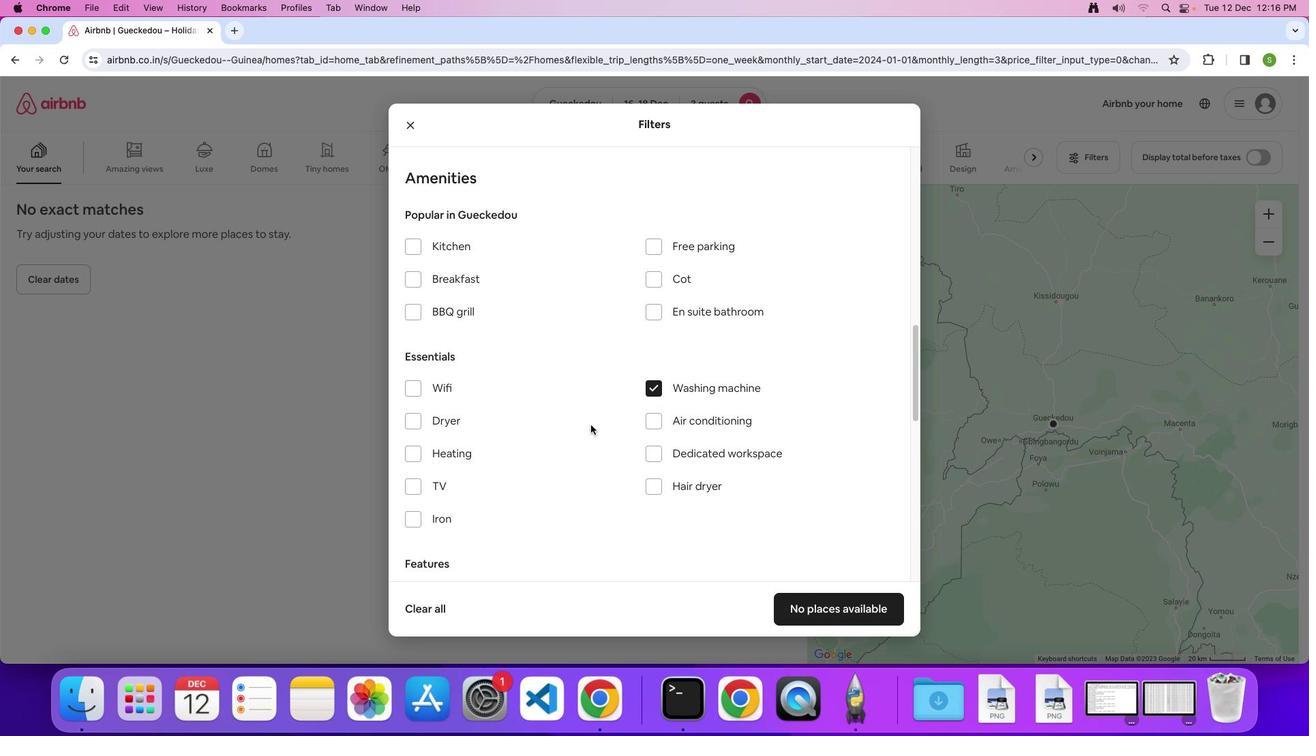 
Action: Mouse scrolled (594, 427) with delta (2, 2)
Screenshot: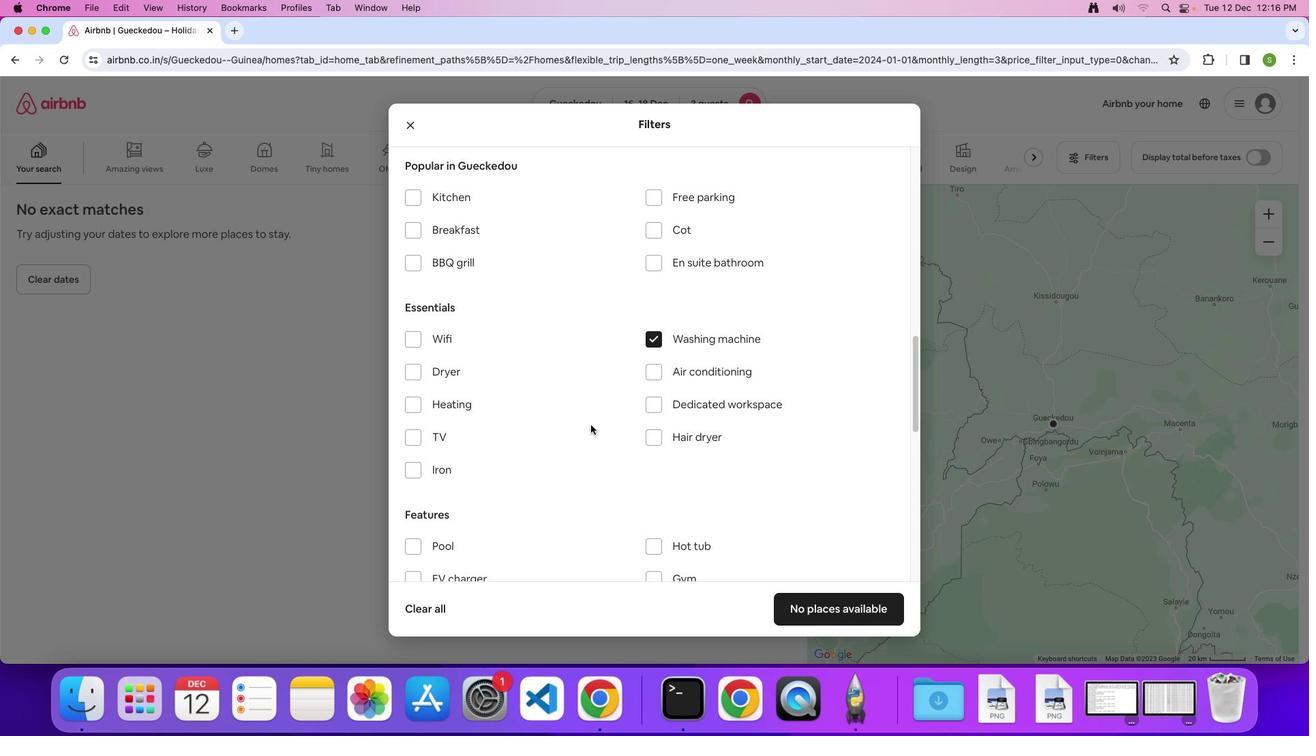 
Action: Mouse scrolled (594, 427) with delta (2, 2)
Screenshot: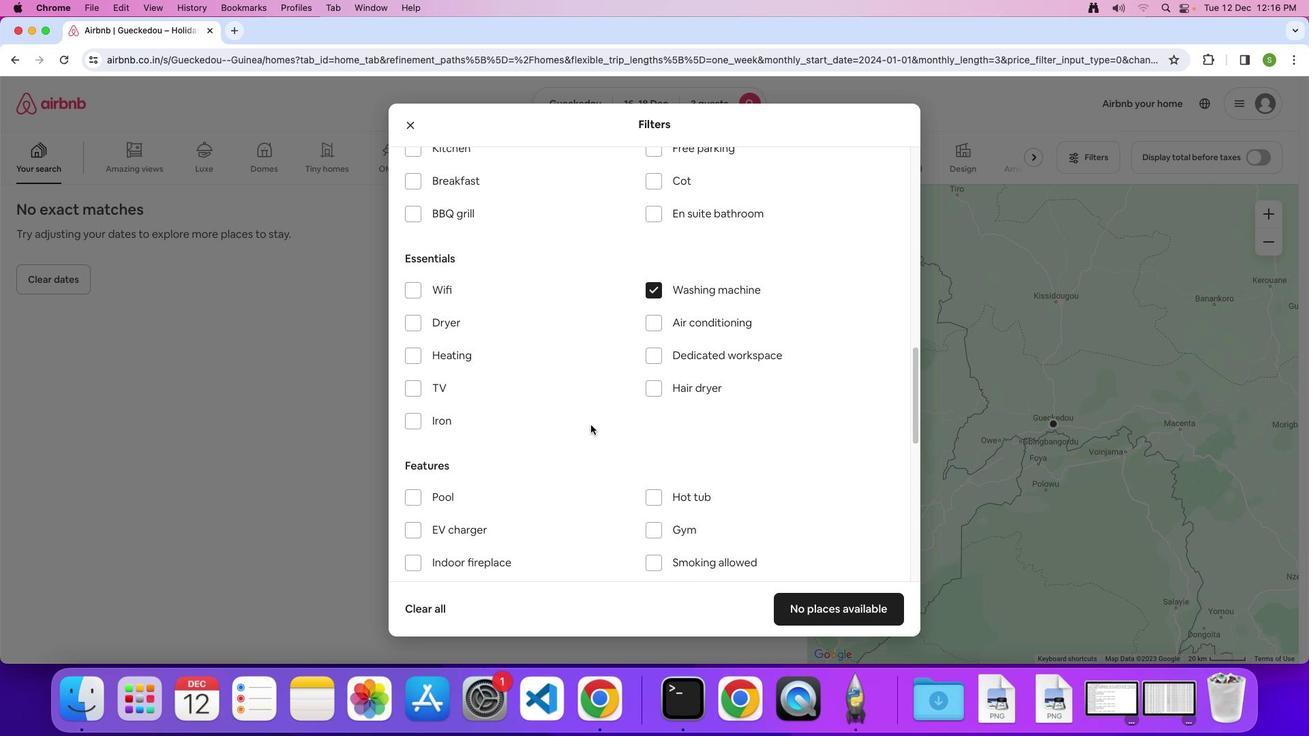 
Action: Mouse scrolled (594, 427) with delta (2, 1)
Screenshot: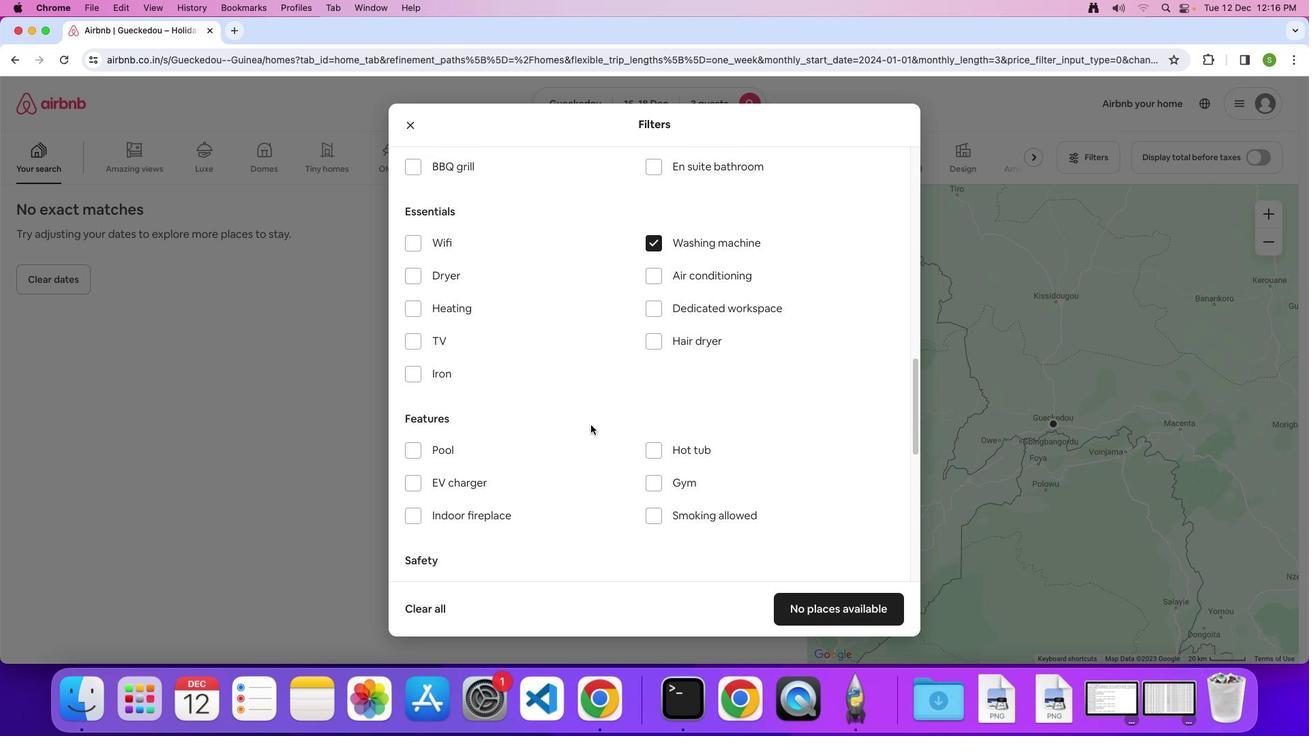 
Action: Mouse scrolled (594, 427) with delta (2, 1)
Screenshot: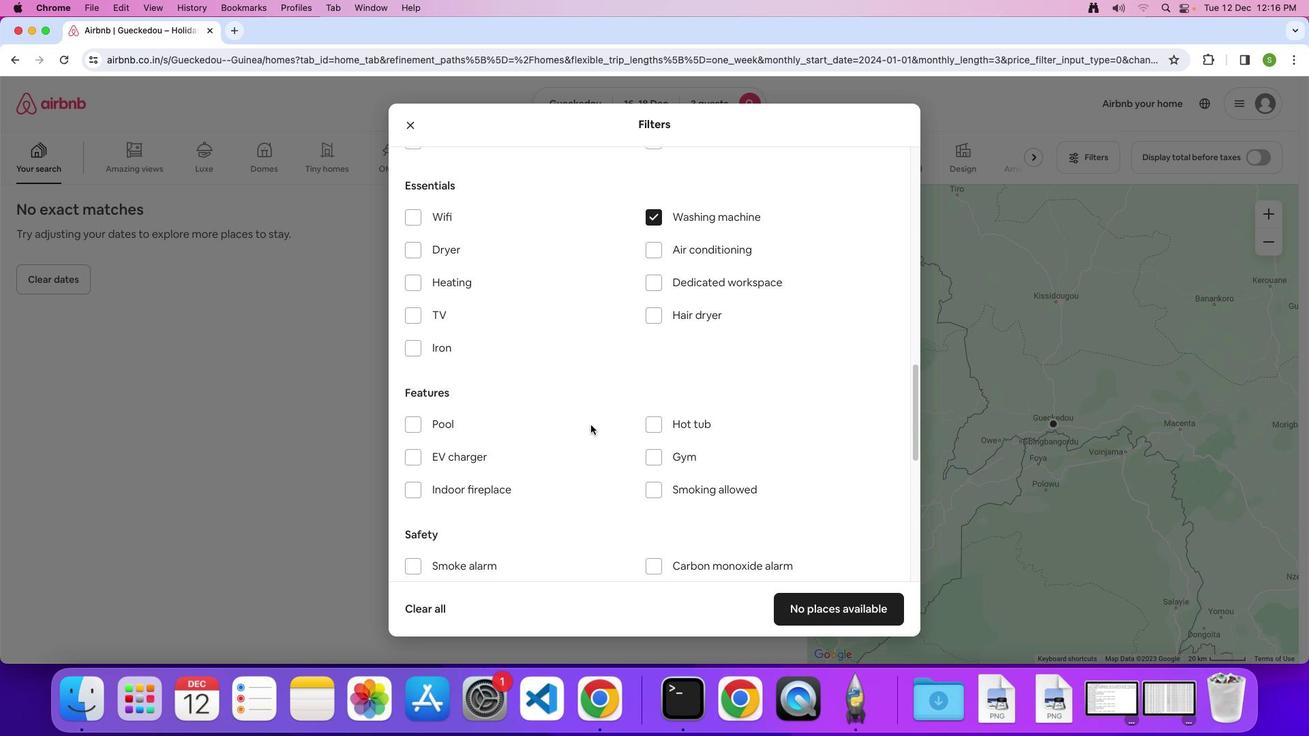
Action: Mouse scrolled (594, 427) with delta (2, 2)
Screenshot: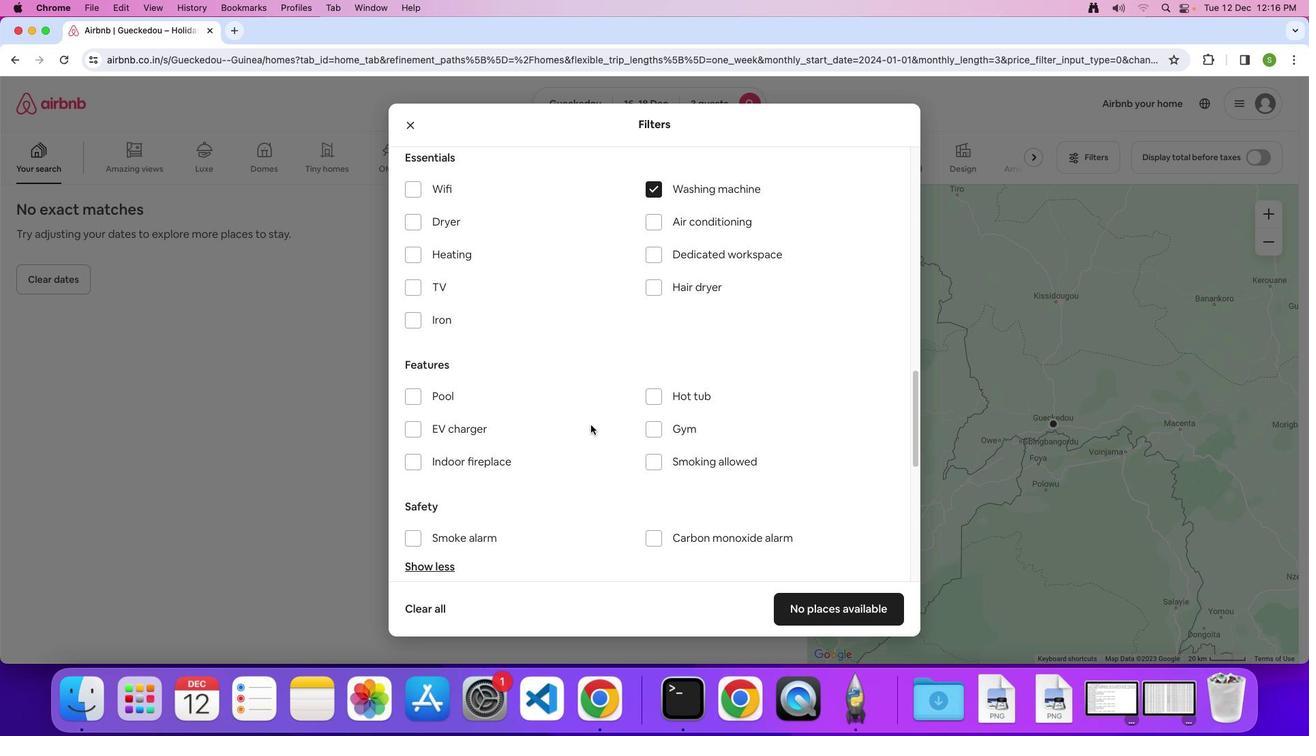 
Action: Mouse scrolled (594, 427) with delta (2, 2)
Screenshot: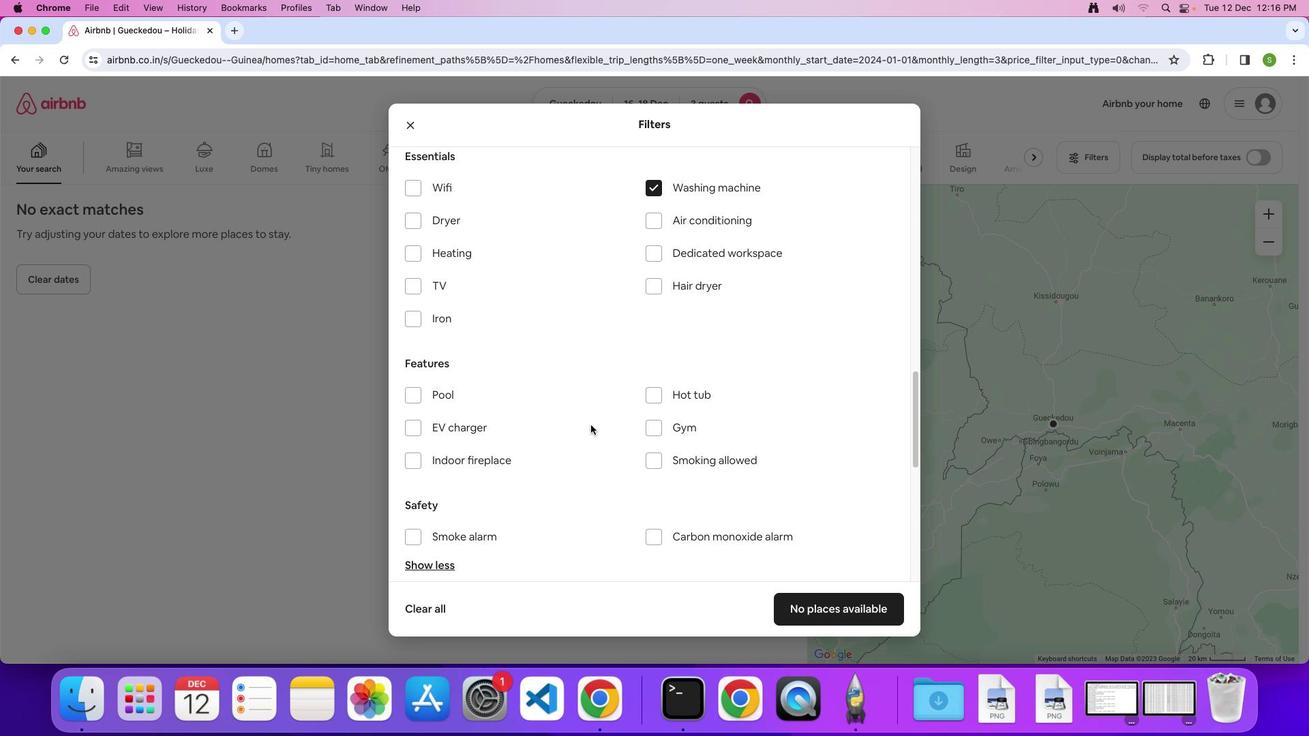 
Action: Mouse scrolled (594, 427) with delta (2, 2)
Screenshot: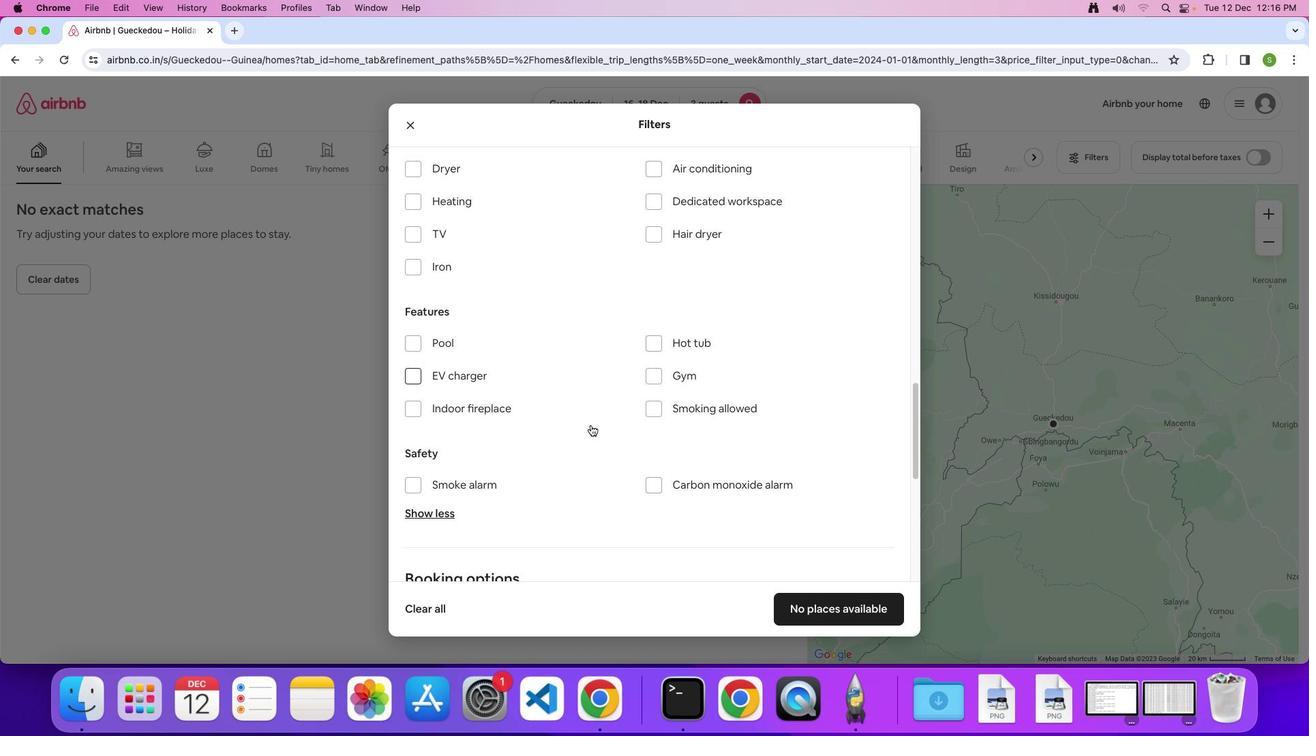 
Action: Mouse scrolled (594, 427) with delta (2, 2)
Screenshot: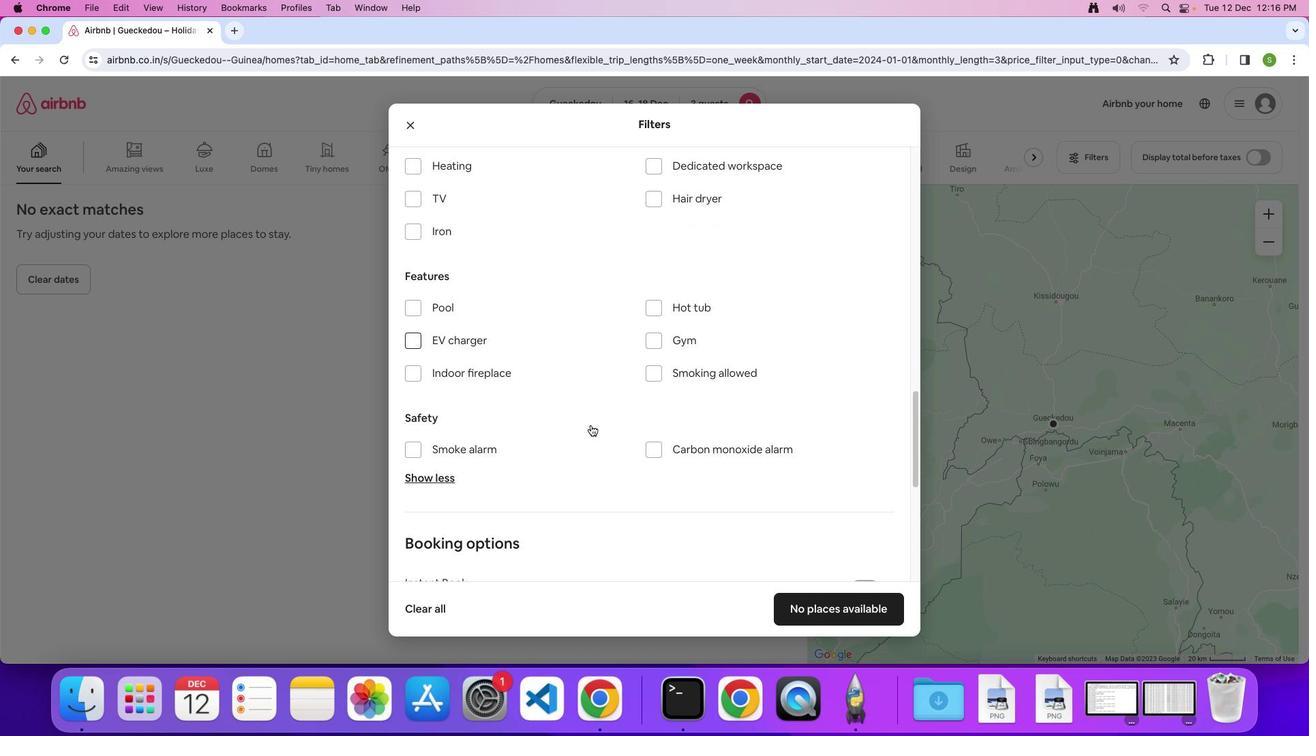 
Action: Mouse scrolled (594, 427) with delta (2, 1)
Screenshot: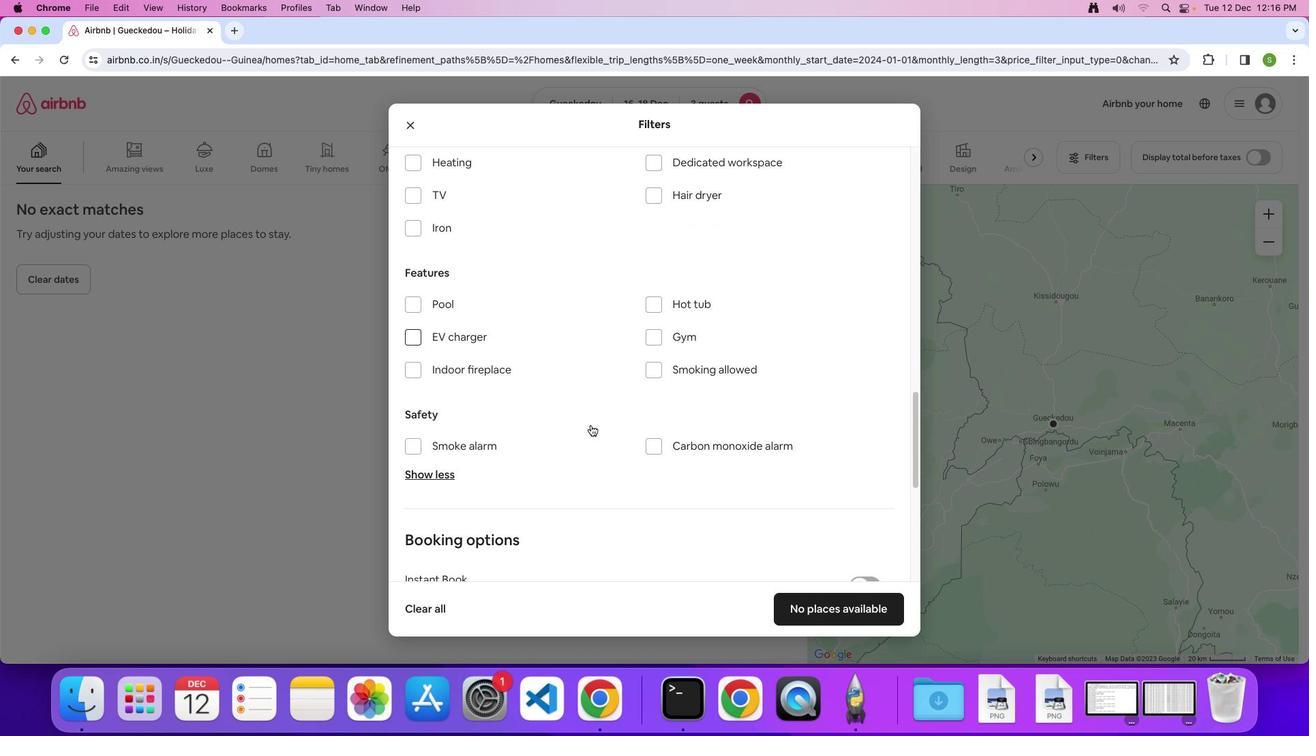 
Action: Mouse scrolled (594, 427) with delta (2, 2)
Screenshot: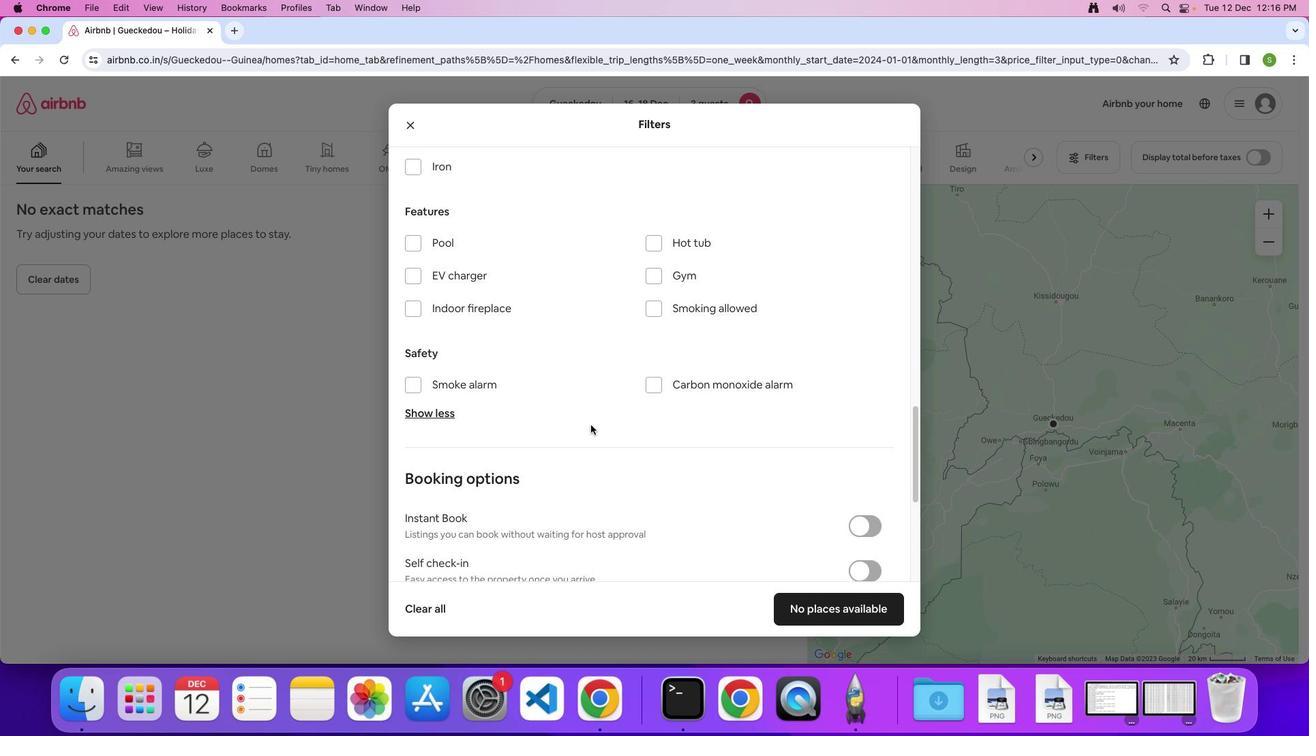 
Action: Mouse scrolled (594, 427) with delta (2, 2)
Screenshot: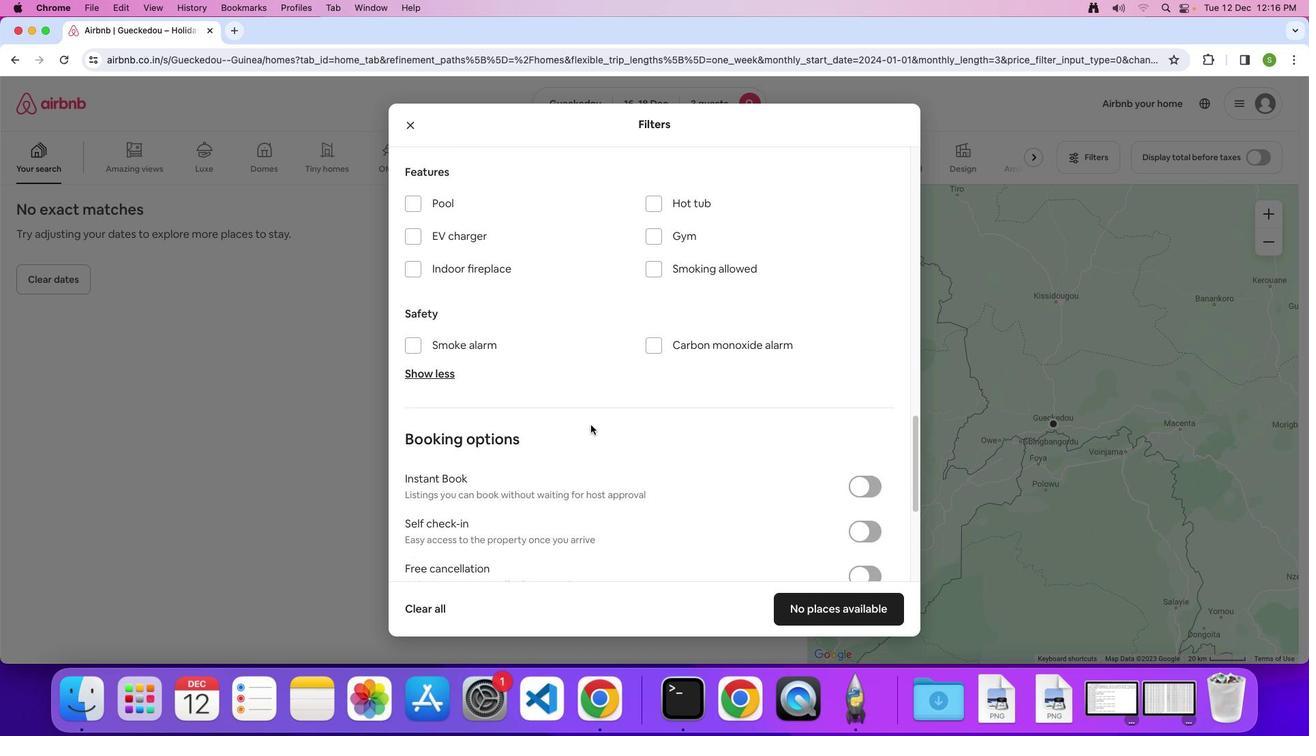 
Action: Mouse scrolled (594, 427) with delta (2, 1)
Screenshot: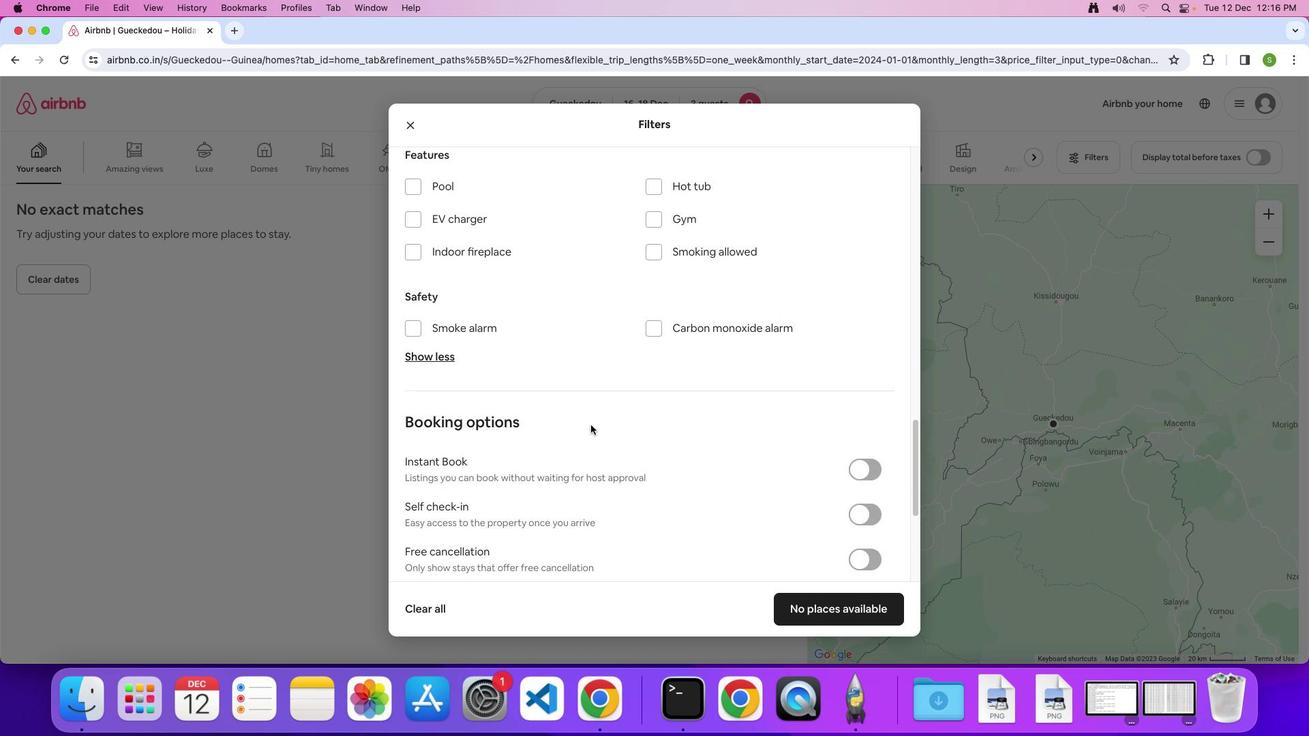
Action: Mouse scrolled (594, 427) with delta (2, 1)
Screenshot: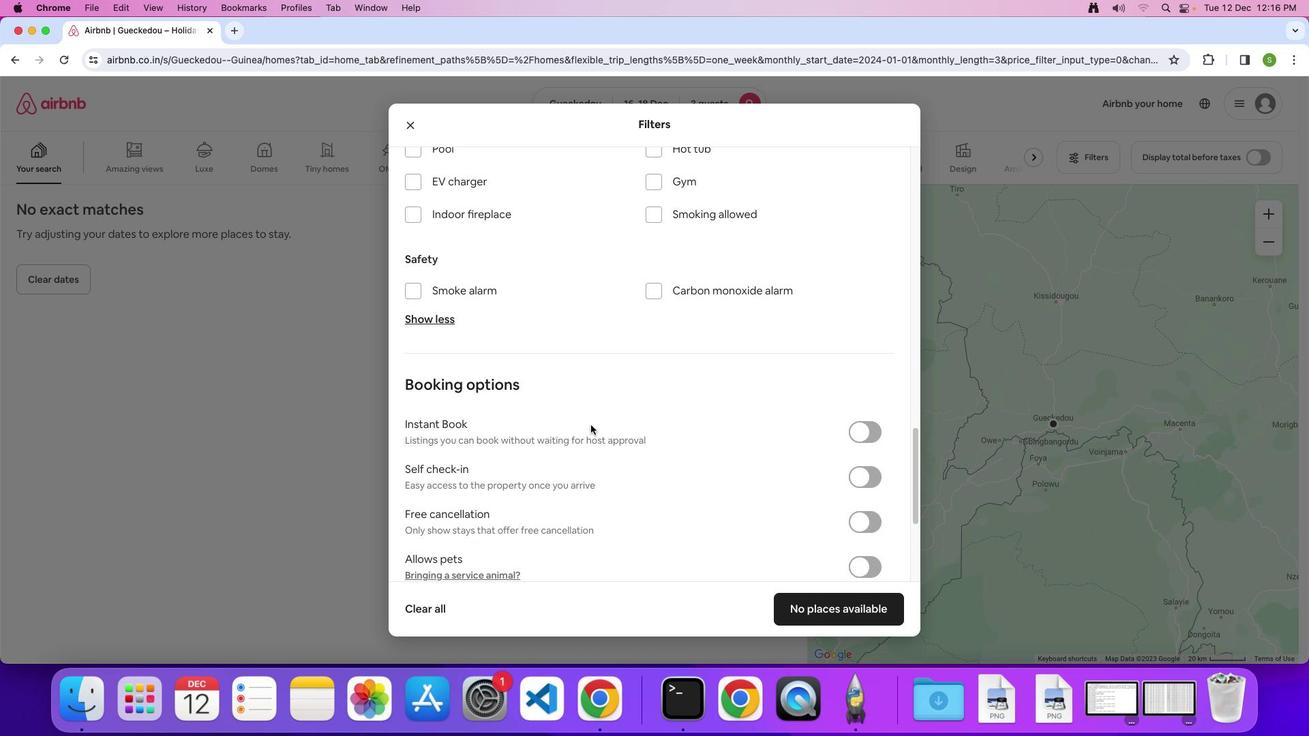 
Action: Mouse scrolled (594, 427) with delta (2, 2)
Screenshot: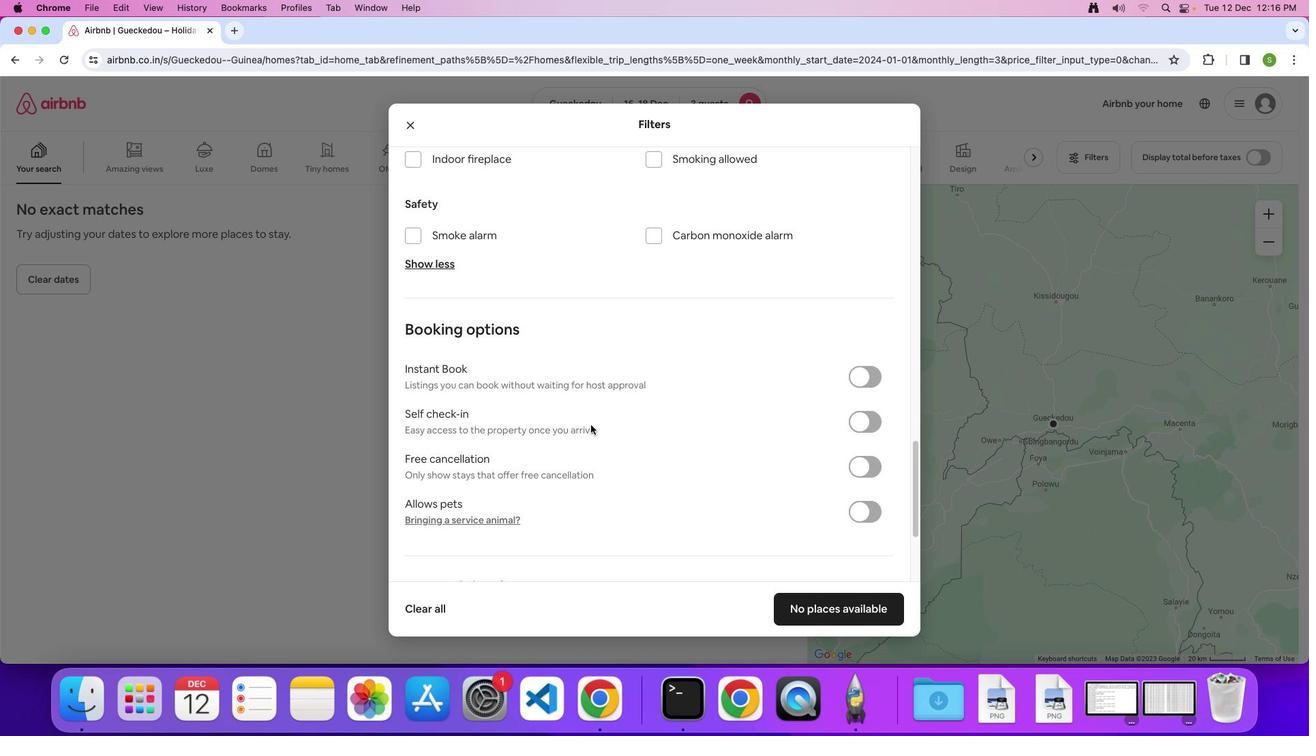 
Action: Mouse scrolled (594, 427) with delta (2, 2)
Screenshot: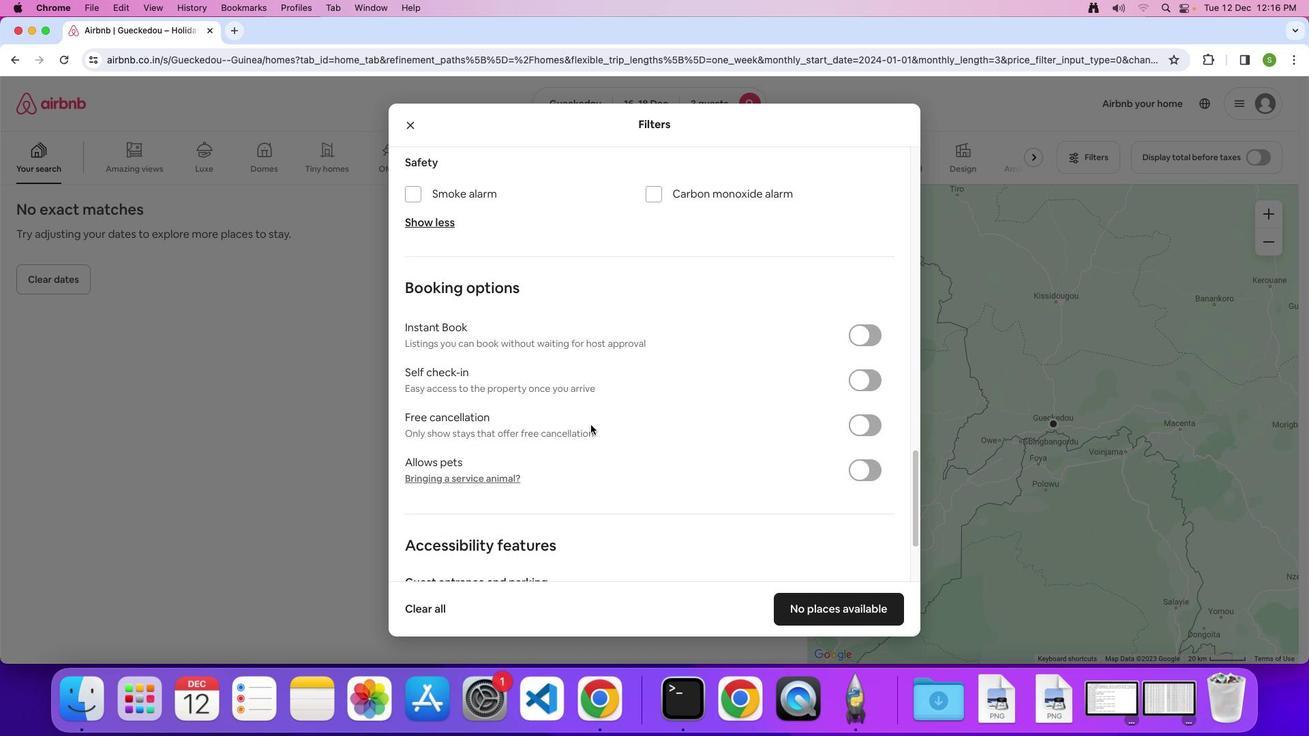 
Action: Mouse scrolled (594, 427) with delta (2, 1)
Screenshot: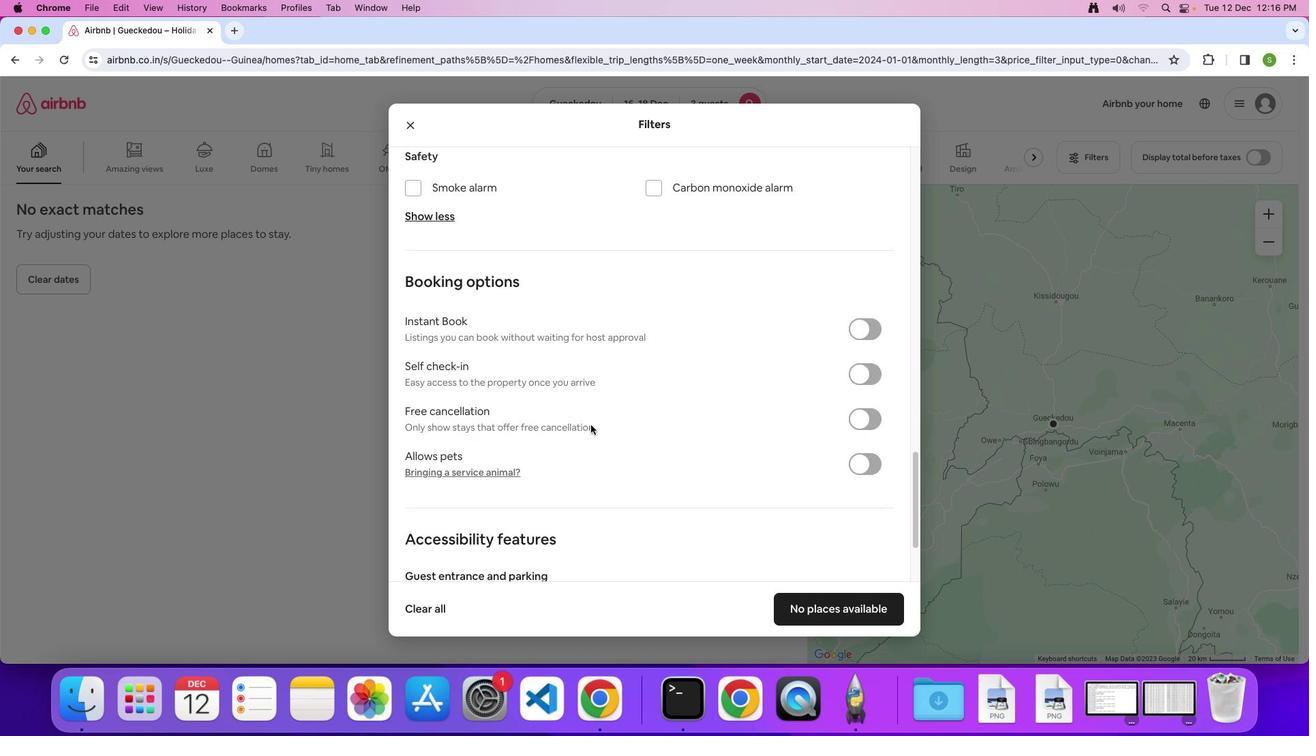 
Action: Mouse scrolled (594, 427) with delta (2, 2)
Screenshot: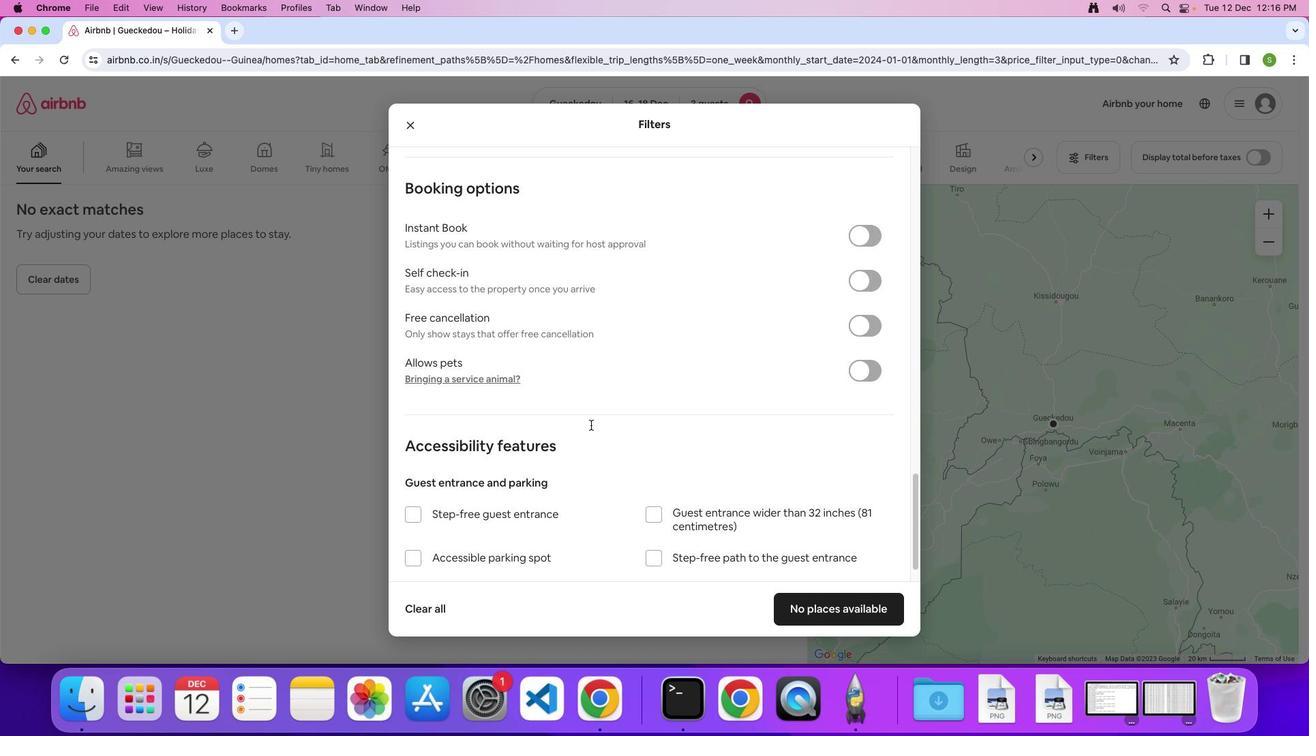 
Action: Mouse scrolled (594, 427) with delta (2, 2)
Screenshot: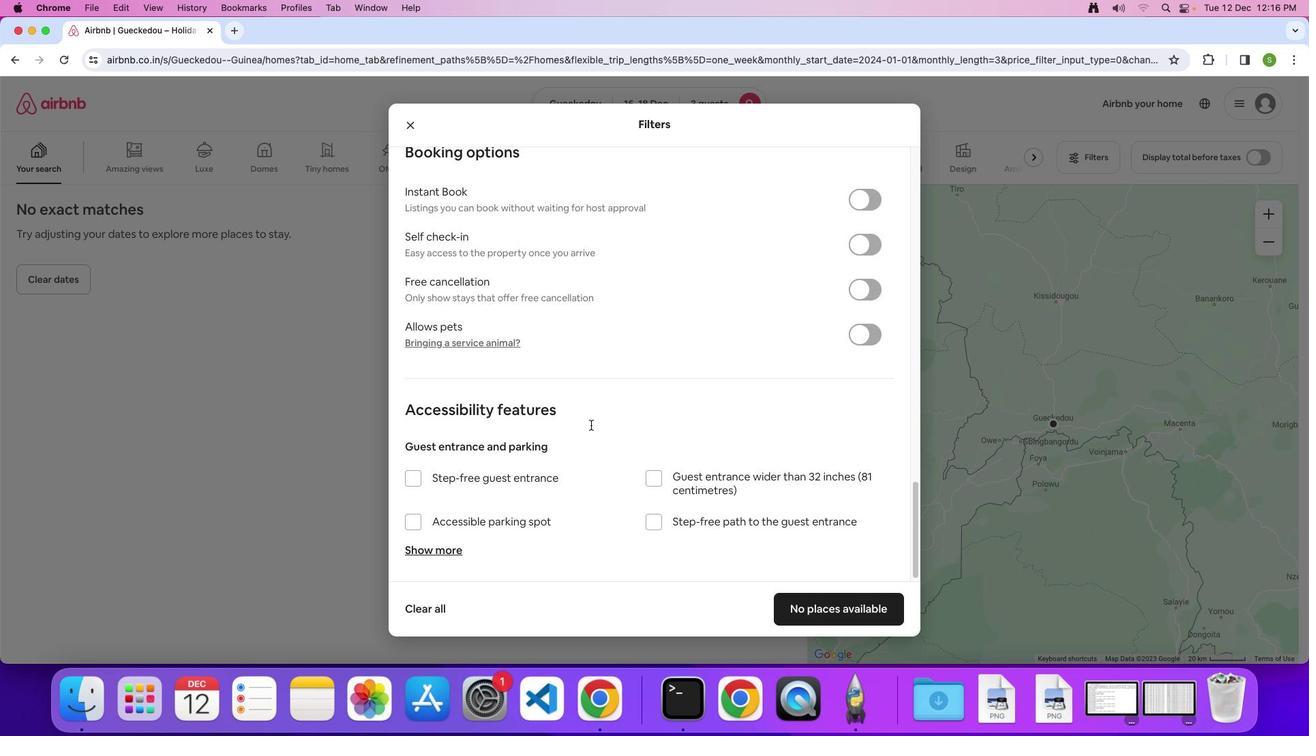 
Action: Mouse scrolled (594, 427) with delta (2, 0)
Screenshot: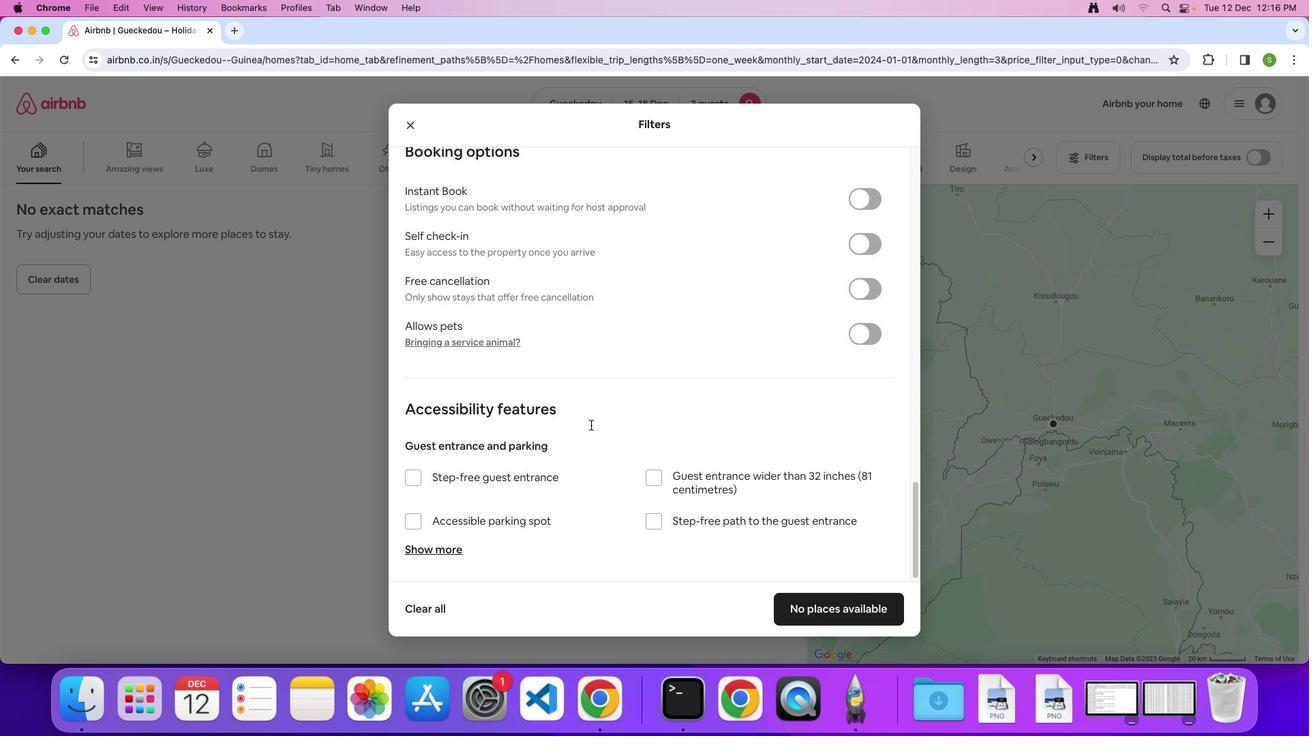 
Action: Mouse scrolled (594, 427) with delta (2, 2)
Screenshot: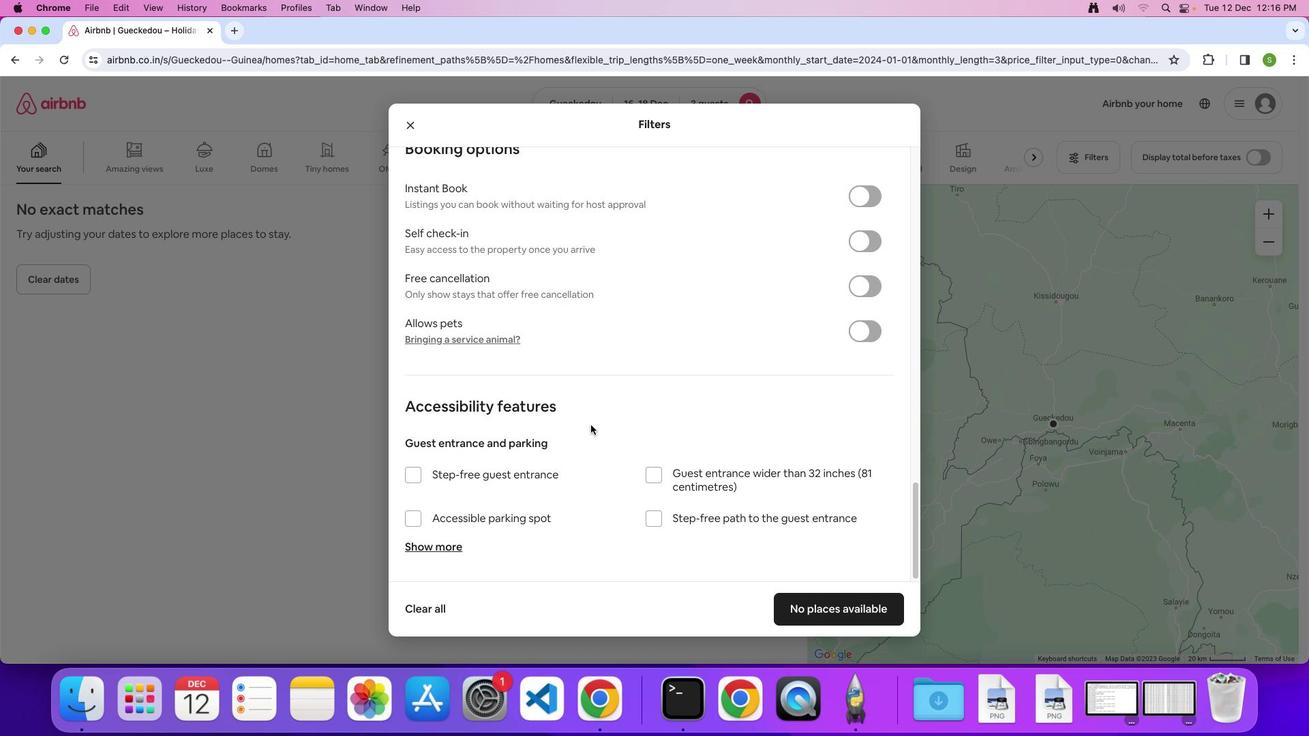 
Action: Mouse scrolled (594, 427) with delta (2, 2)
Screenshot: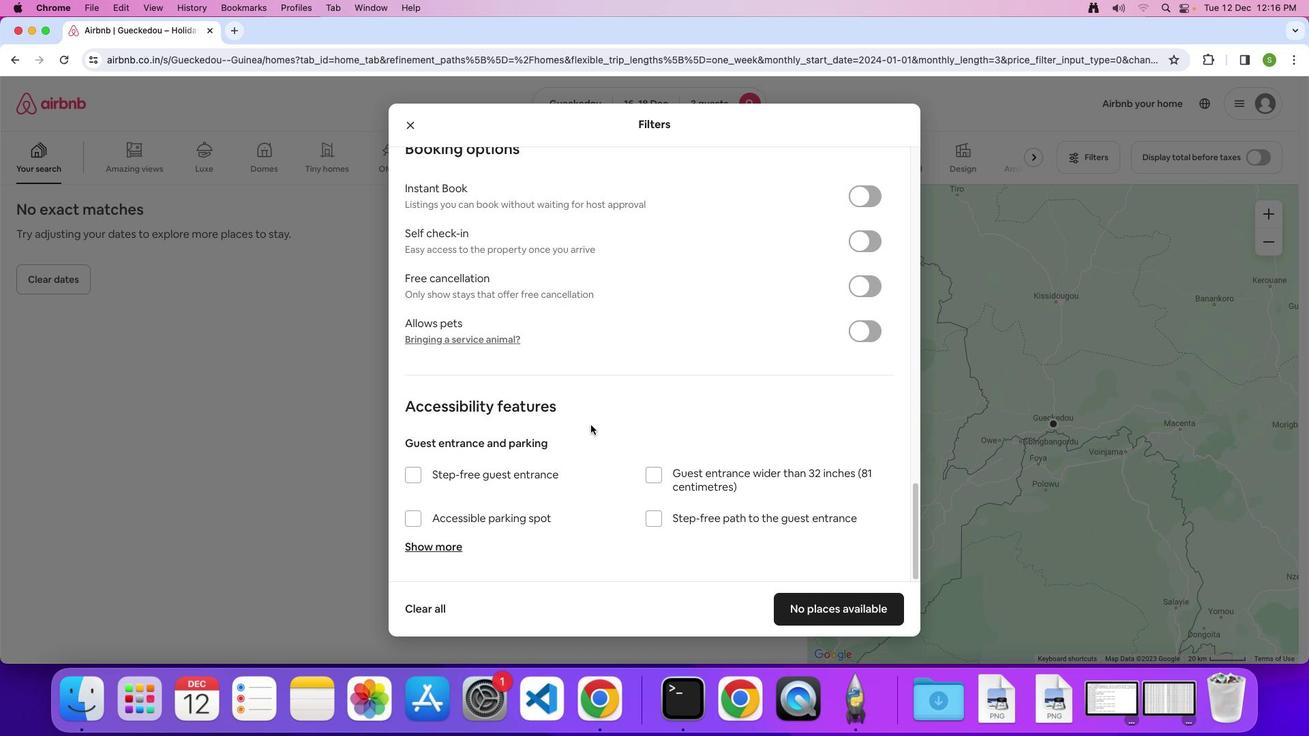 
Action: Mouse scrolled (594, 427) with delta (2, 0)
Screenshot: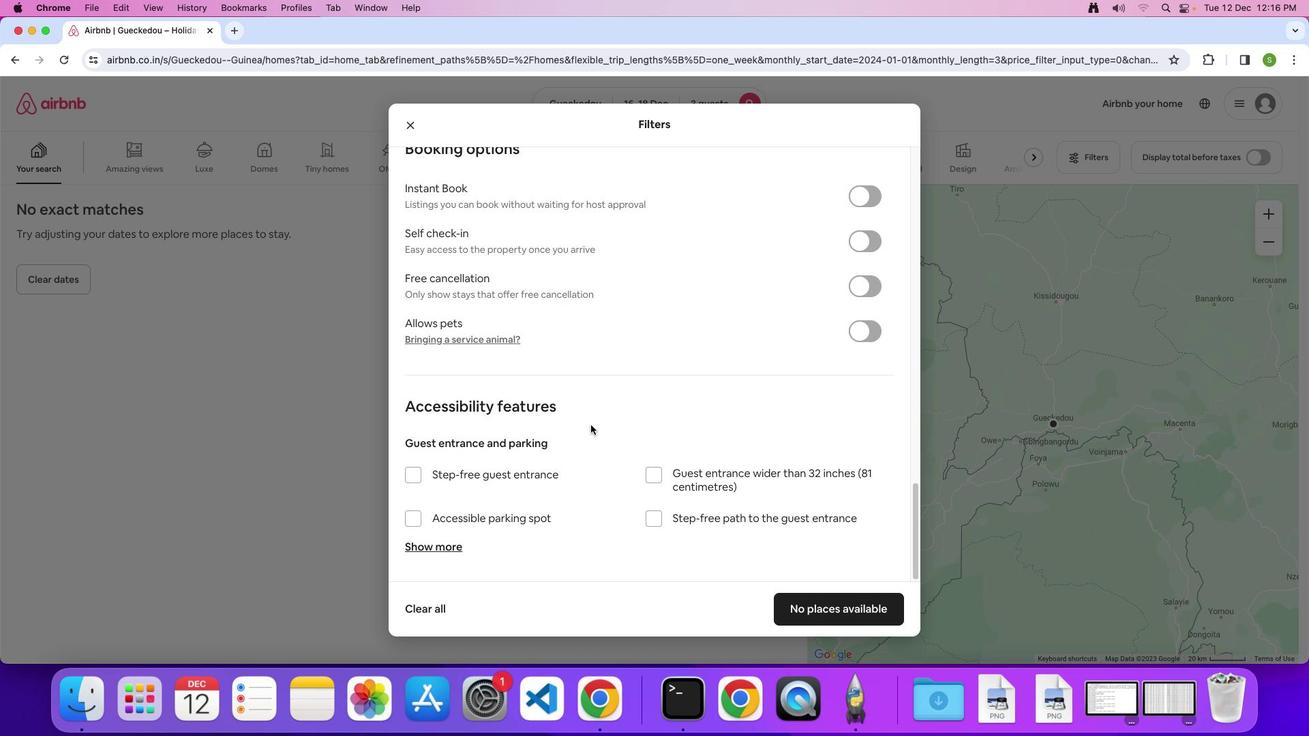 
Action: Mouse moved to (824, 616)
Screenshot: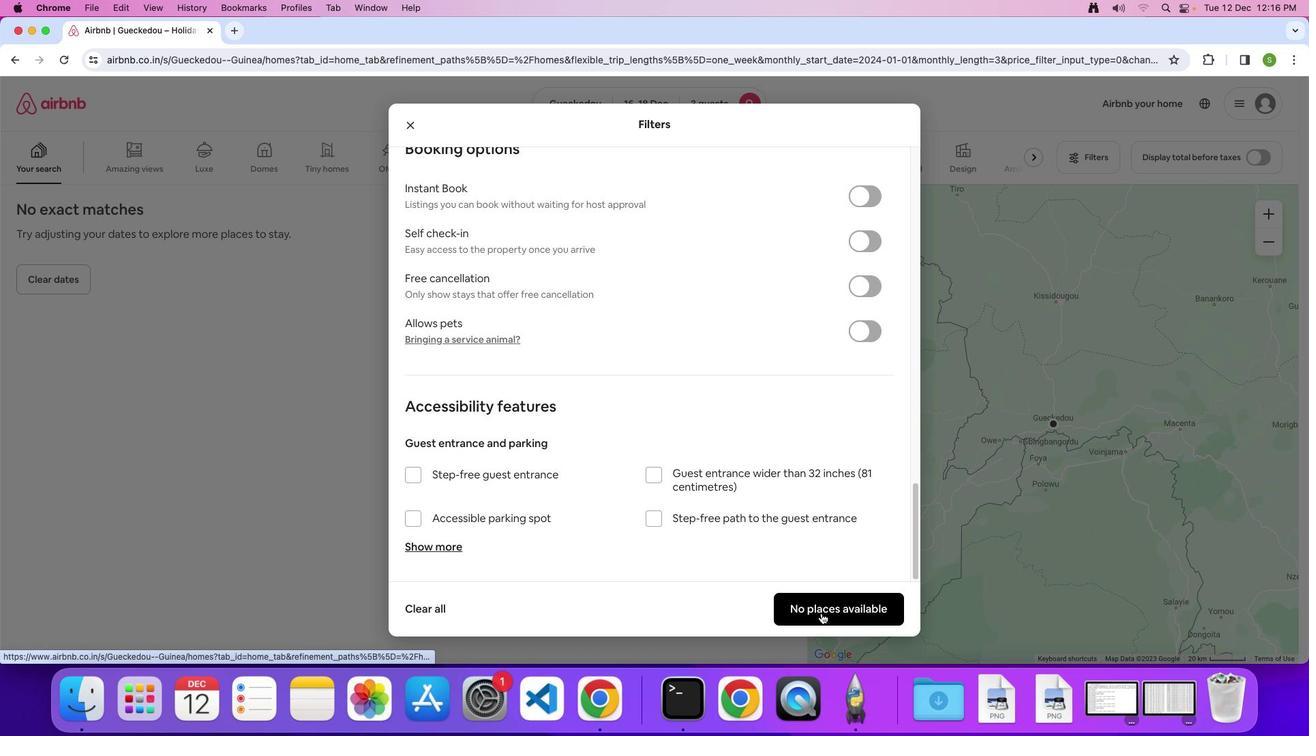 
Action: Mouse pressed left at (824, 616)
Screenshot: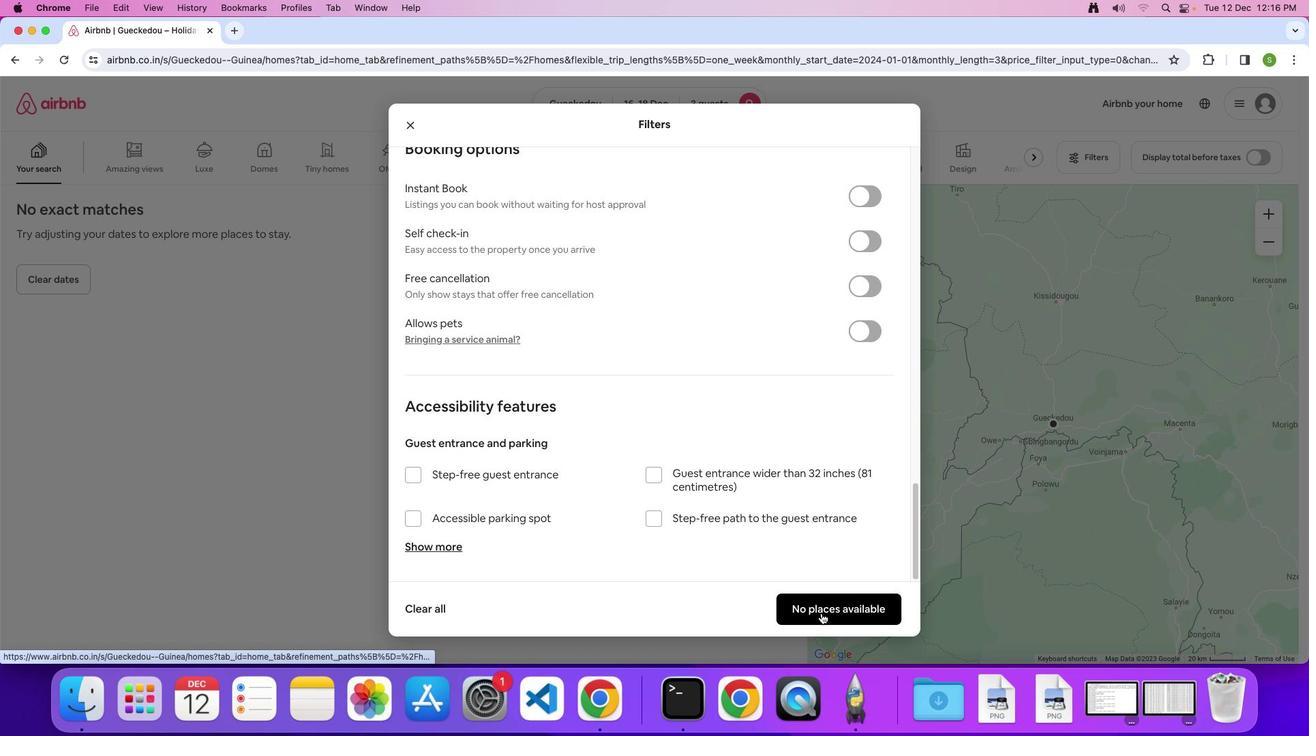 
Action: Mouse moved to (663, 384)
Screenshot: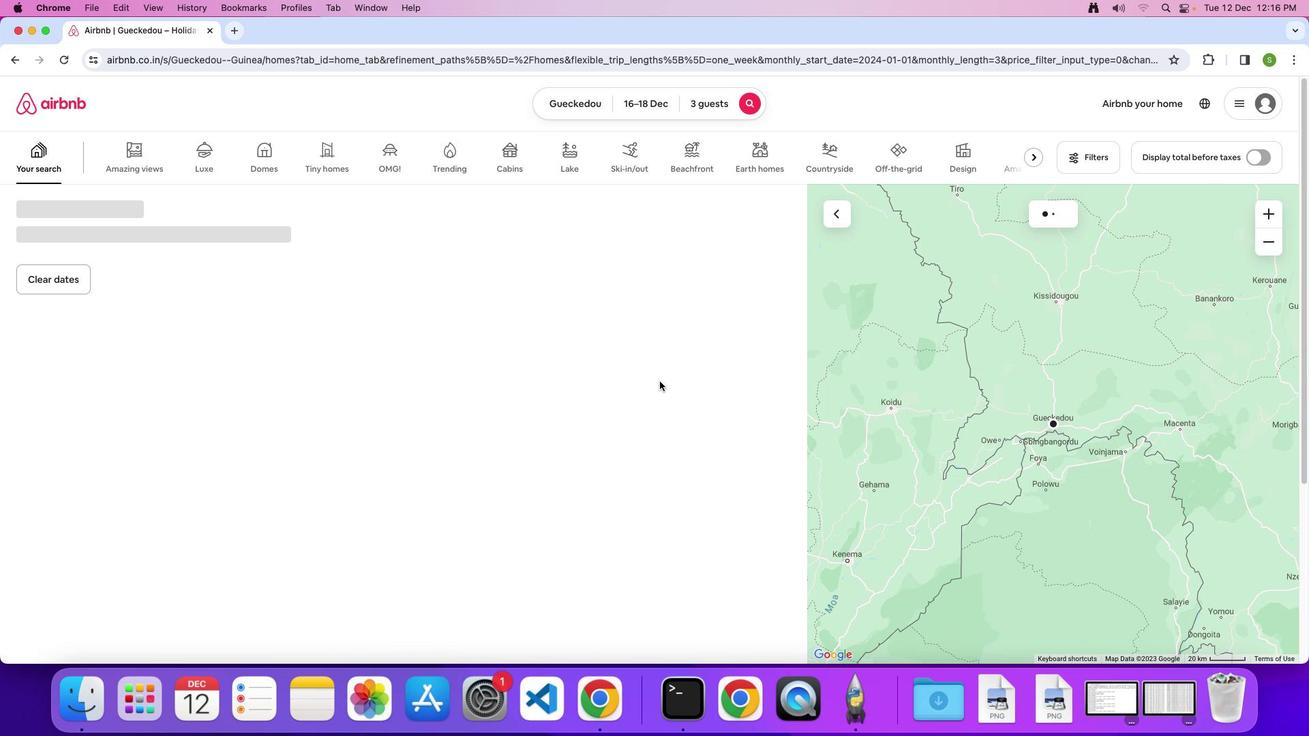 
